 Task: Open the event Webinar: Social Media Advertising on '2024/05/15', change the date to 2024/04/18, change the font style of the description to Courier New, set the availability to Free, insert an emoji Purple herat, logged in from the account softage.10@softage.net and add another guest for the event, softage.8@softage.net. Change the alignment of the event description to Align right.Change the font color of the description to Purple and select an event charm, 
Action: Mouse moved to (355, 169)
Screenshot: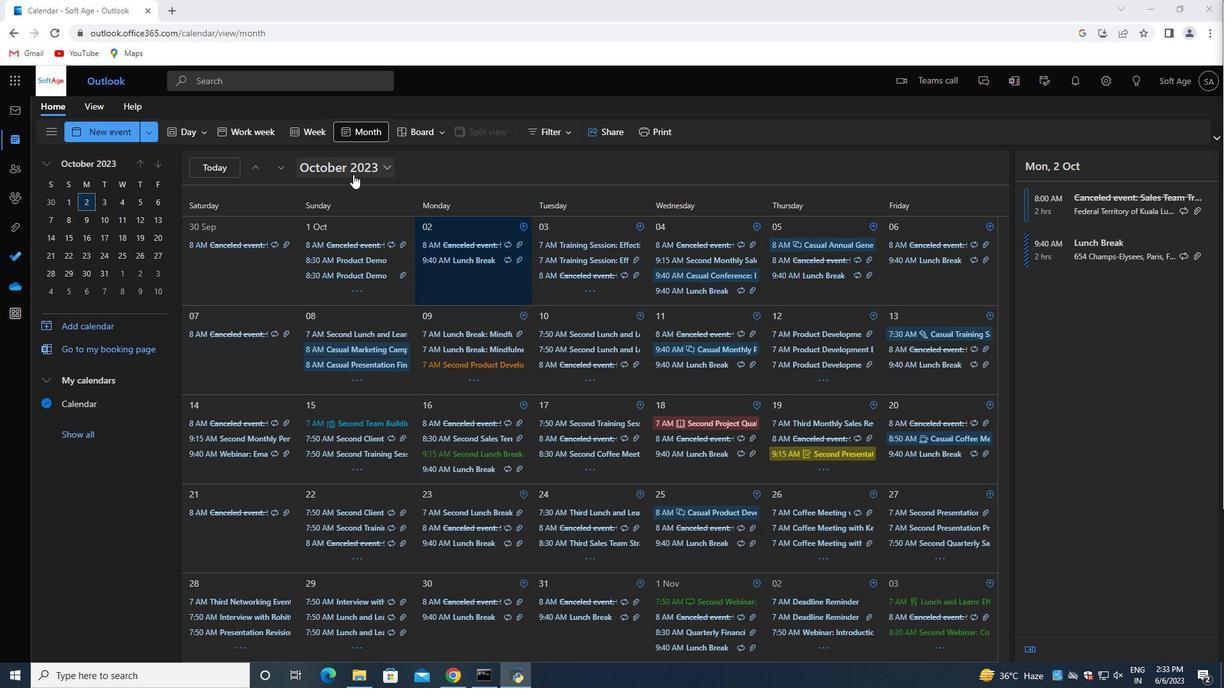 
Action: Mouse pressed left at (355, 169)
Screenshot: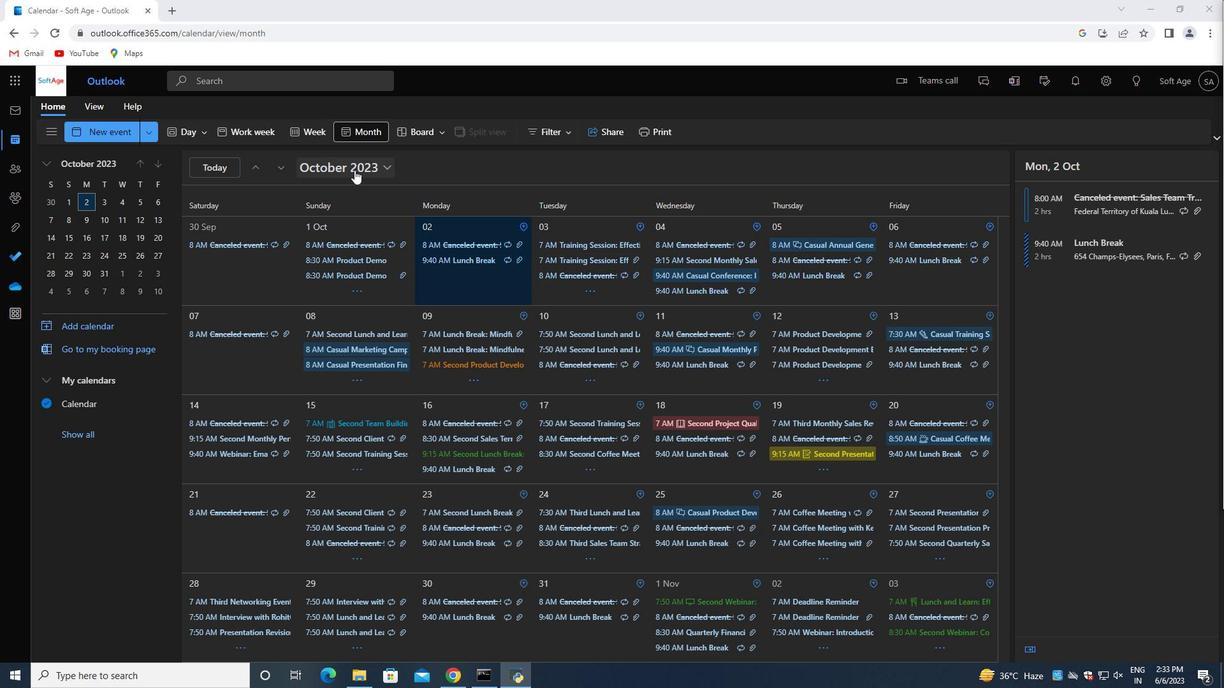 
Action: Mouse moved to (418, 197)
Screenshot: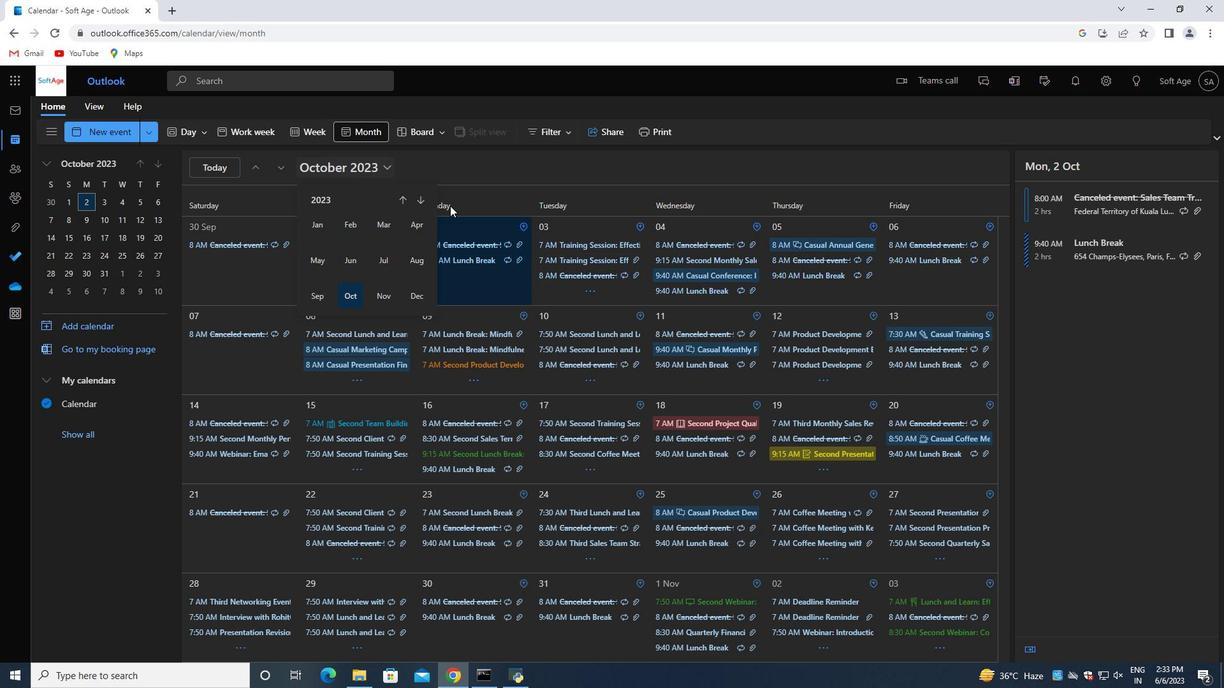 
Action: Mouse pressed left at (418, 197)
Screenshot: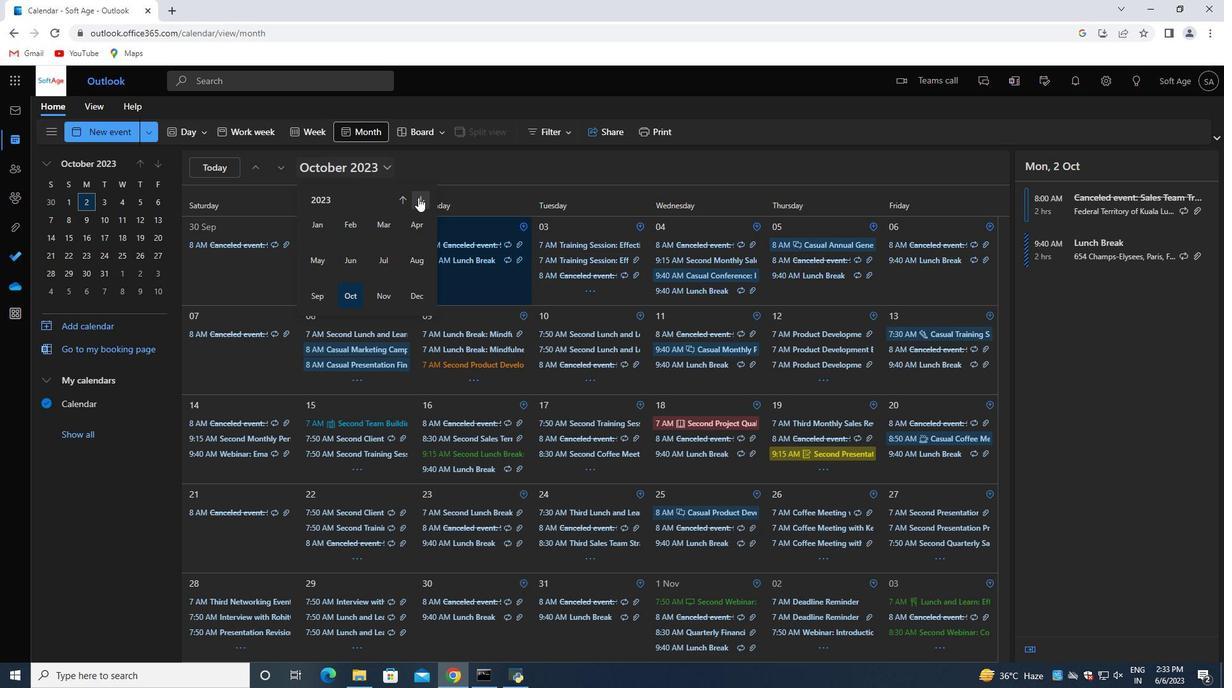 
Action: Mouse moved to (321, 260)
Screenshot: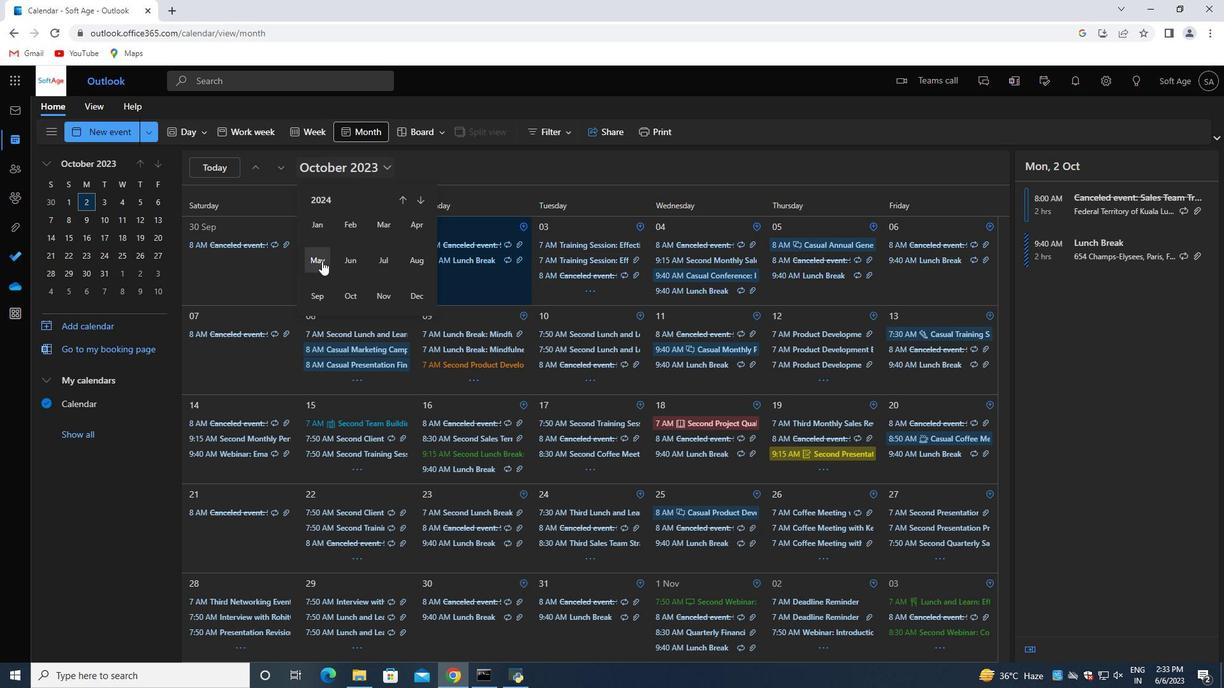 
Action: Mouse pressed left at (321, 260)
Screenshot: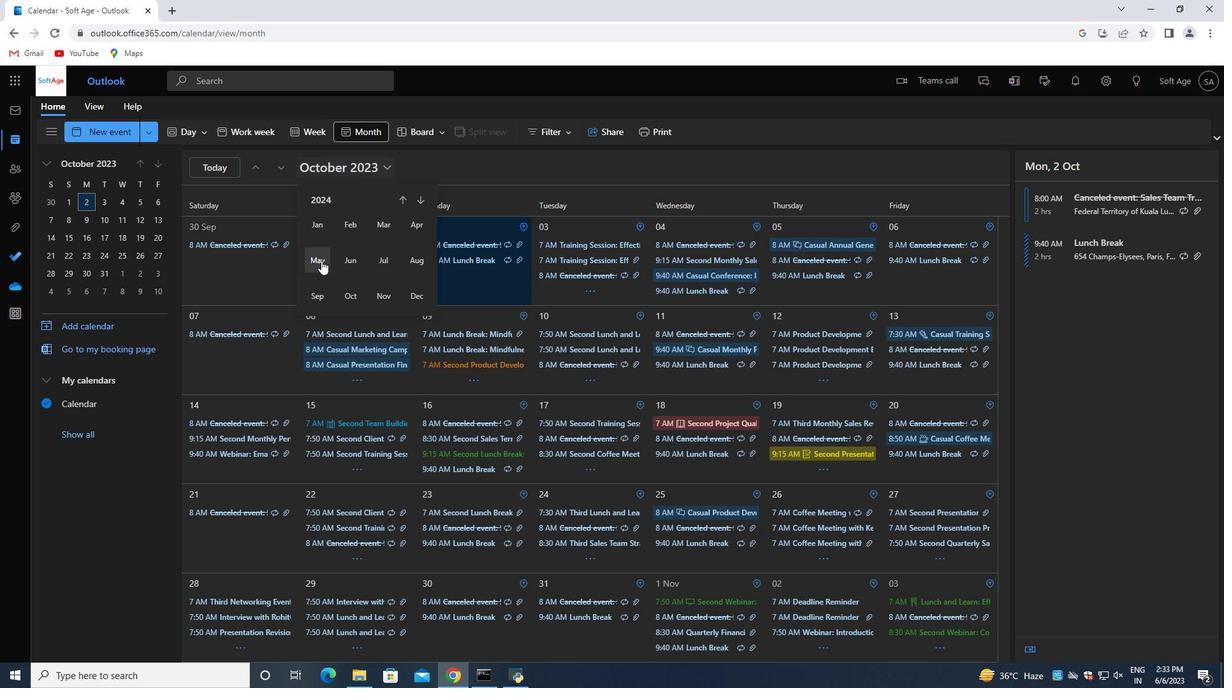 
Action: Mouse moved to (676, 472)
Screenshot: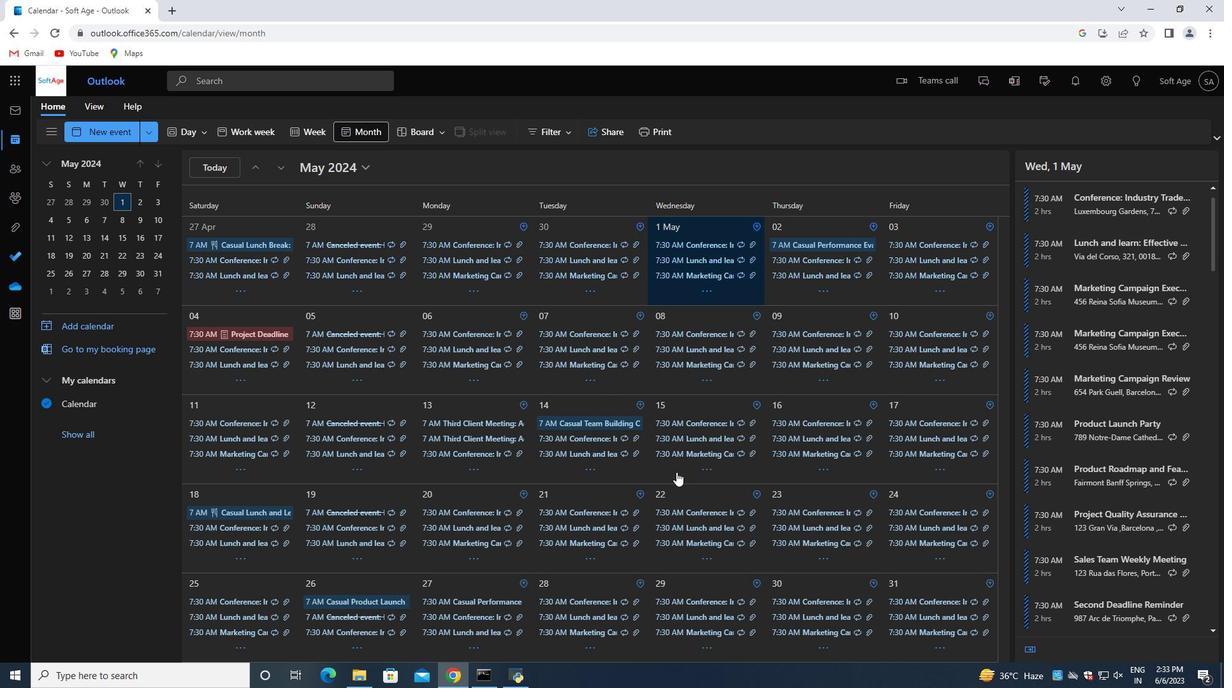 
Action: Mouse pressed left at (676, 472)
Screenshot: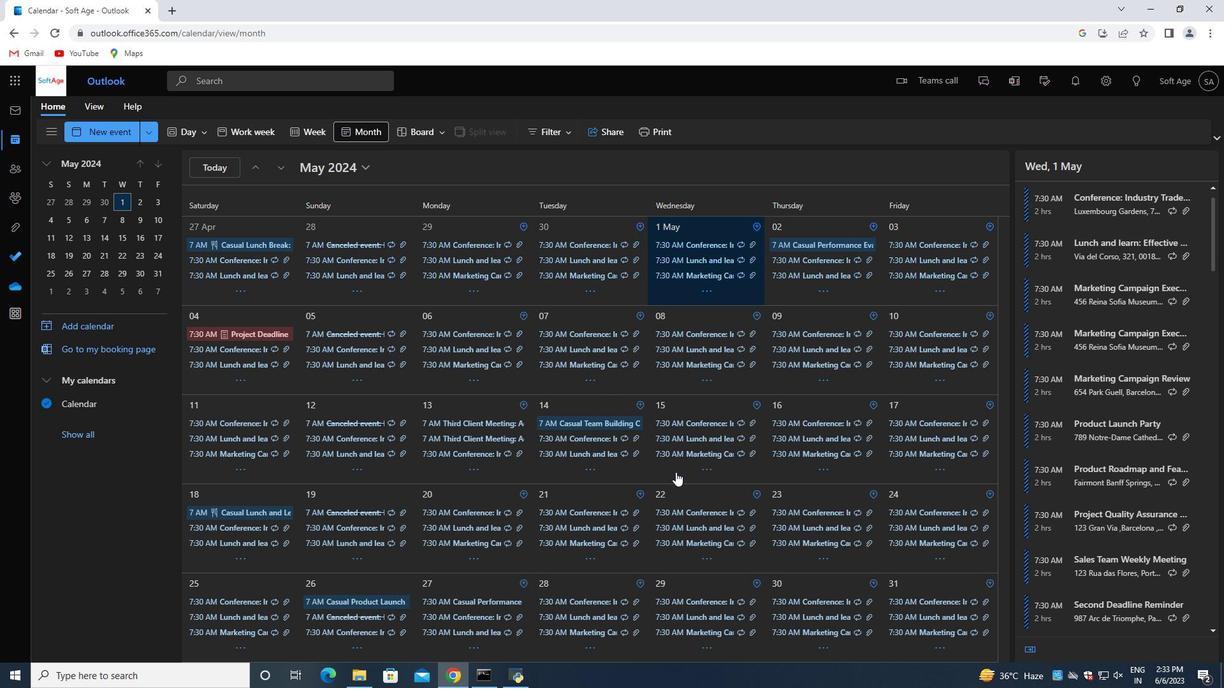 
Action: Mouse moved to (1114, 341)
Screenshot: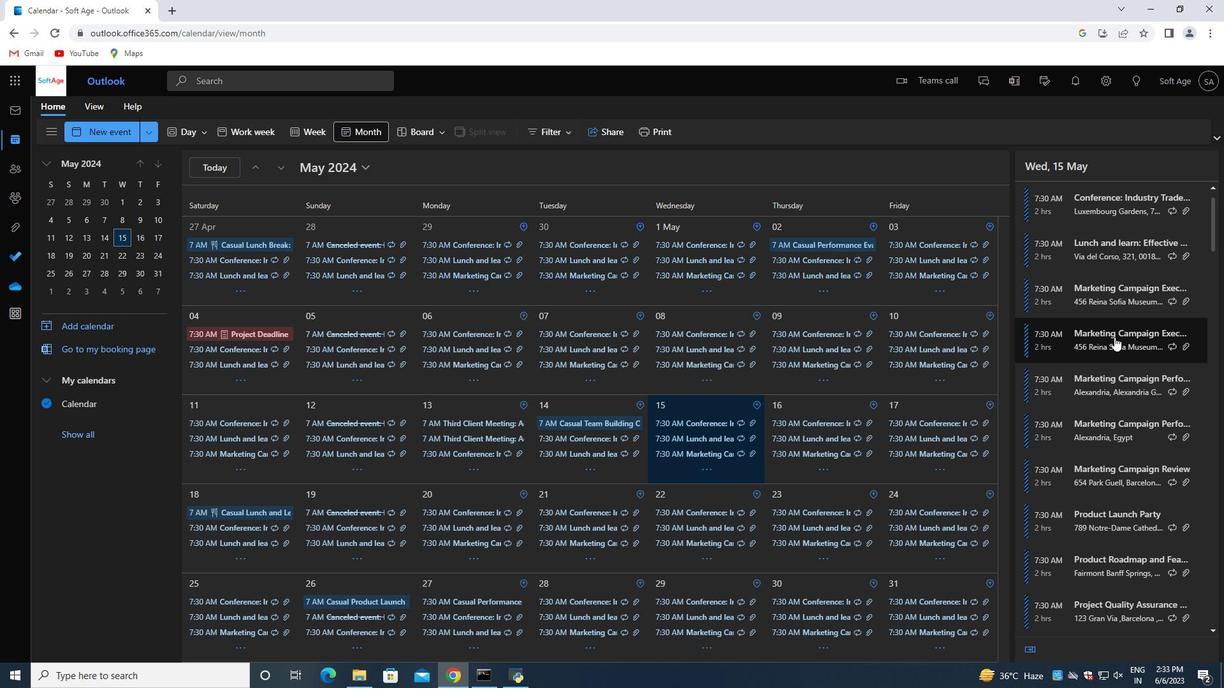 
Action: Mouse scrolled (1114, 340) with delta (0, 0)
Screenshot: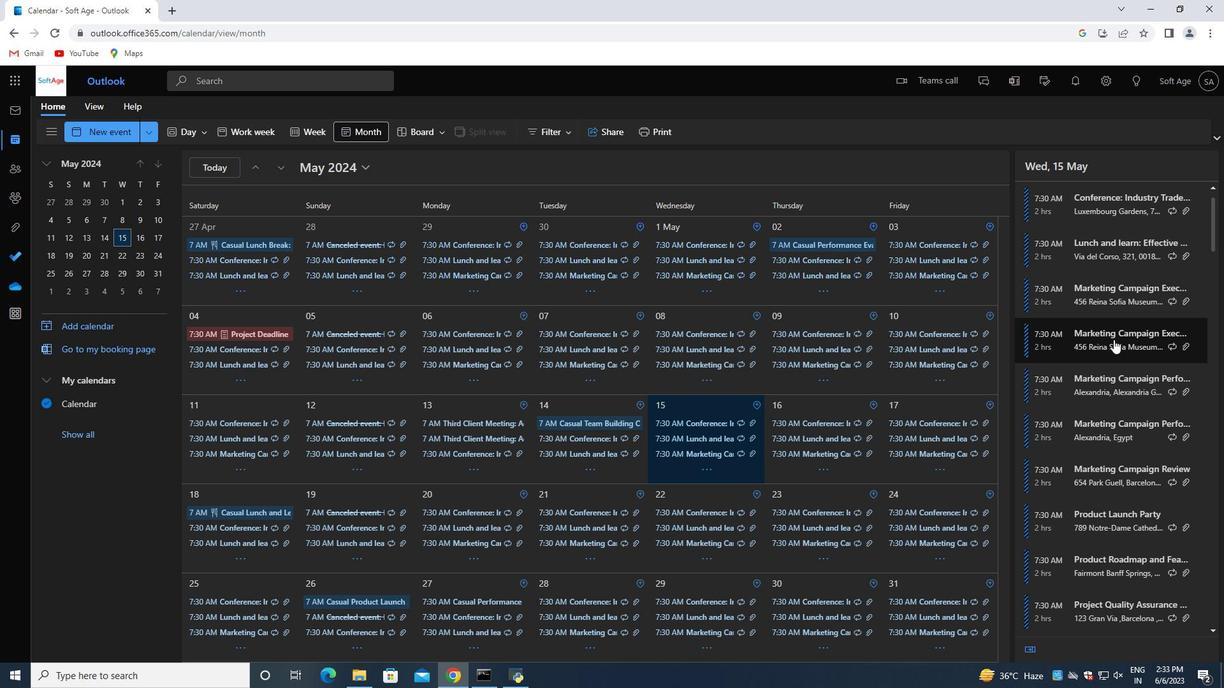 
Action: Mouse scrolled (1114, 340) with delta (0, 0)
Screenshot: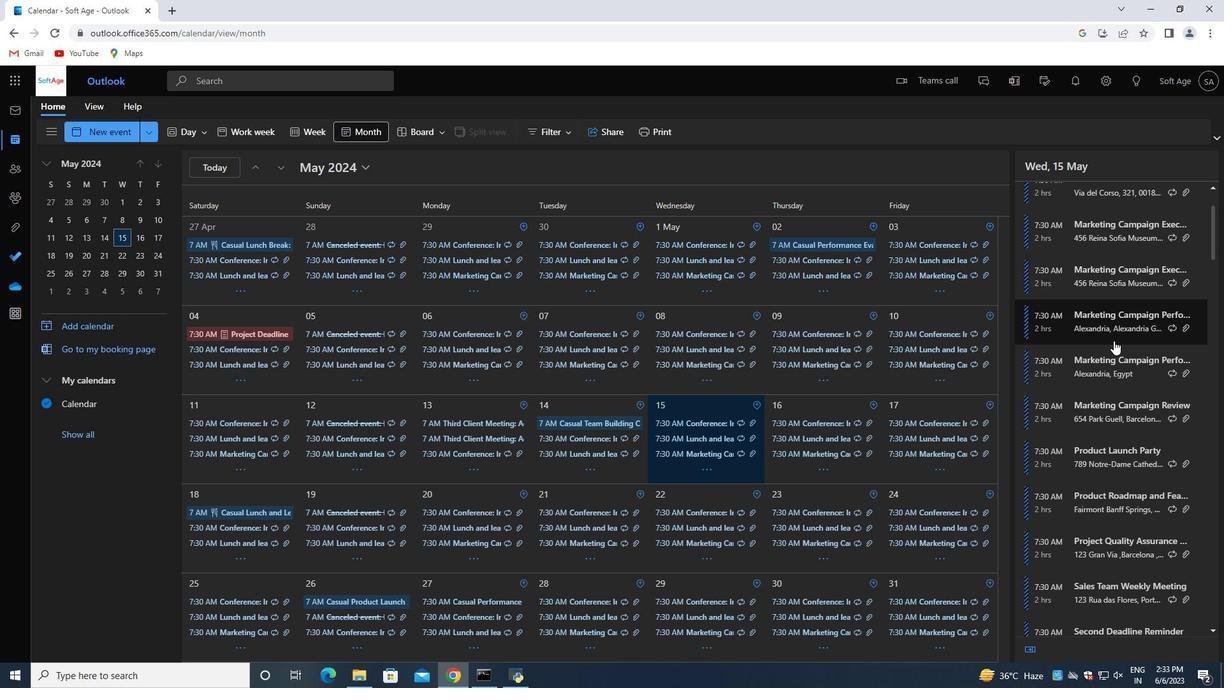
Action: Mouse scrolled (1114, 340) with delta (0, 0)
Screenshot: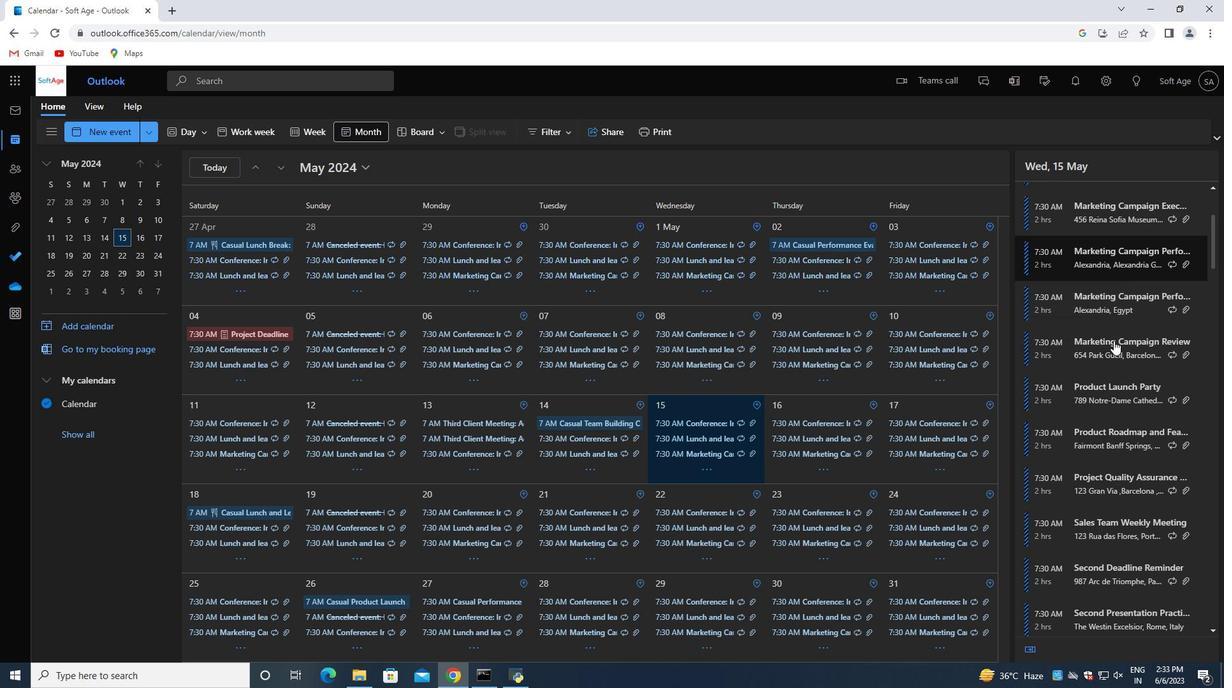 
Action: Mouse moved to (1113, 341)
Screenshot: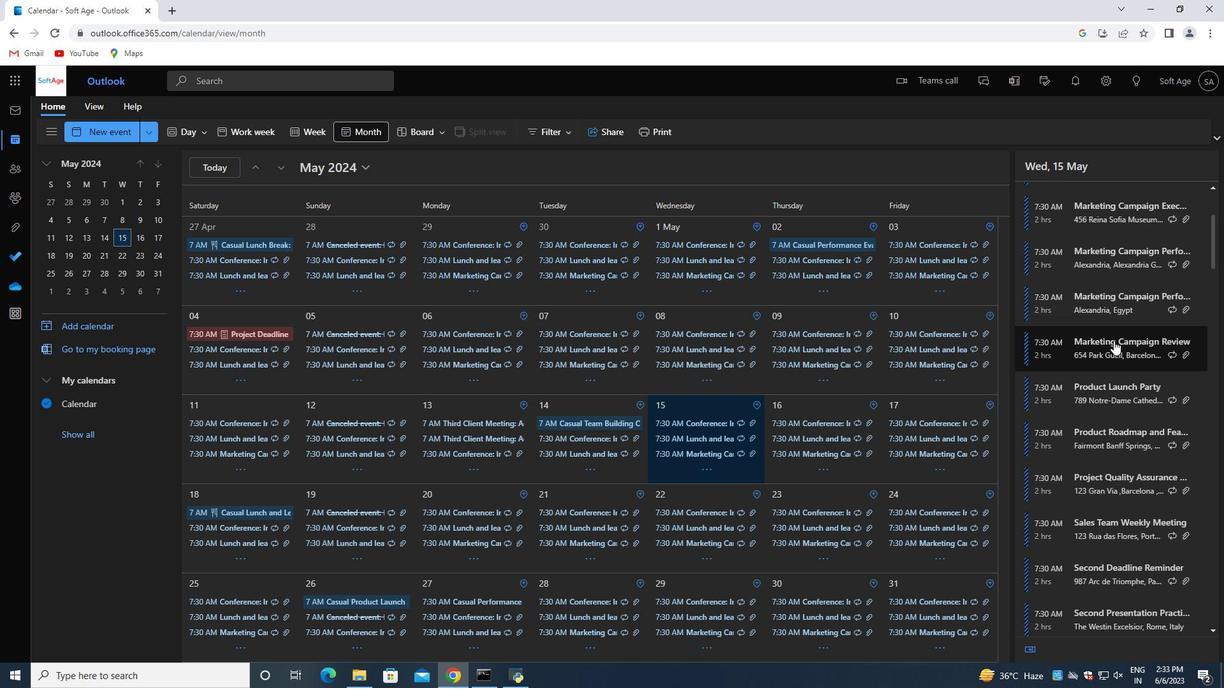 
Action: Mouse scrolled (1113, 341) with delta (0, 0)
Screenshot: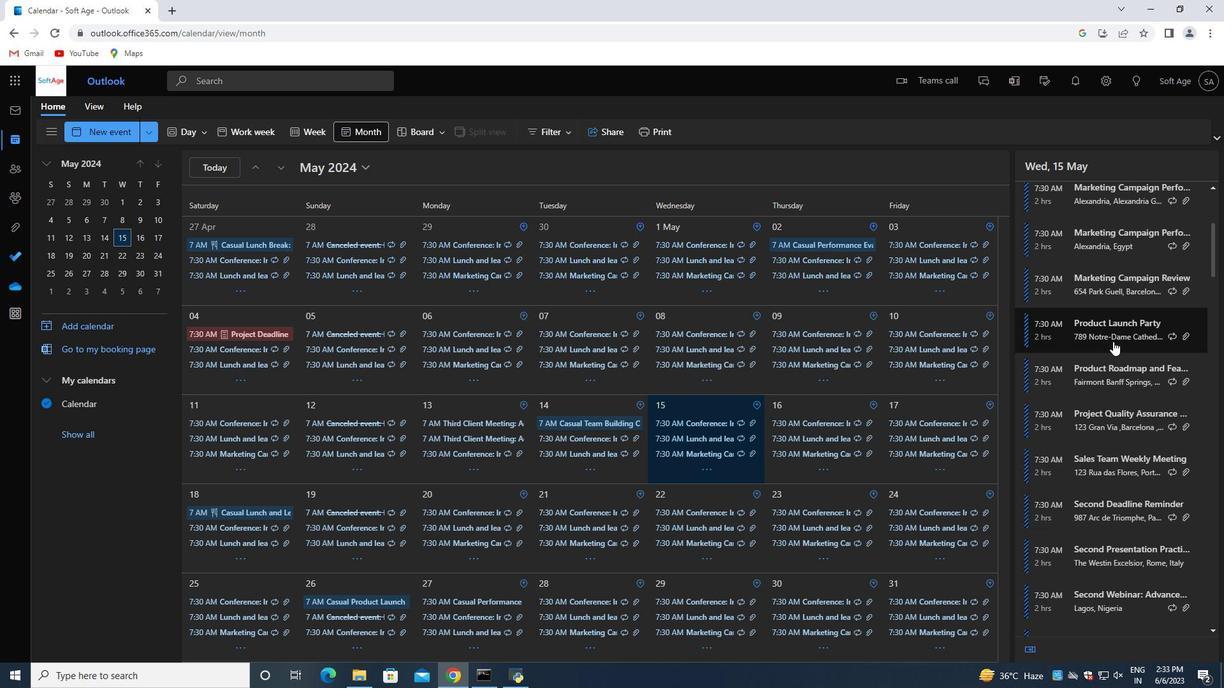 
Action: Mouse moved to (1113, 341)
Screenshot: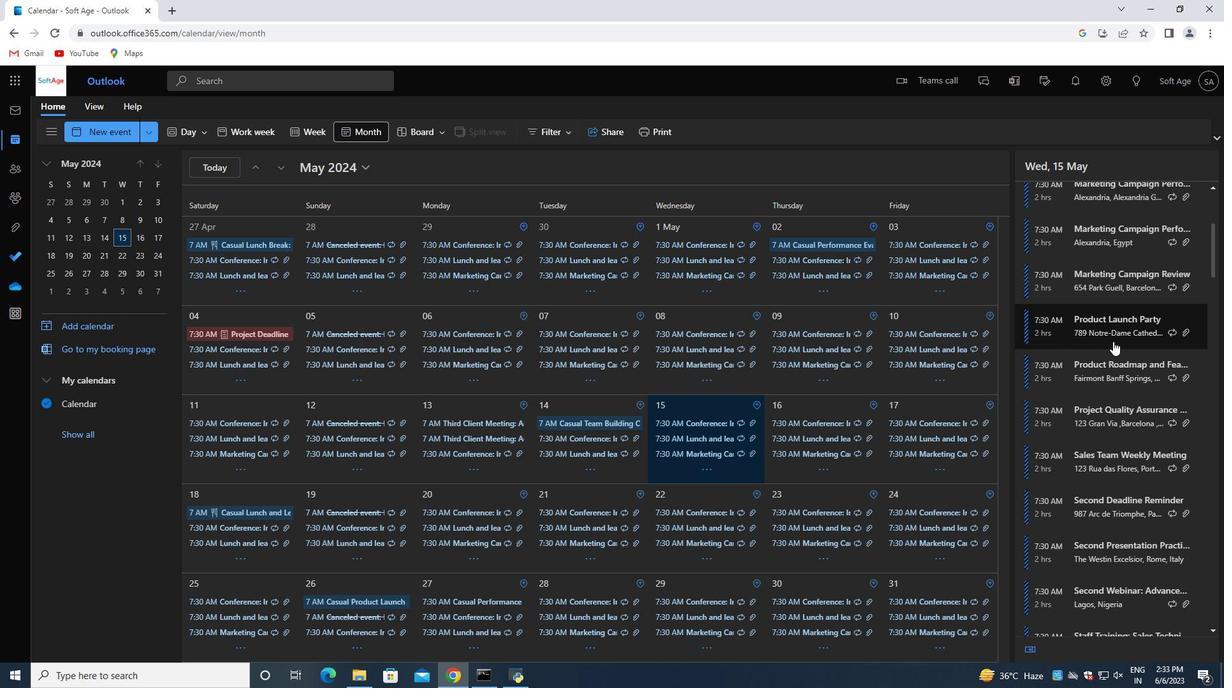 
Action: Mouse scrolled (1113, 341) with delta (0, 0)
Screenshot: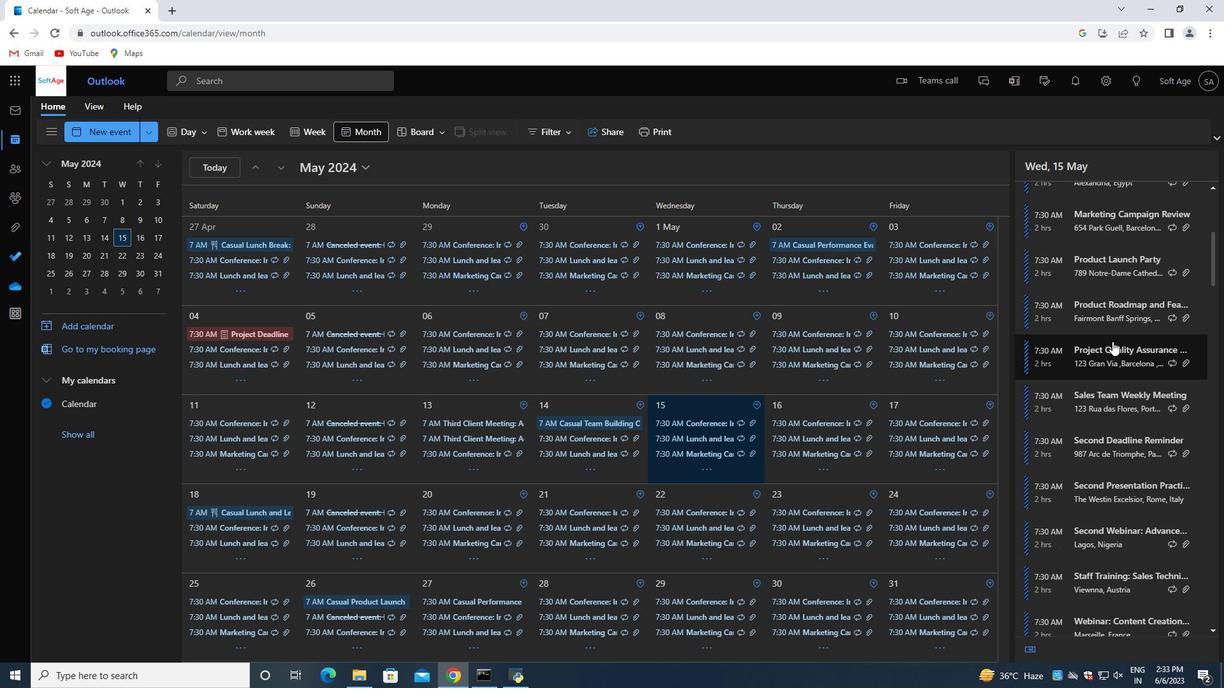 
Action: Mouse scrolled (1113, 341) with delta (0, 0)
Screenshot: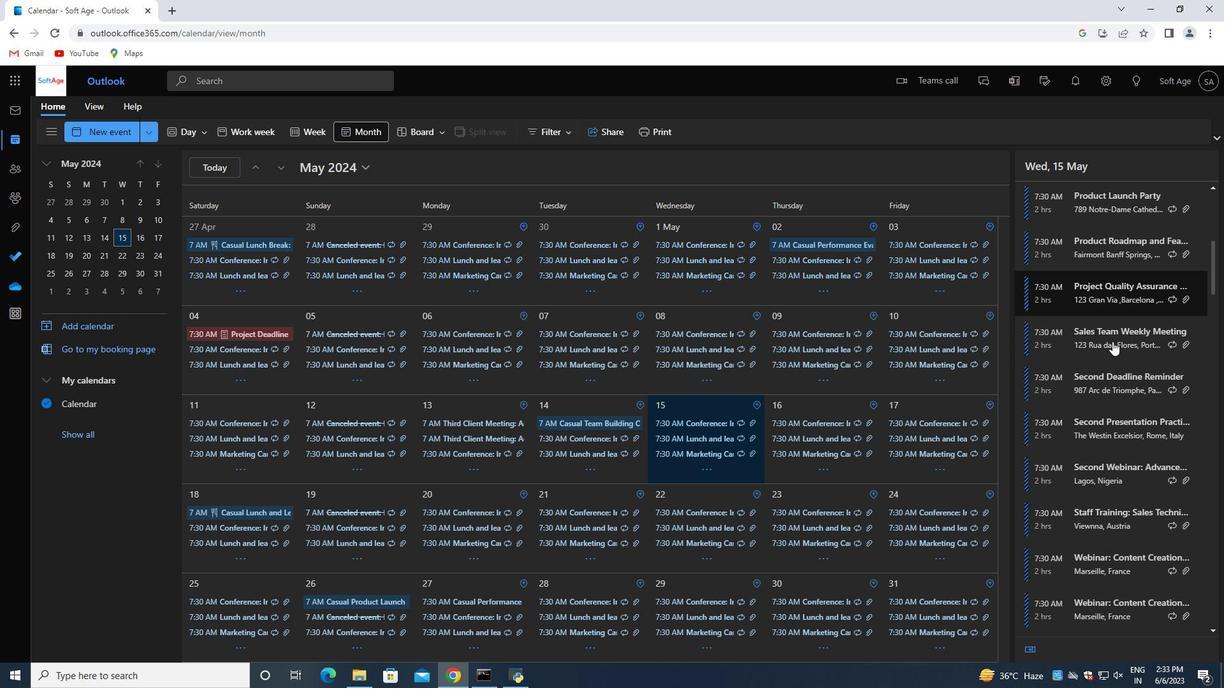 
Action: Mouse scrolled (1113, 341) with delta (0, 0)
Screenshot: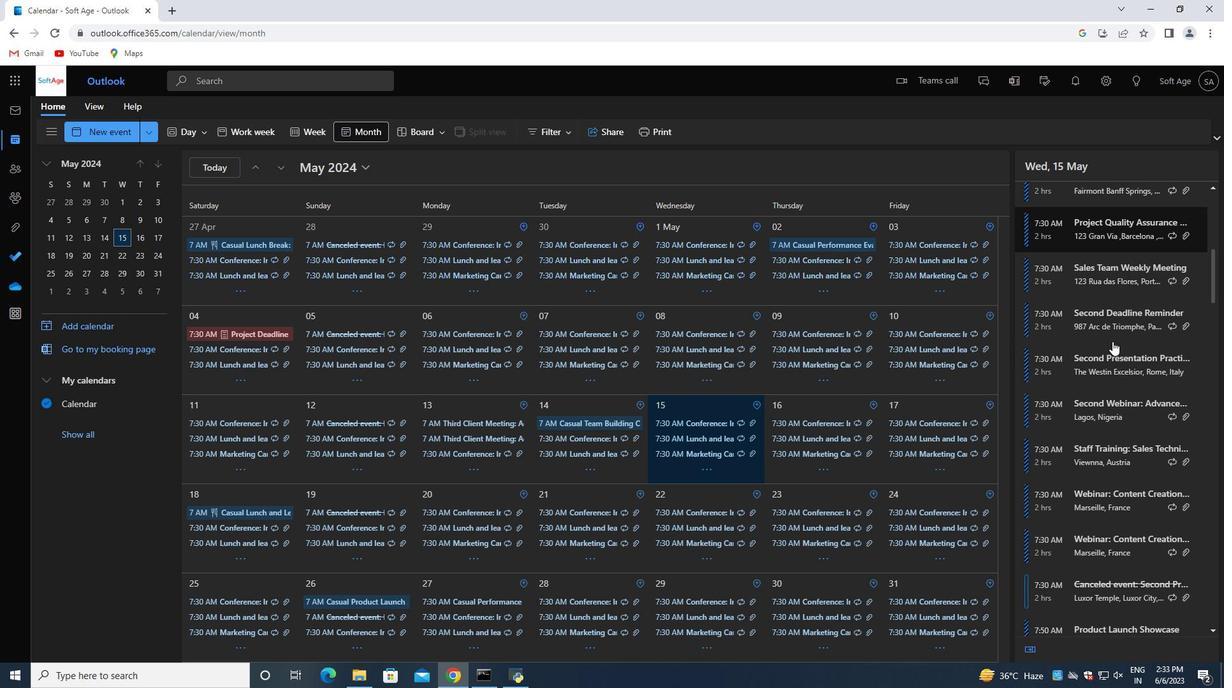 
Action: Mouse moved to (1113, 342)
Screenshot: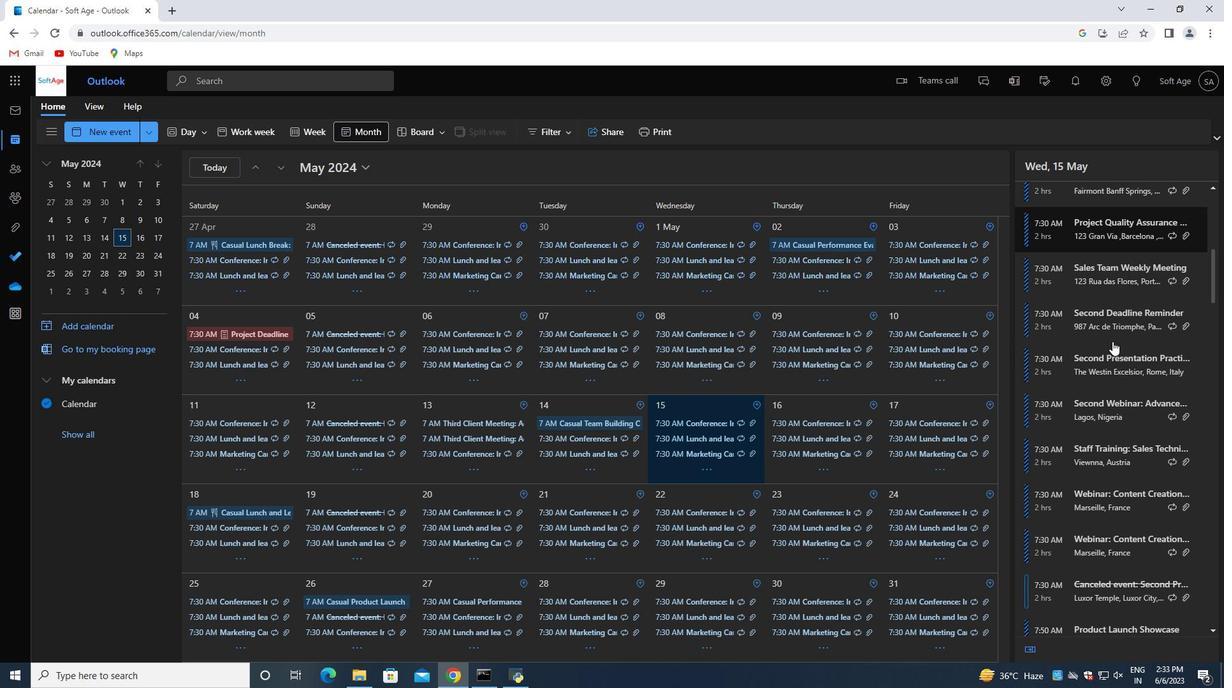 
Action: Mouse scrolled (1113, 341) with delta (0, 0)
Screenshot: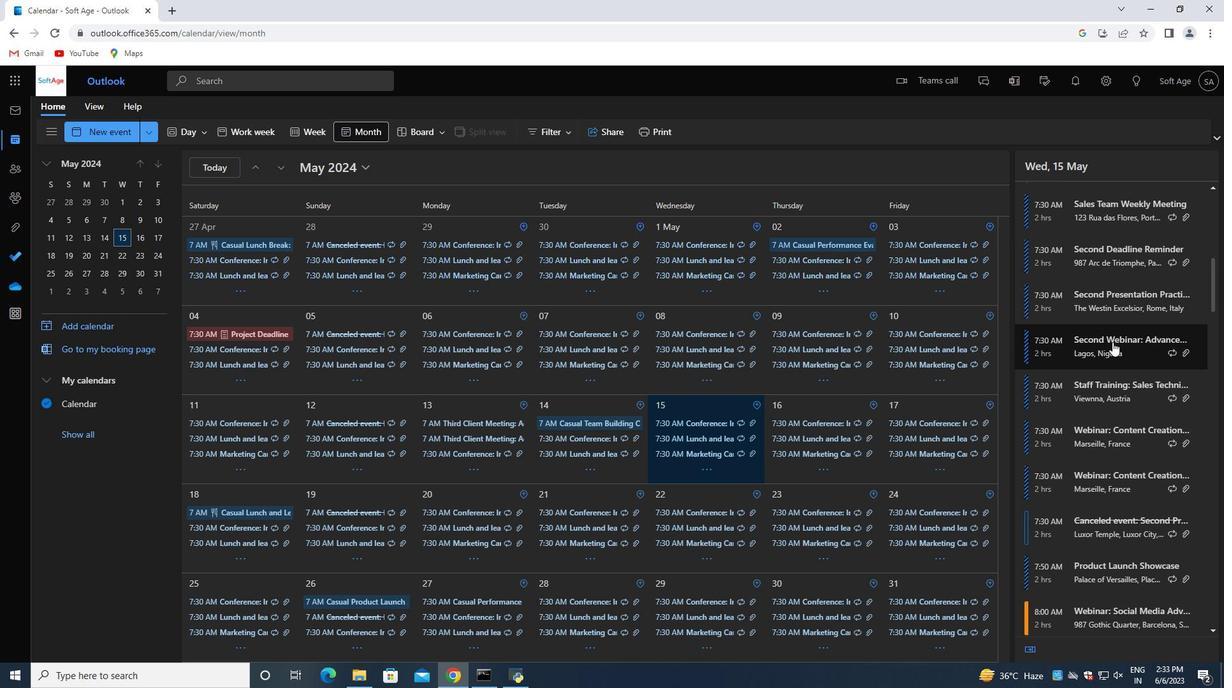 
Action: Mouse moved to (1110, 350)
Screenshot: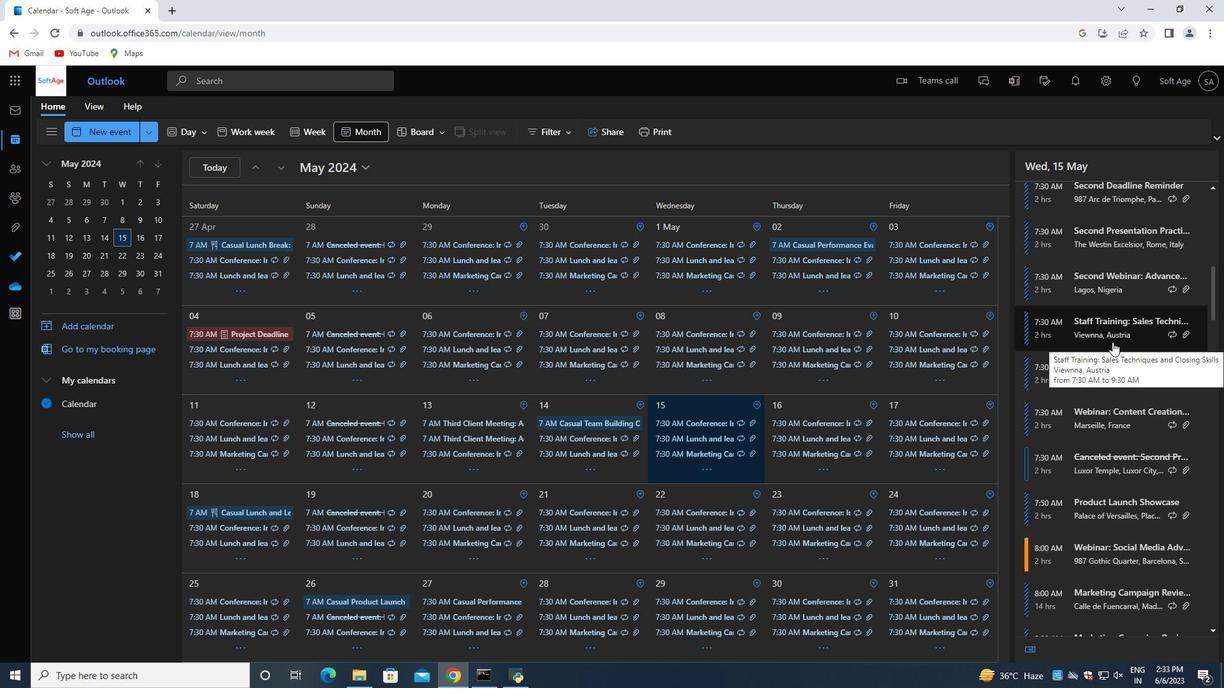
Action: Mouse scrolled (1110, 350) with delta (0, 0)
Screenshot: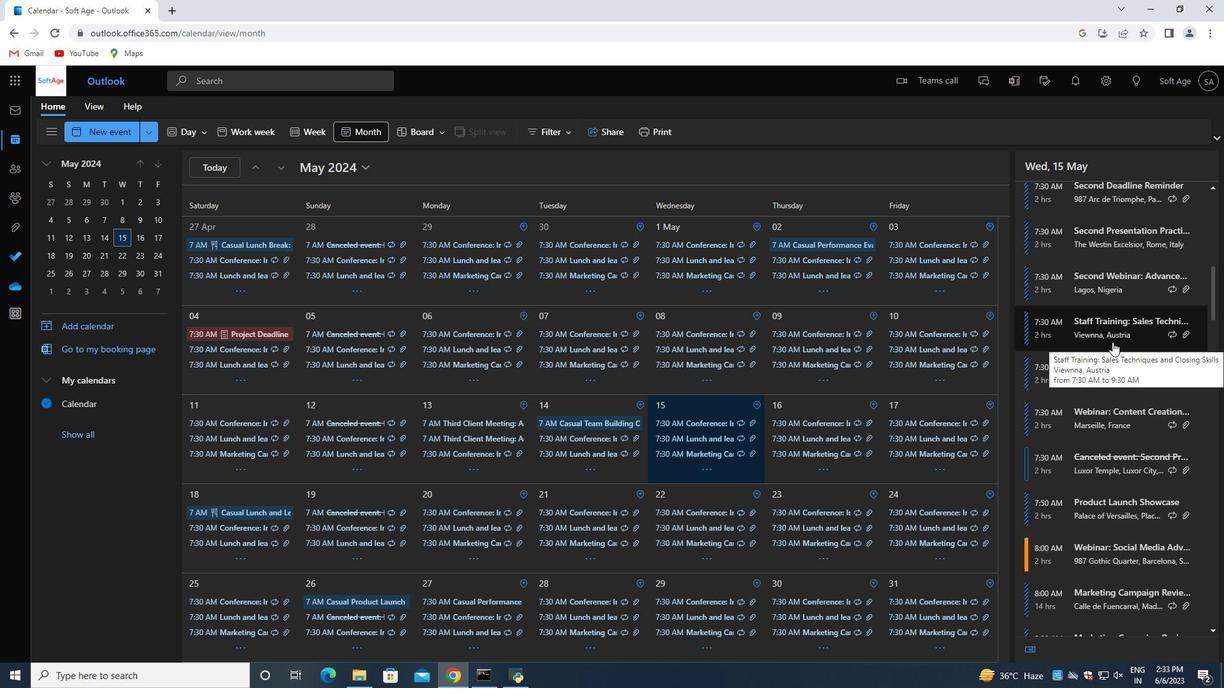 
Action: Mouse moved to (1104, 364)
Screenshot: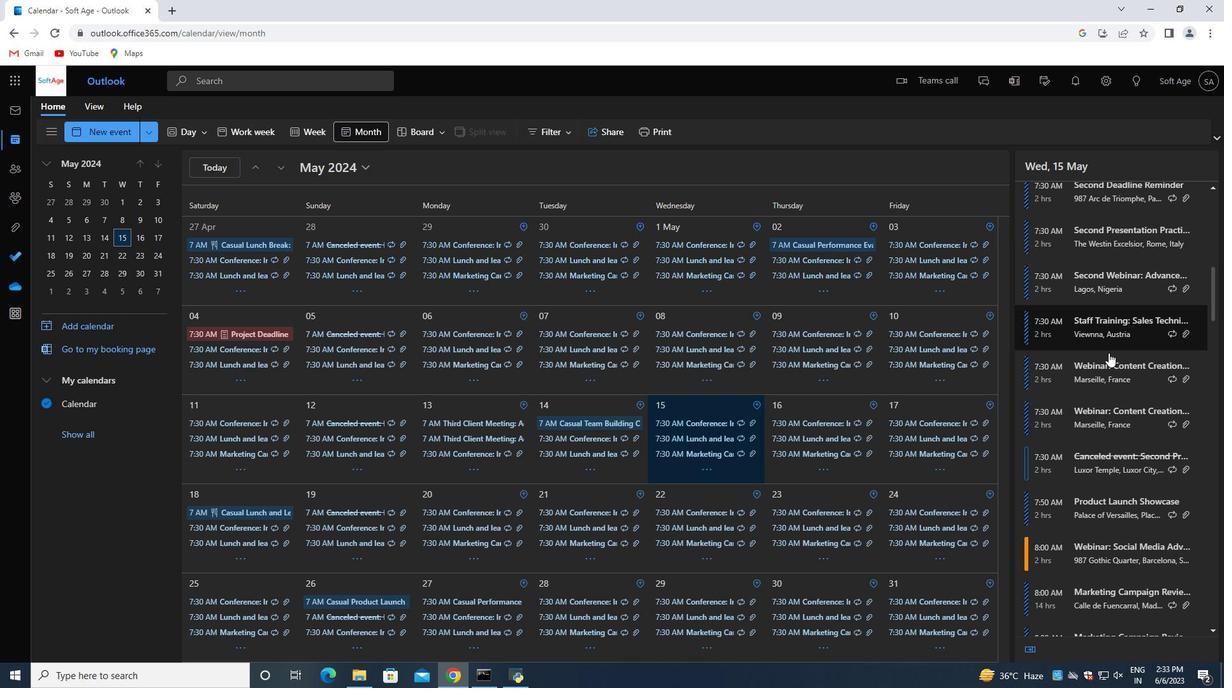 
Action: Mouse scrolled (1104, 363) with delta (0, 0)
Screenshot: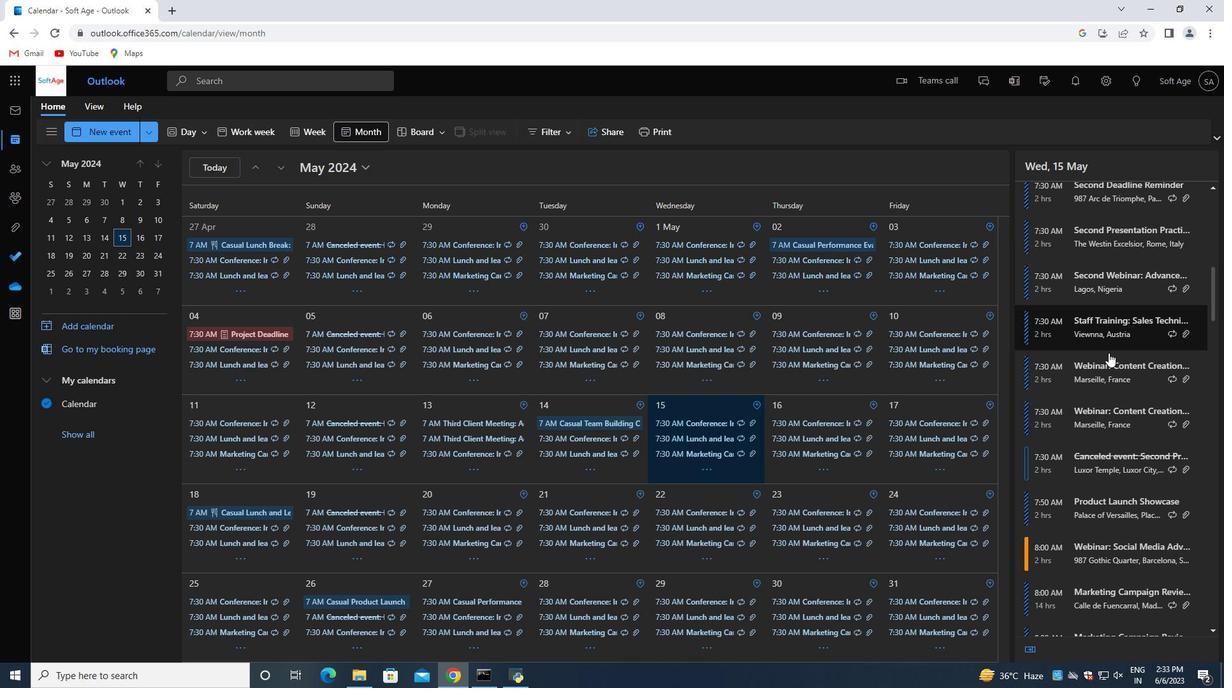 
Action: Mouse moved to (1104, 364)
Screenshot: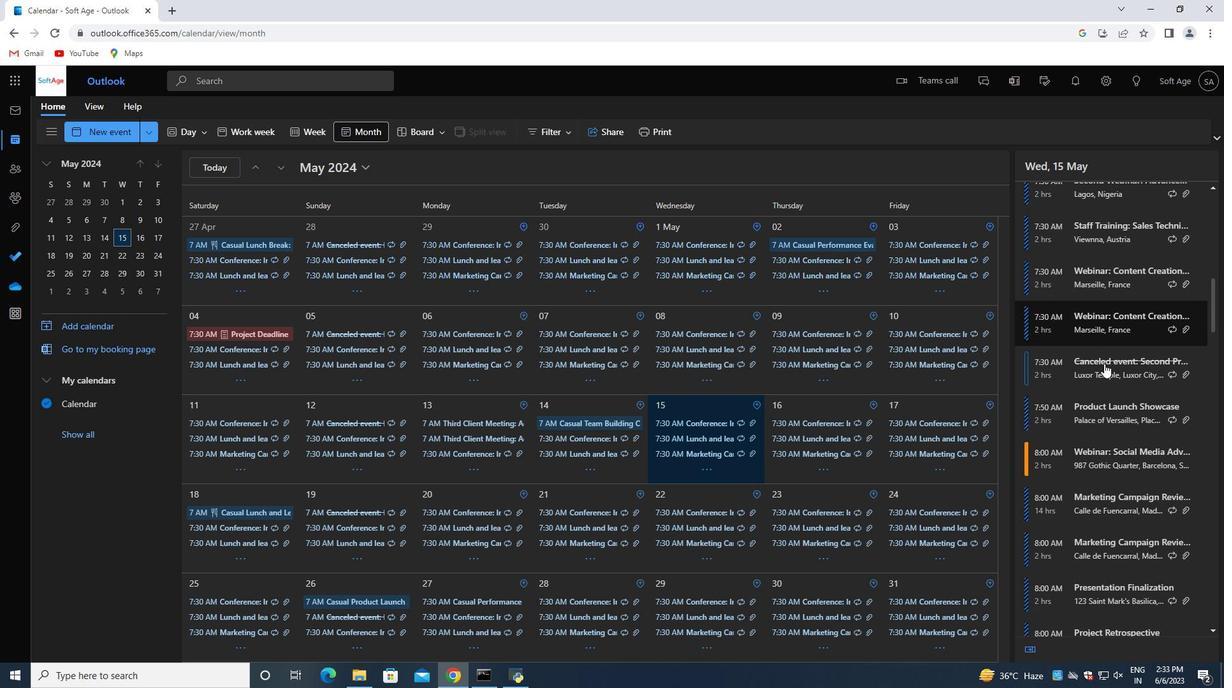 
Action: Mouse scrolled (1104, 364) with delta (0, 0)
Screenshot: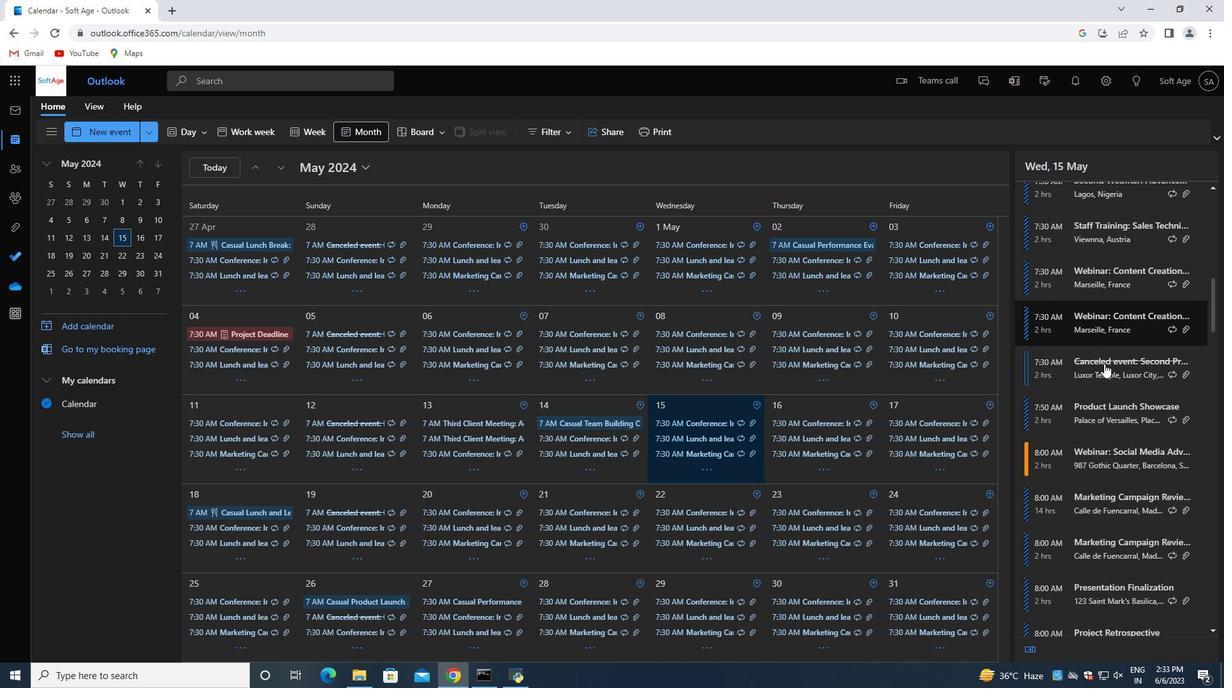 
Action: Mouse moved to (1069, 376)
Screenshot: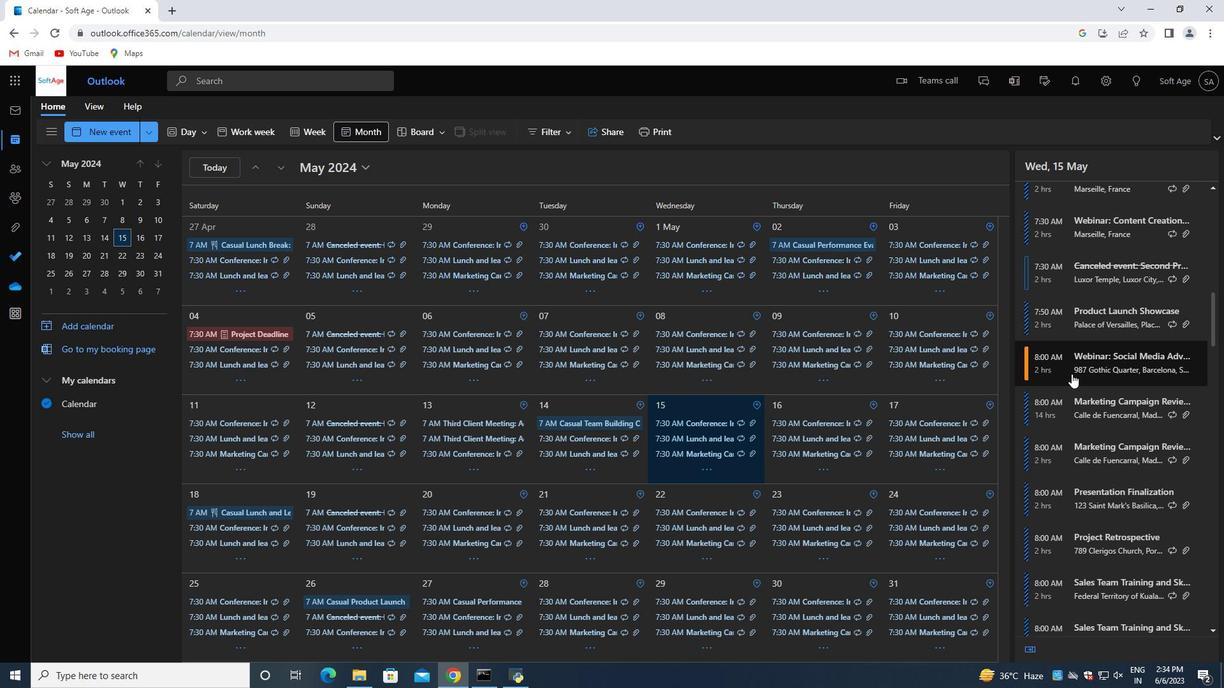 
Action: Mouse pressed left at (1069, 376)
Screenshot: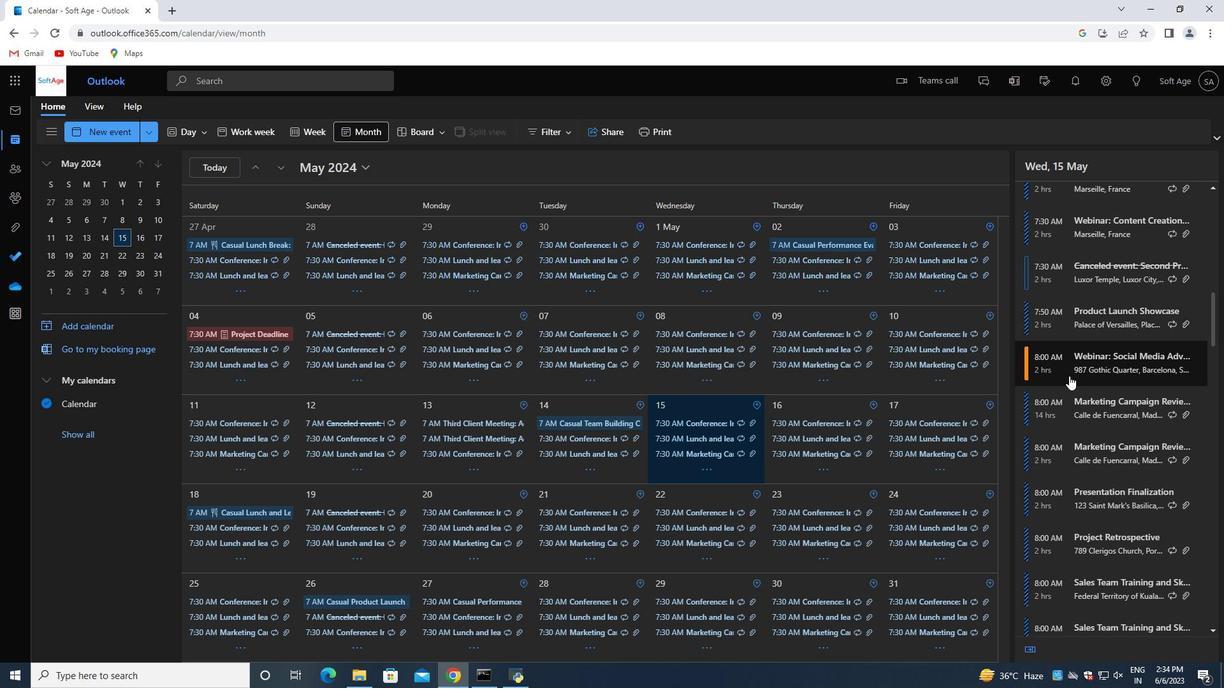 
Action: Mouse moved to (810, 505)
Screenshot: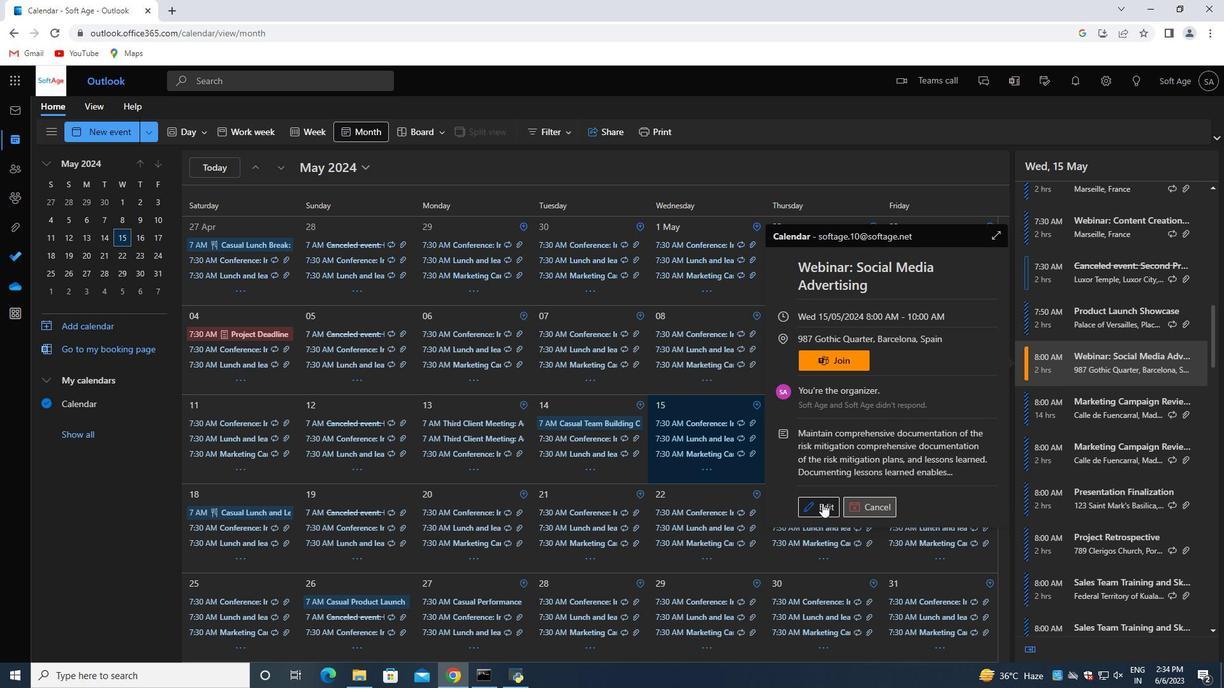 
Action: Mouse pressed left at (810, 505)
Screenshot: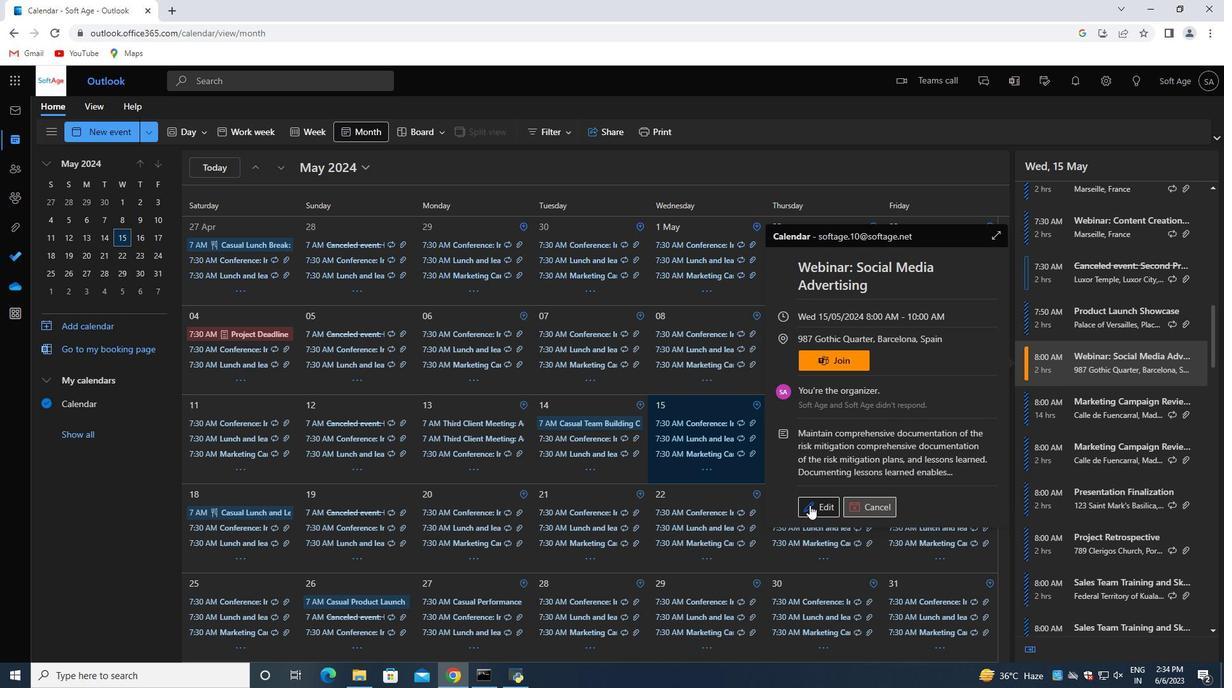 
Action: Mouse moved to (372, 354)
Screenshot: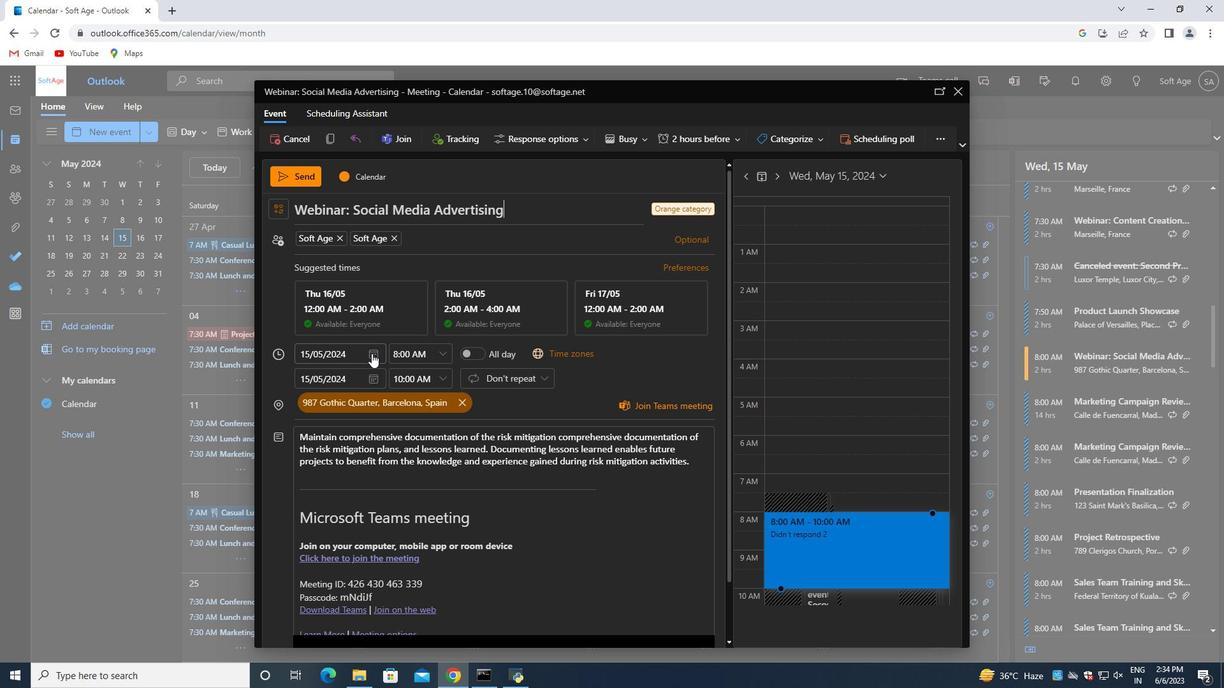 
Action: Mouse pressed left at (372, 354)
Screenshot: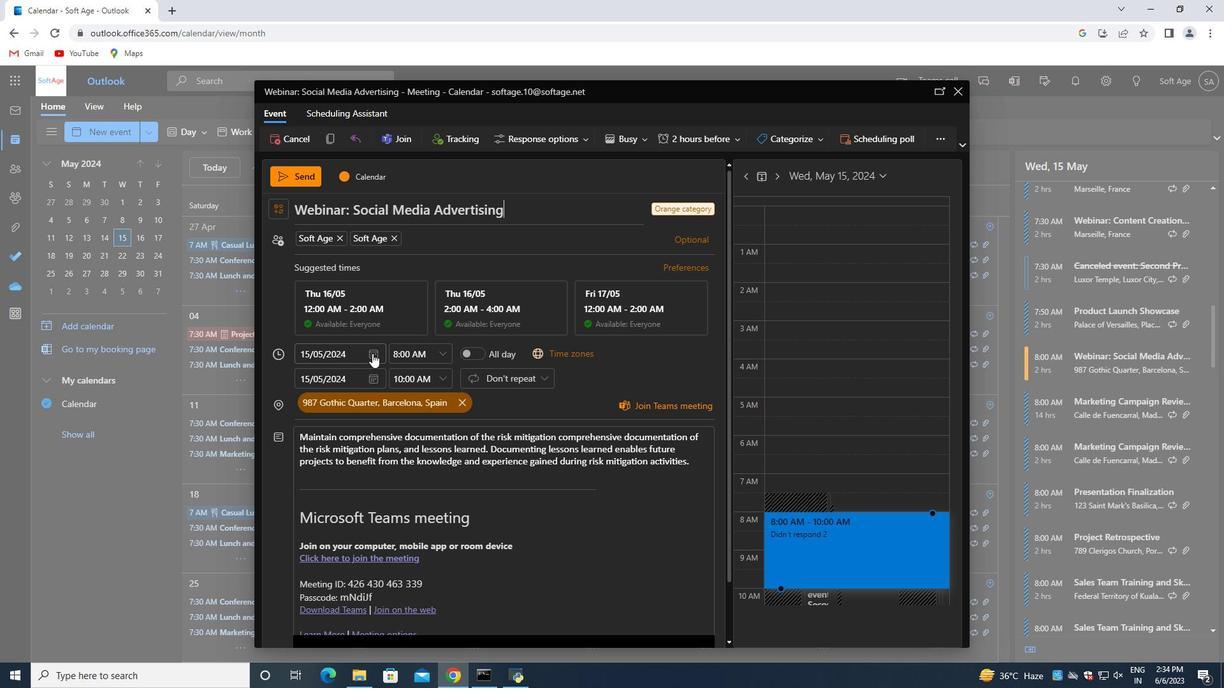 
Action: Mouse moved to (399, 379)
Screenshot: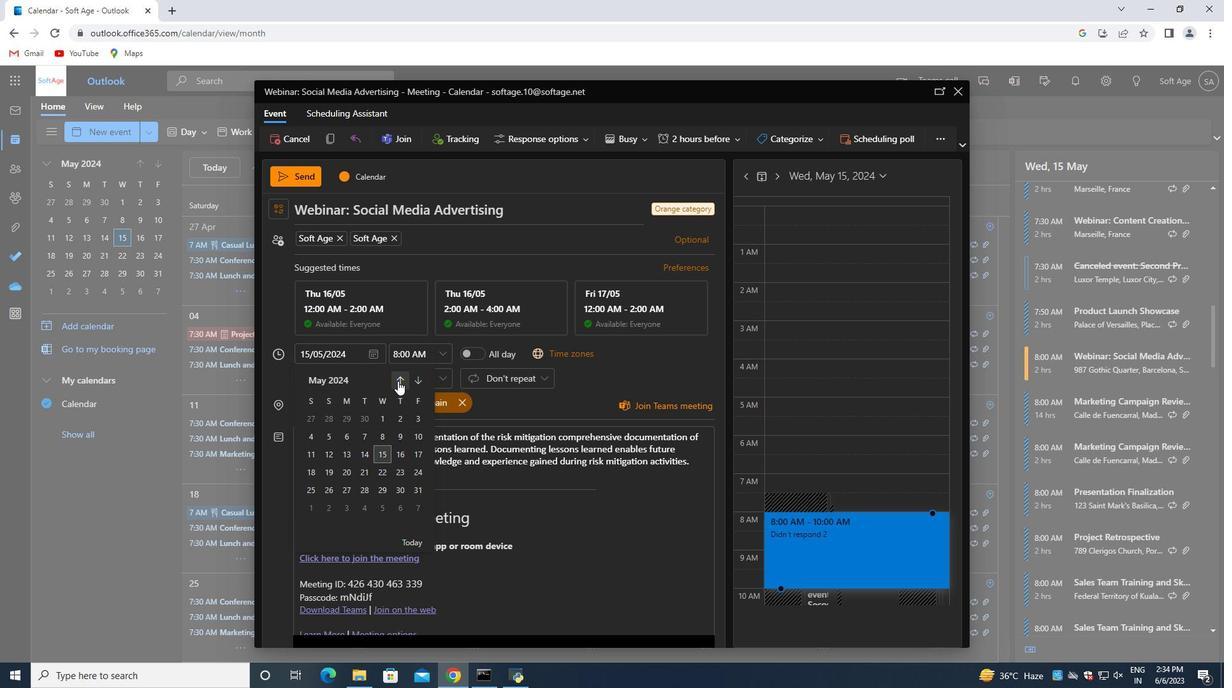 
Action: Mouse pressed left at (399, 379)
Screenshot: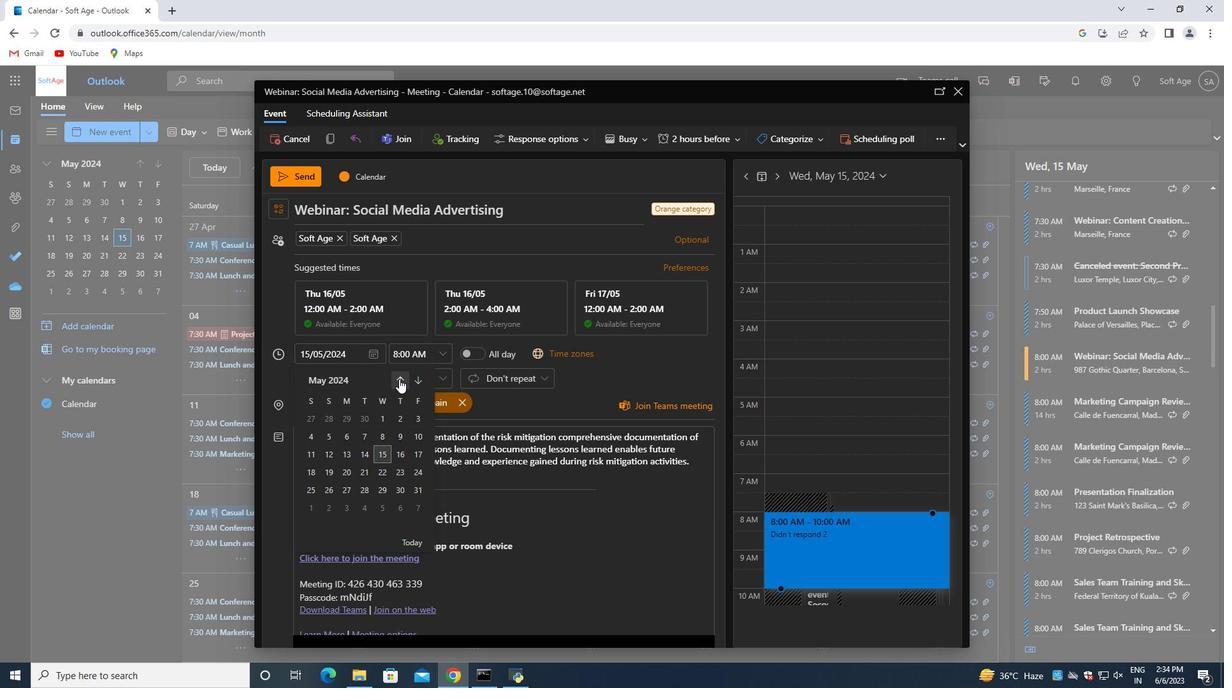 
Action: Mouse moved to (398, 453)
Screenshot: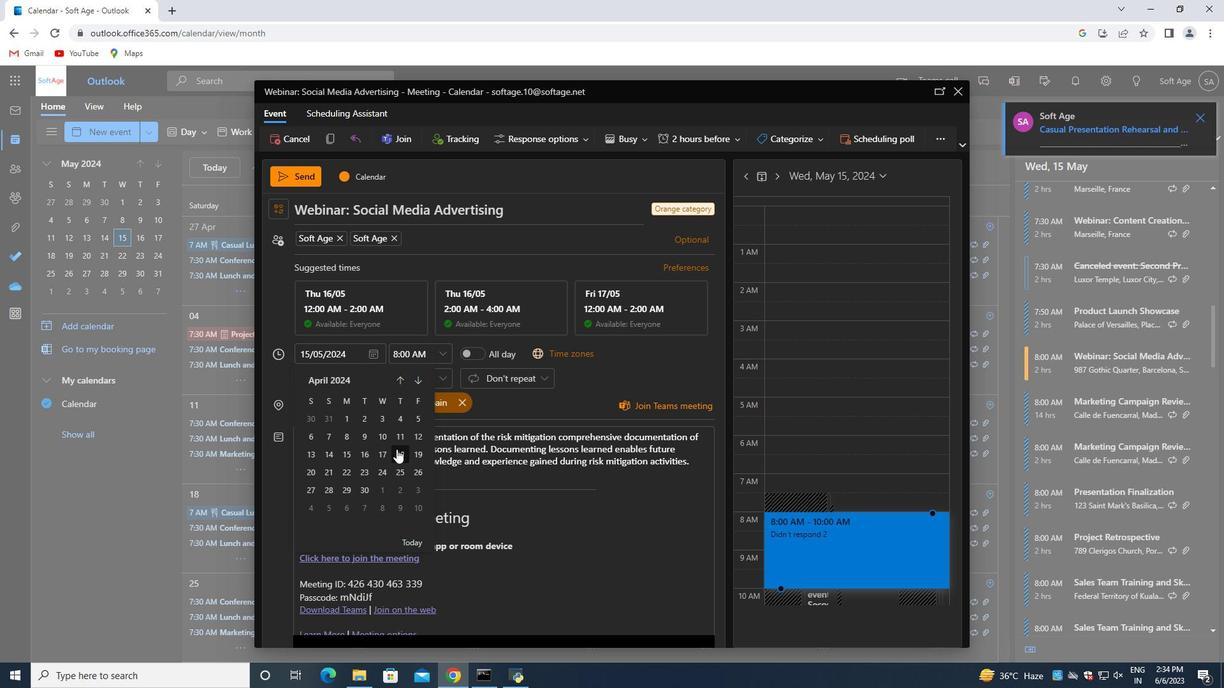 
Action: Mouse pressed left at (398, 453)
Screenshot: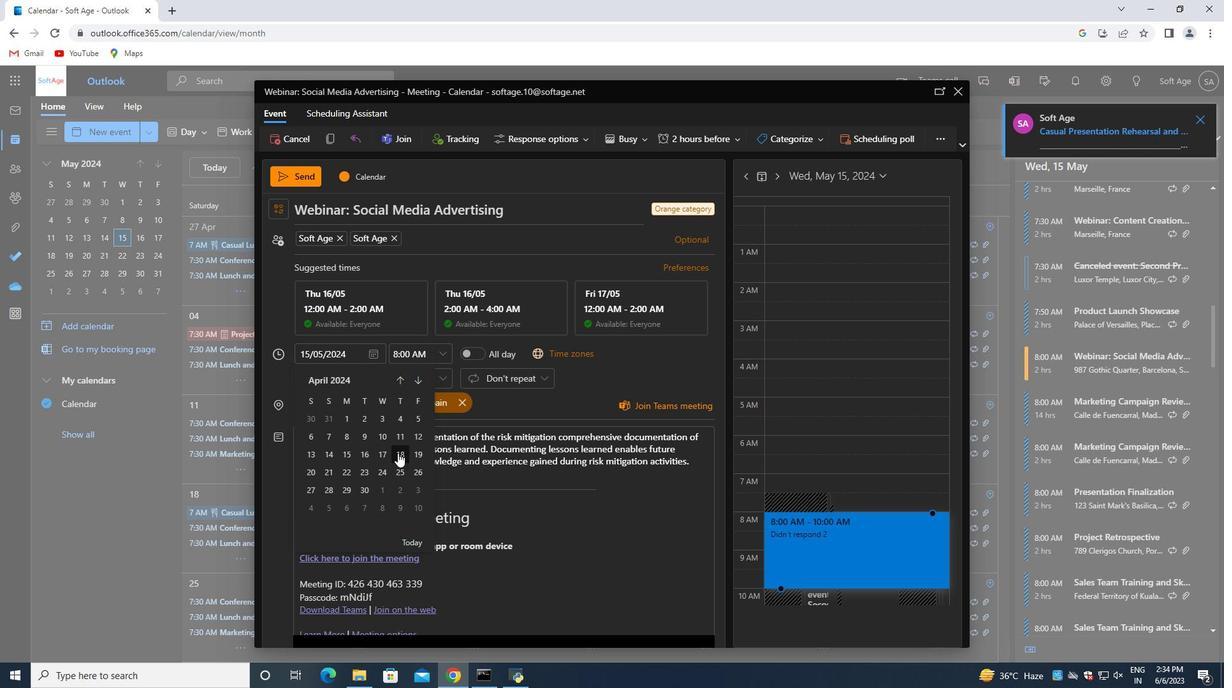 
Action: Mouse moved to (694, 461)
Screenshot: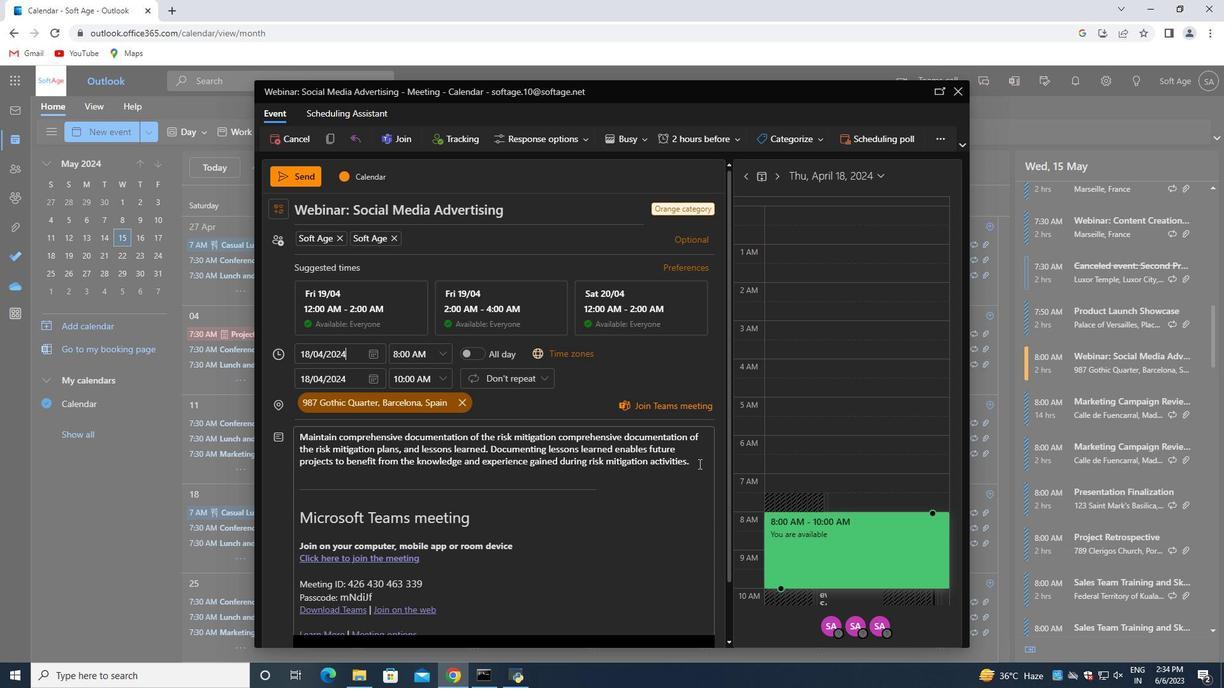 
Action: Mouse pressed left at (694, 461)
Screenshot: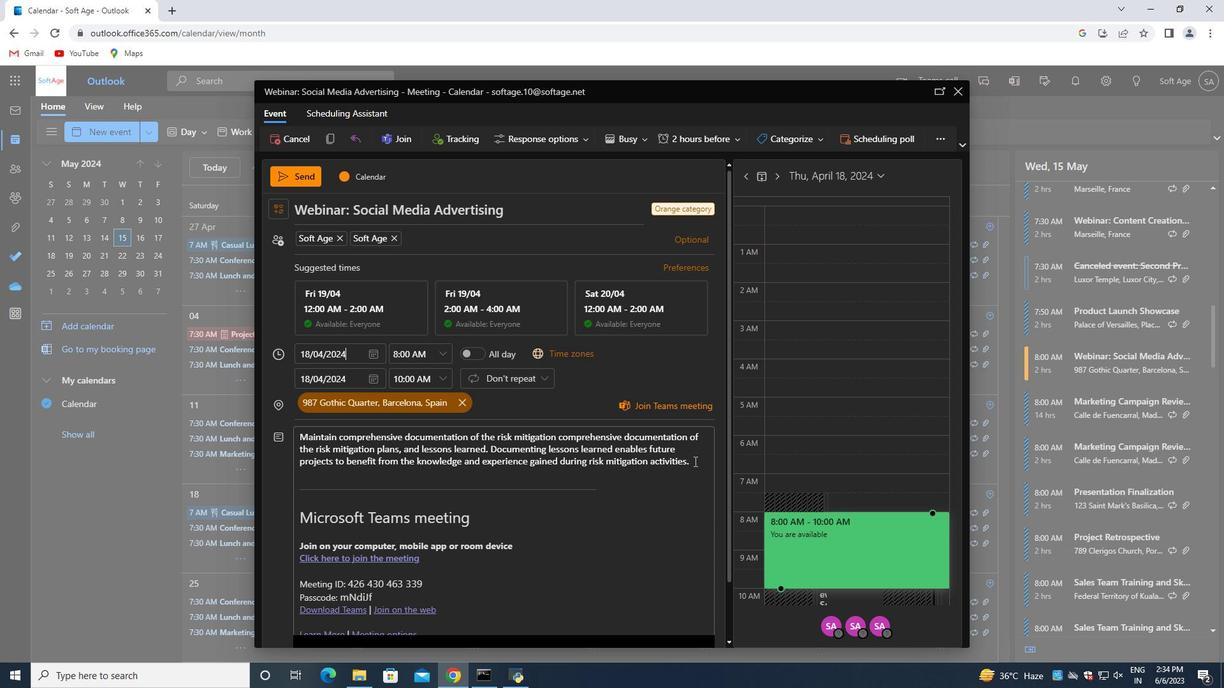 
Action: Mouse moved to (456, 473)
Screenshot: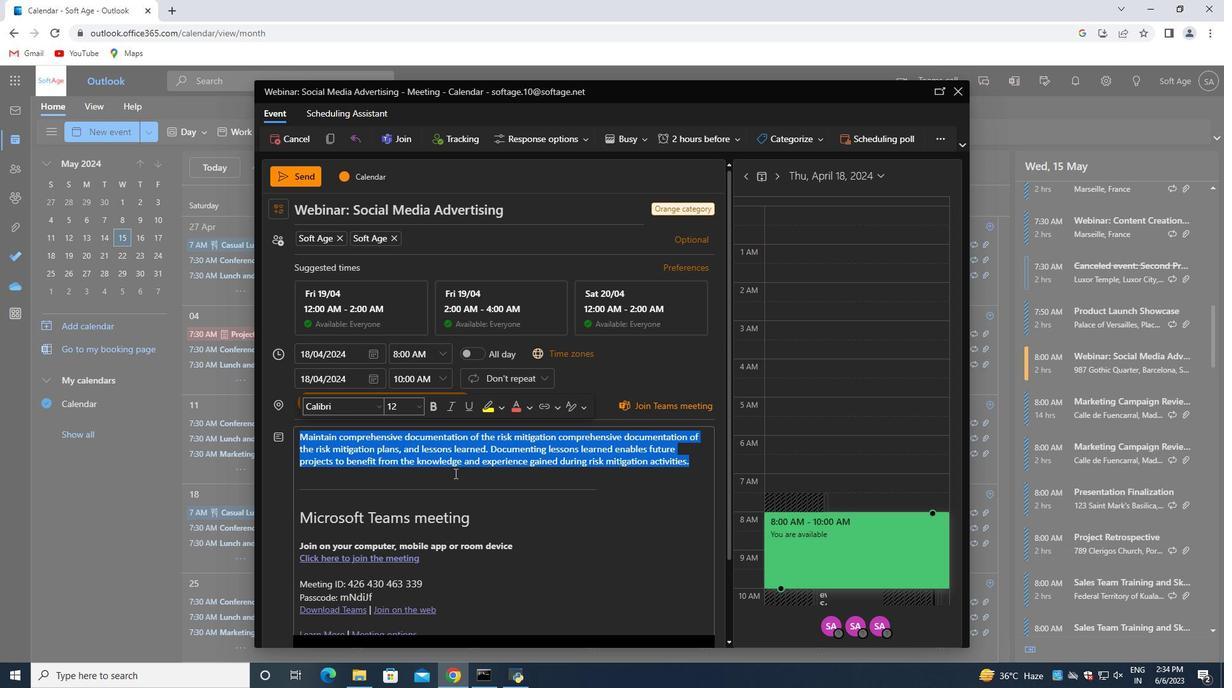 
Action: Mouse scrolled (456, 473) with delta (0, 0)
Screenshot: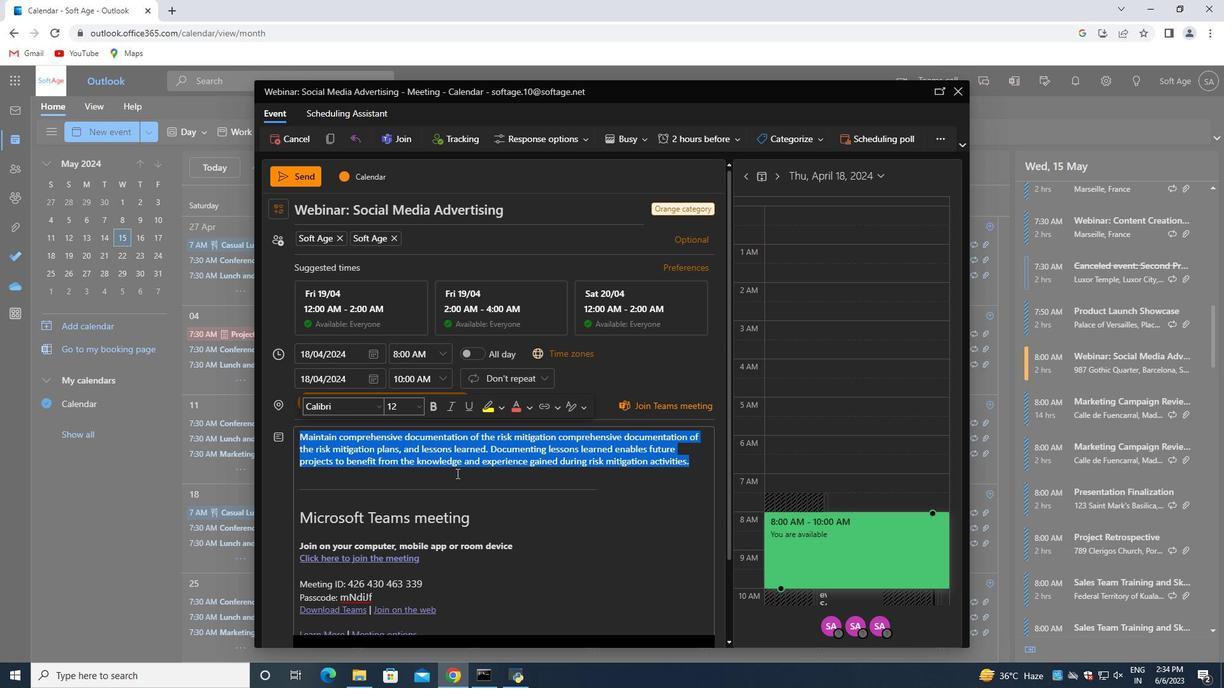 
Action: Mouse moved to (407, 472)
Screenshot: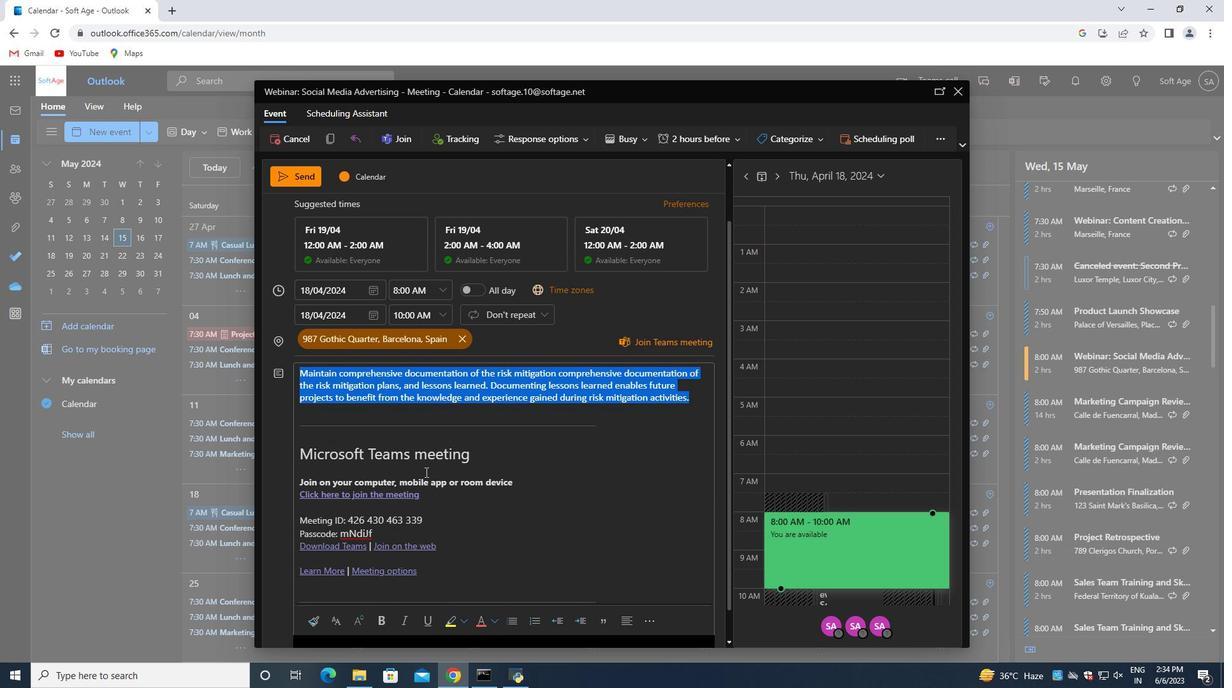 
Action: Mouse scrolled (410, 471) with delta (0, 0)
Screenshot: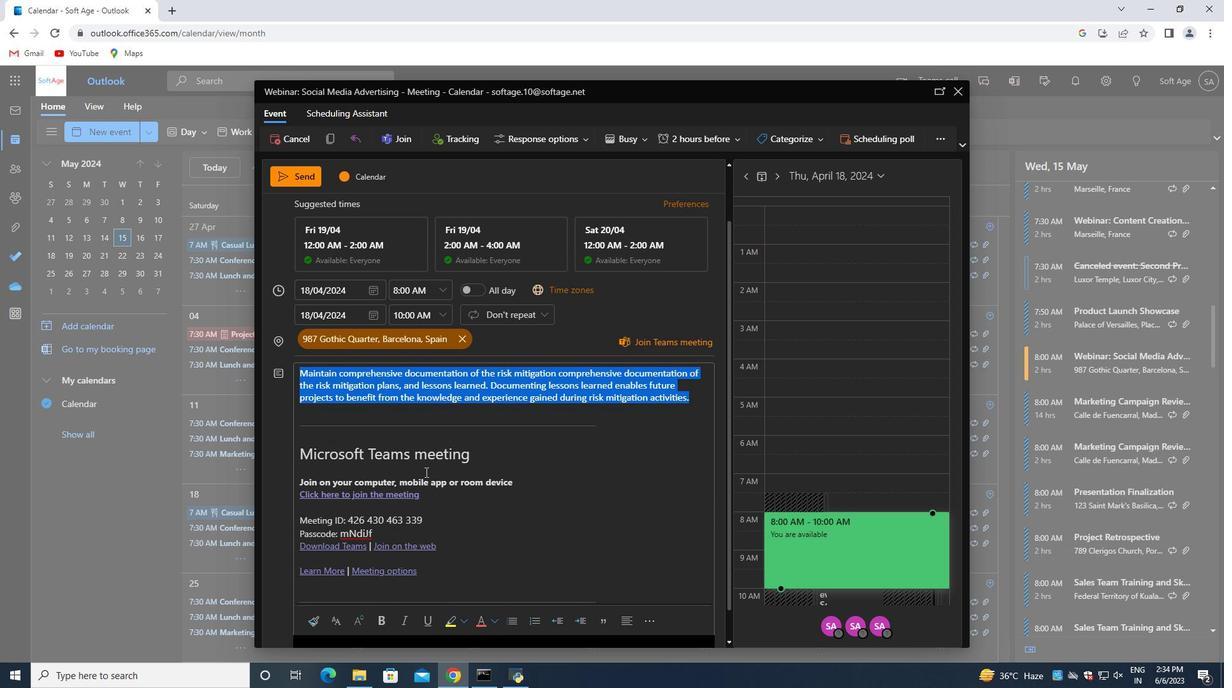 
Action: Mouse moved to (399, 475)
Screenshot: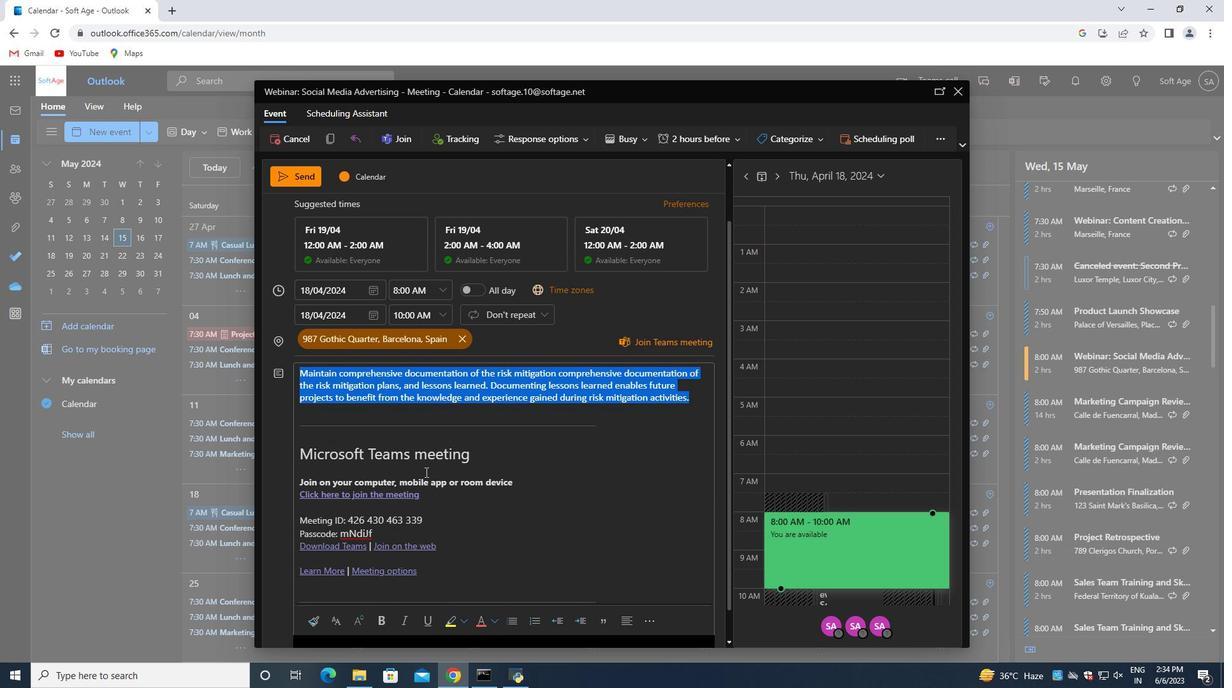 
Action: Mouse scrolled (405, 472) with delta (0, 0)
Screenshot: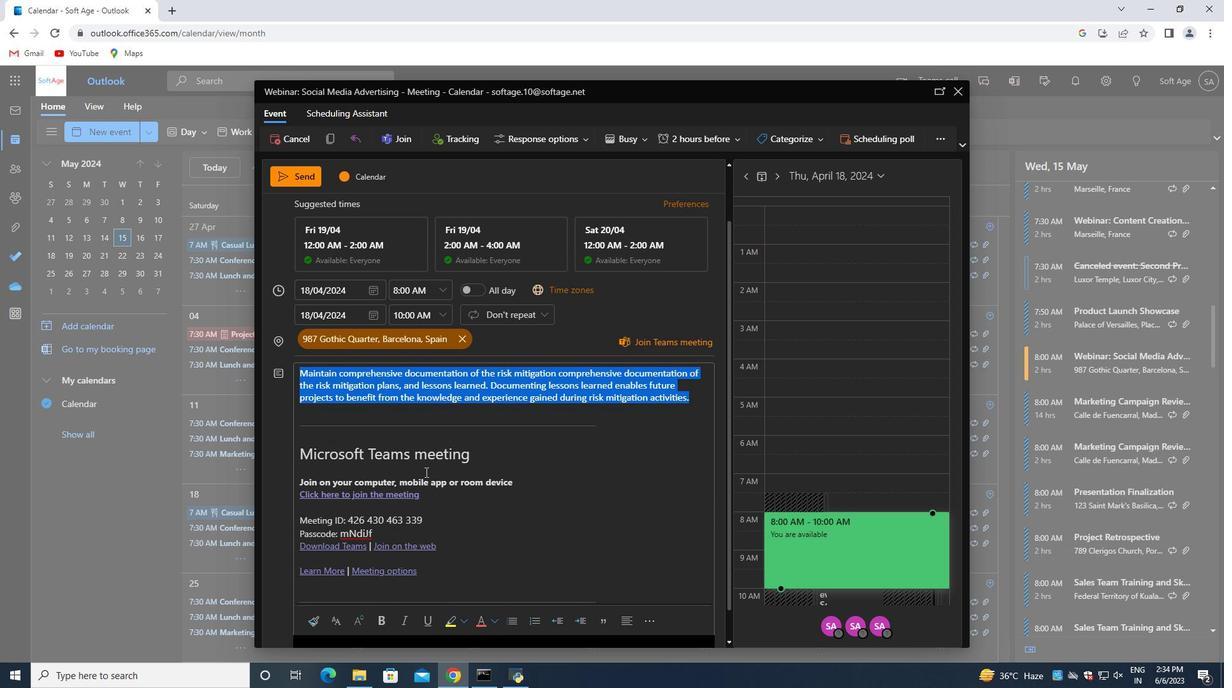 
Action: Mouse moved to (395, 475)
Screenshot: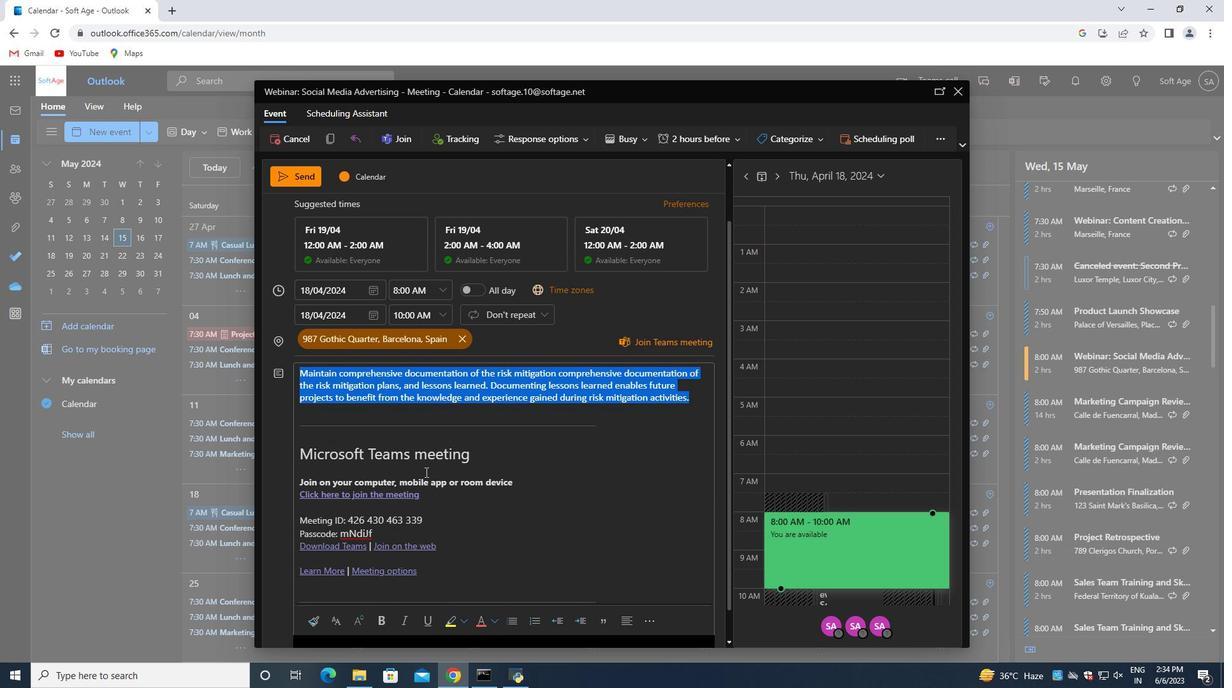
Action: Mouse scrolled (398, 474) with delta (0, 0)
Screenshot: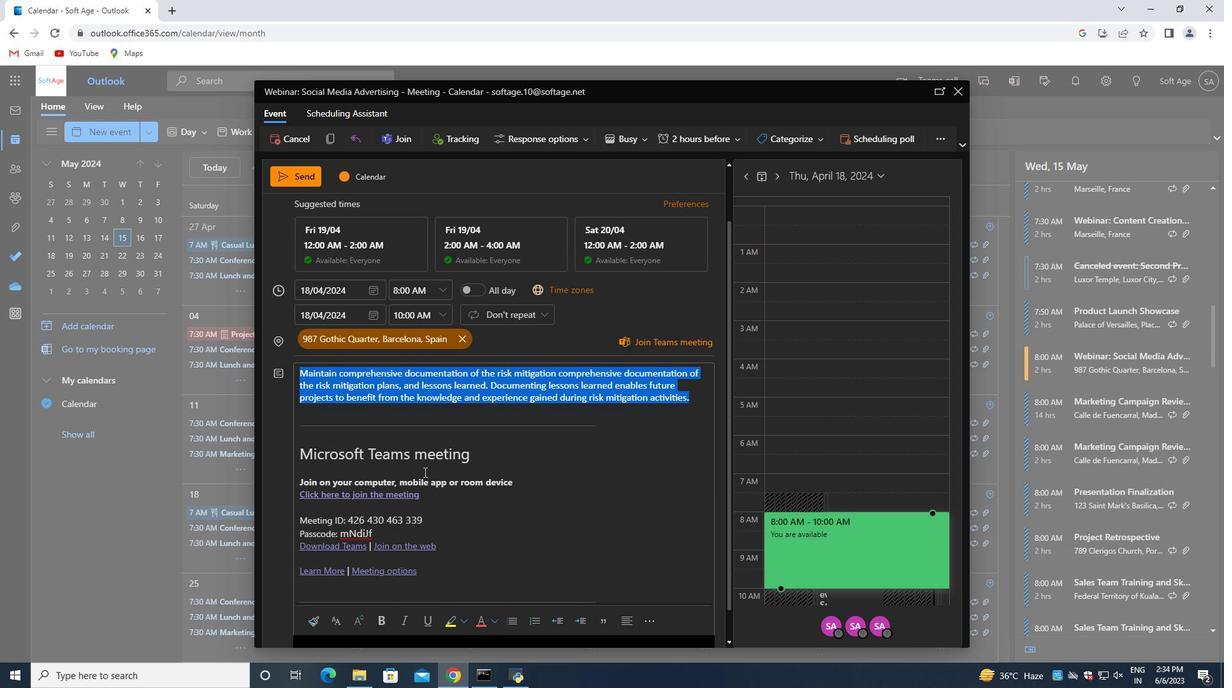 
Action: Mouse moved to (382, 477)
Screenshot: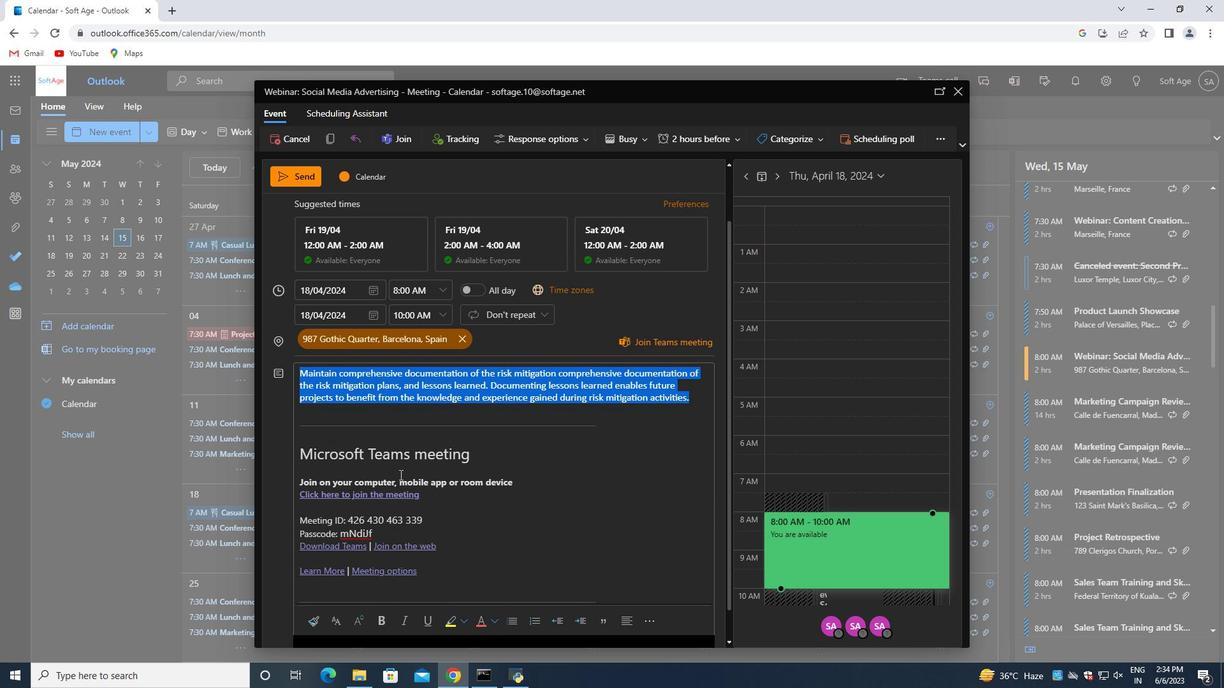
Action: Mouse scrolled (392, 475) with delta (0, 0)
Screenshot: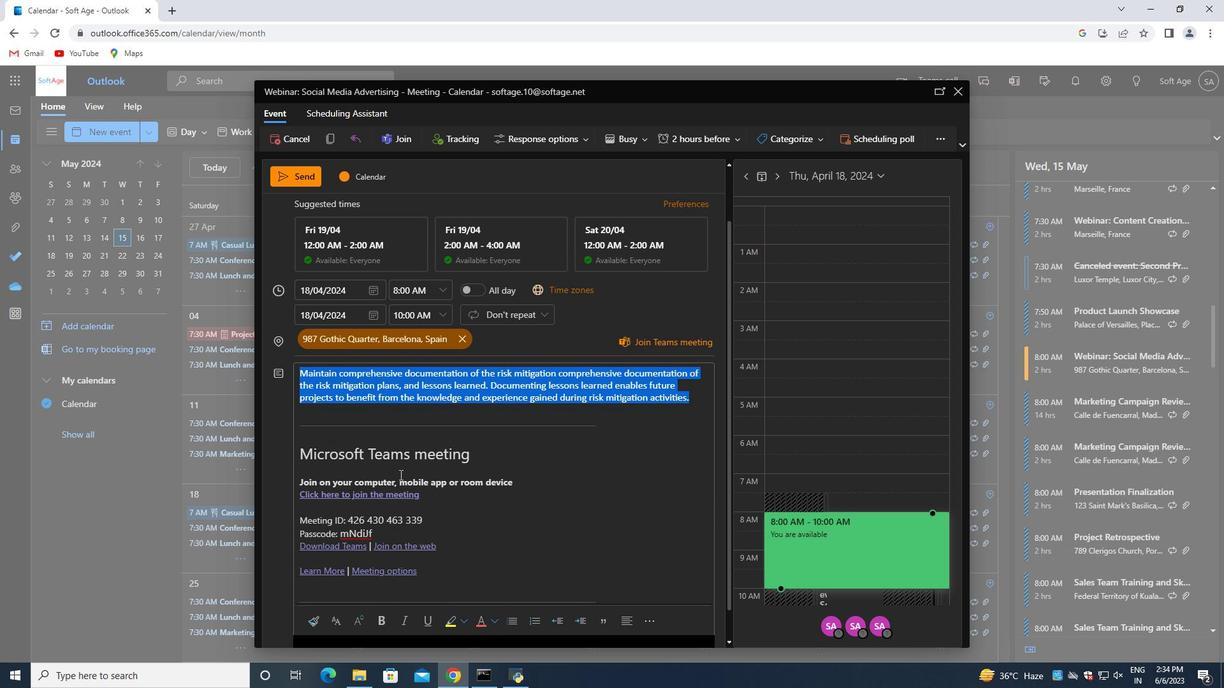 
Action: Mouse moved to (335, 588)
Screenshot: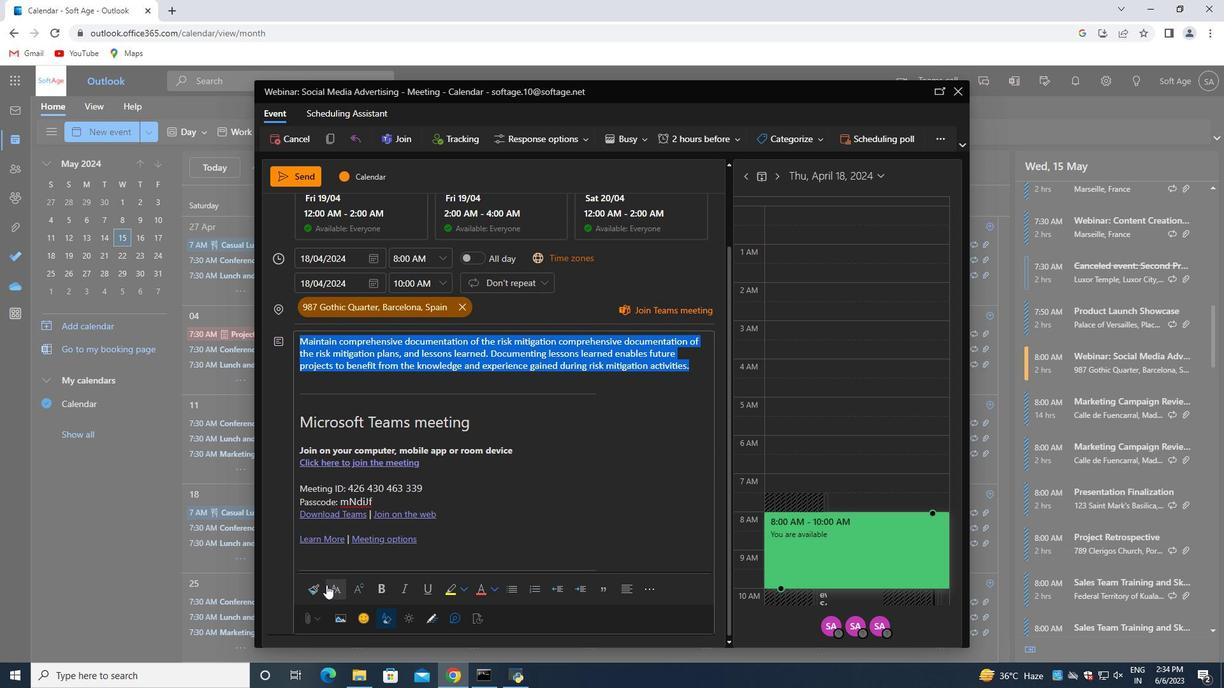 
Action: Mouse pressed left at (335, 588)
Screenshot: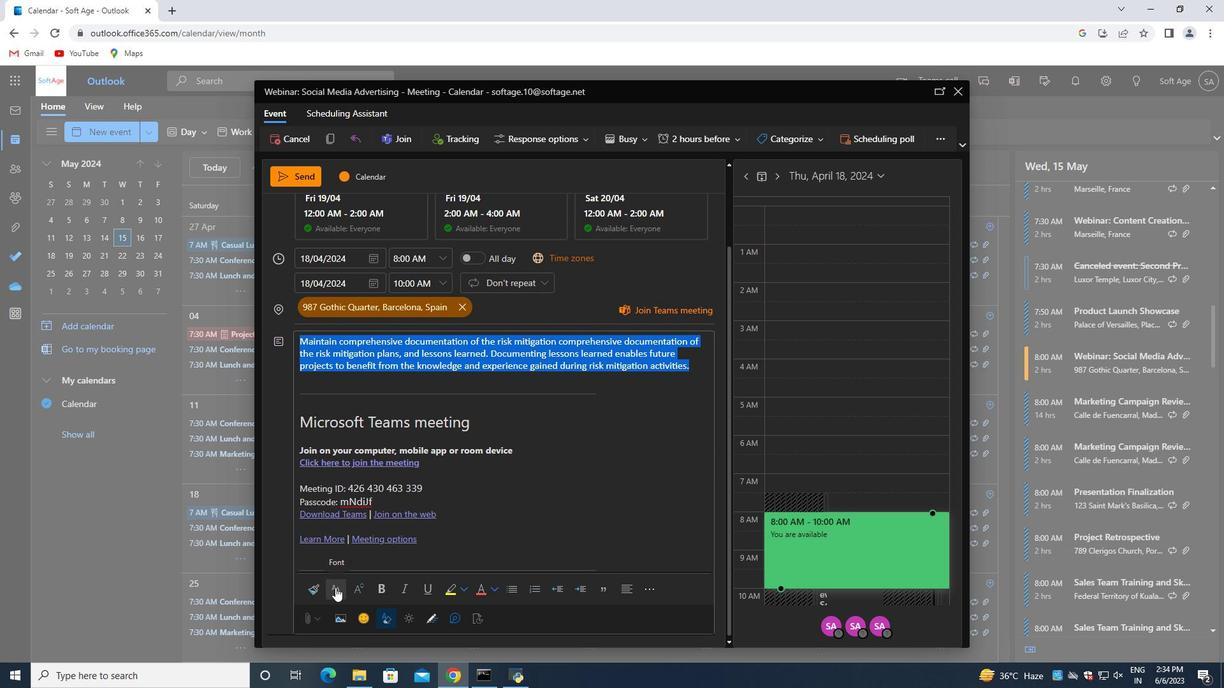 
Action: Mouse moved to (400, 561)
Screenshot: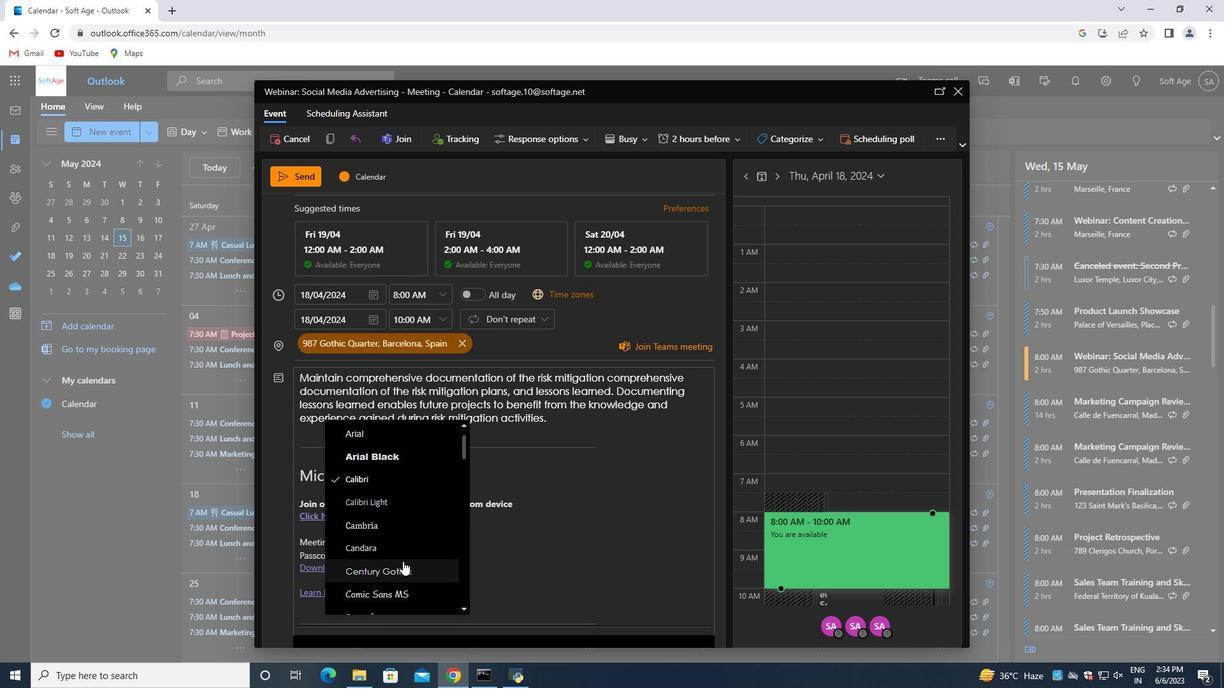 
Action: Mouse scrolled (400, 561) with delta (0, 0)
Screenshot: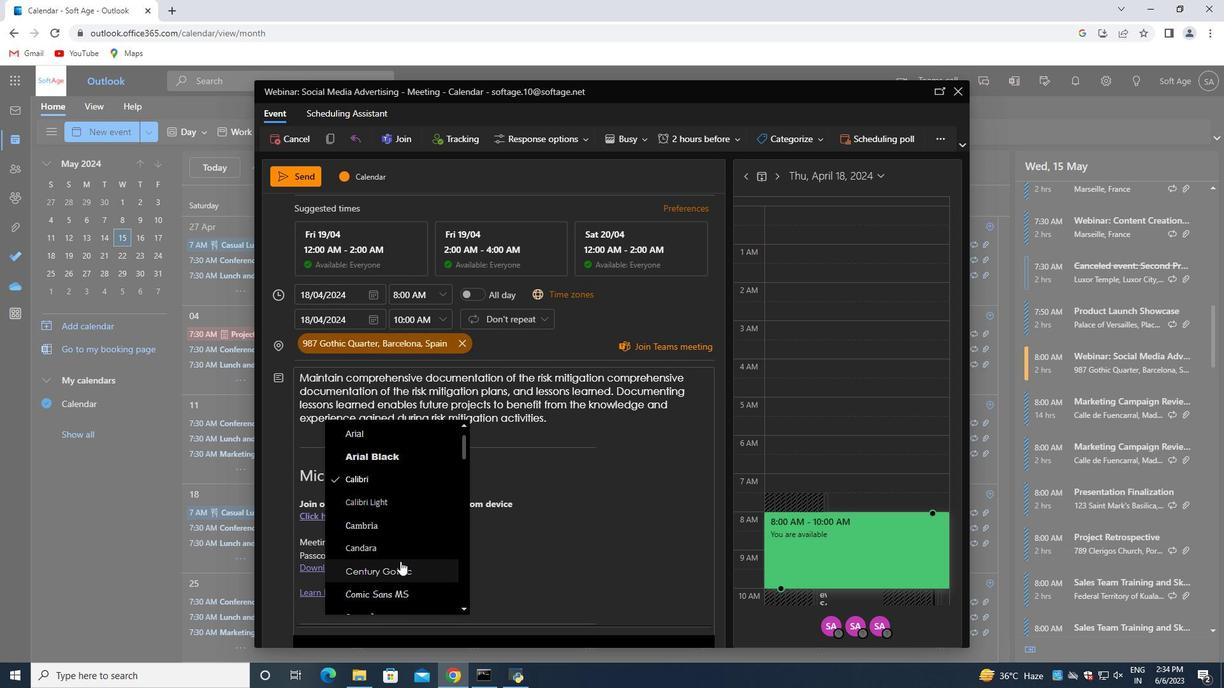 
Action: Mouse moved to (400, 561)
Screenshot: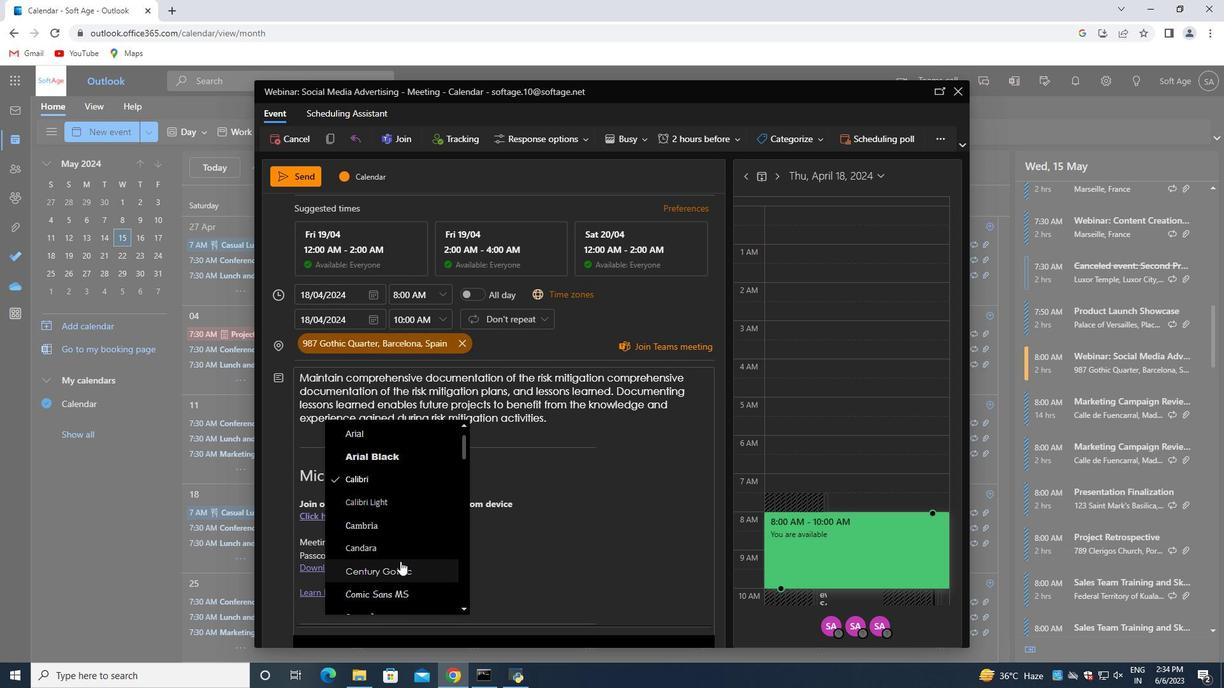 
Action: Mouse scrolled (400, 561) with delta (0, 0)
Screenshot: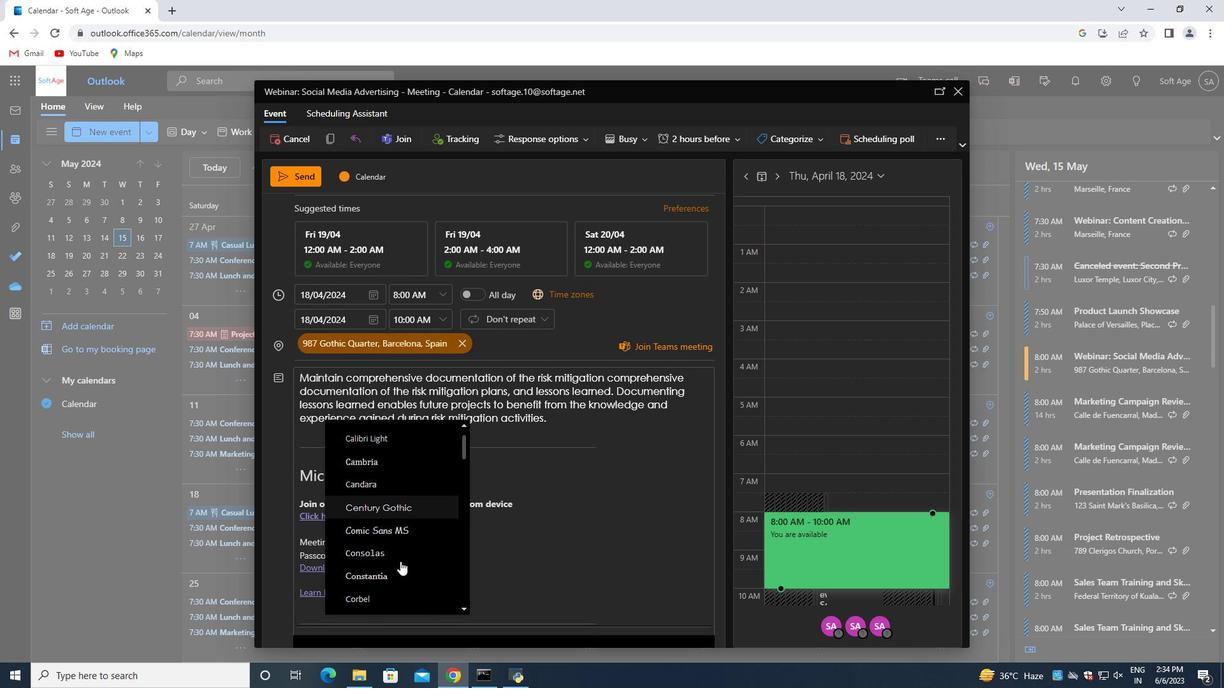 
Action: Mouse moved to (415, 558)
Screenshot: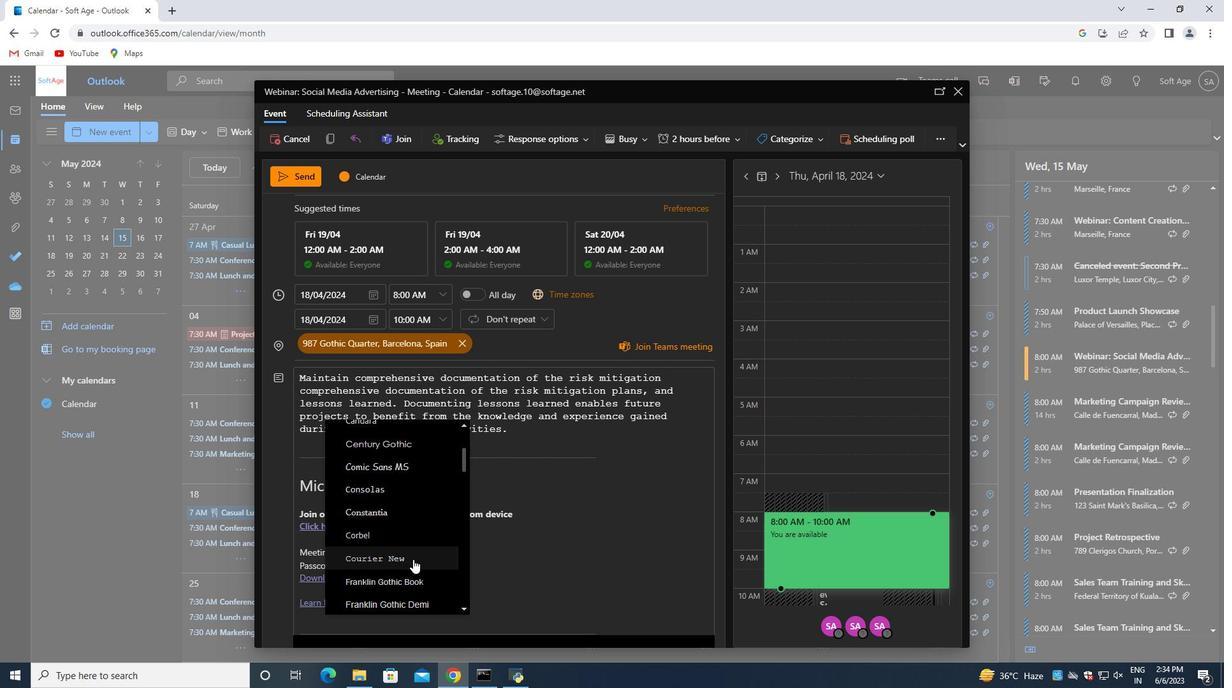 
Action: Mouse pressed left at (415, 558)
Screenshot: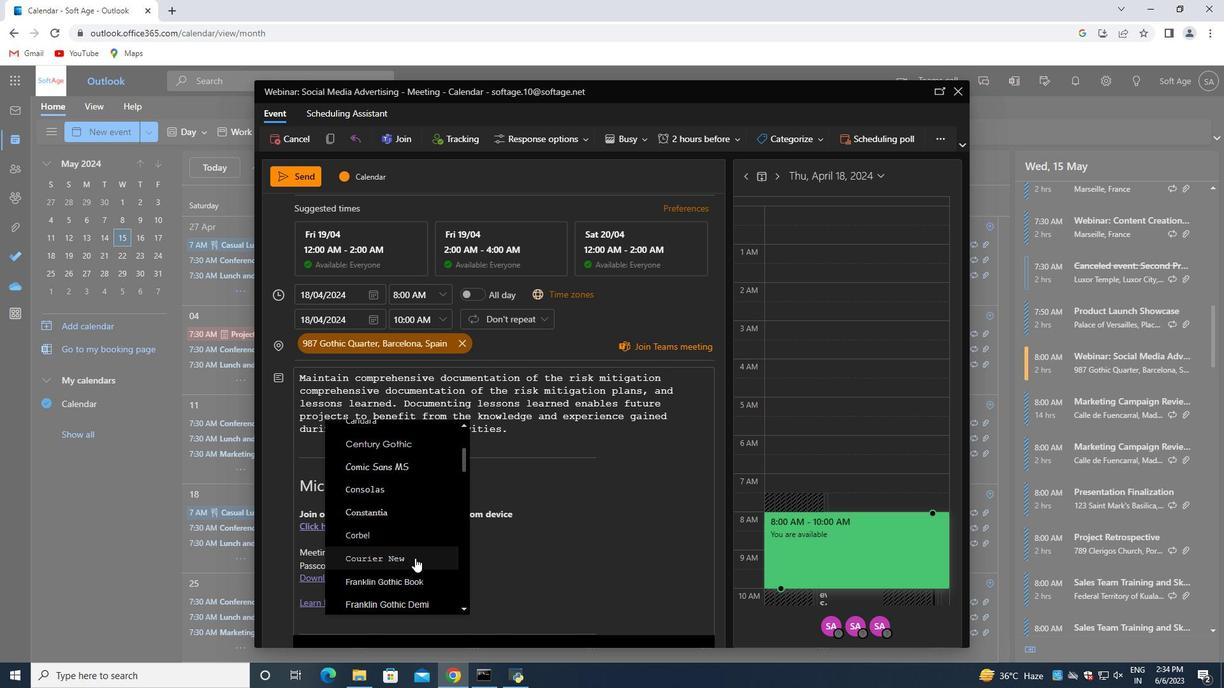 
Action: Mouse moved to (532, 433)
Screenshot: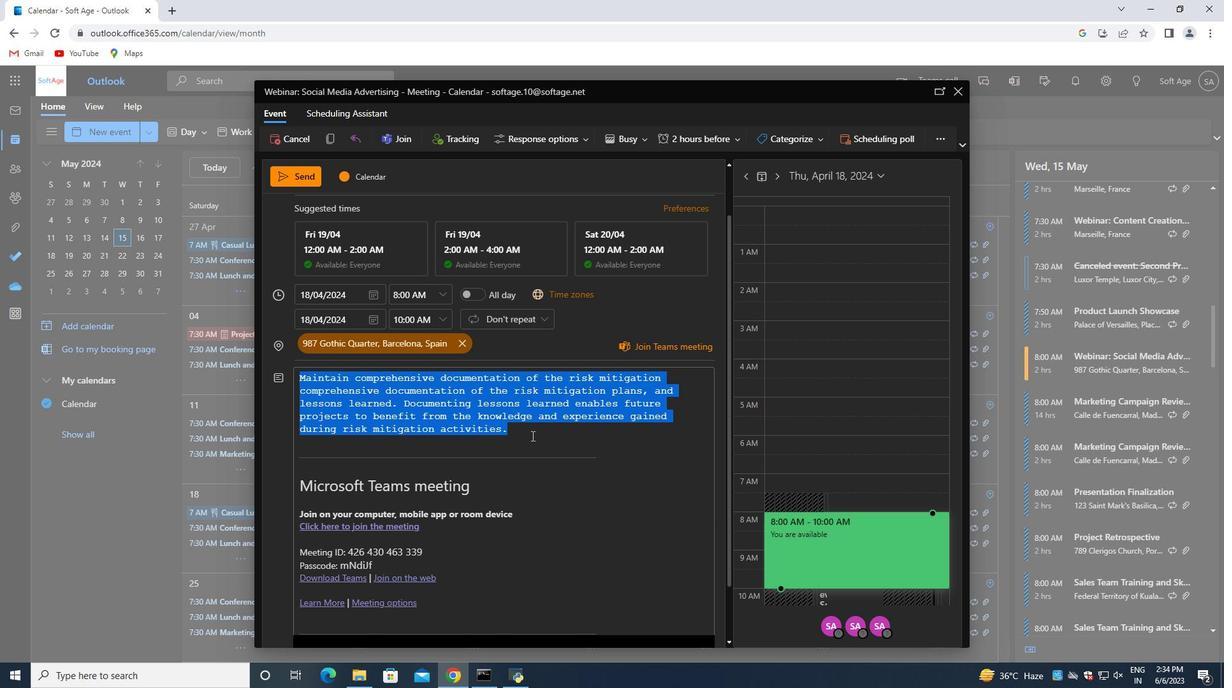 
Action: Mouse pressed left at (532, 433)
Screenshot: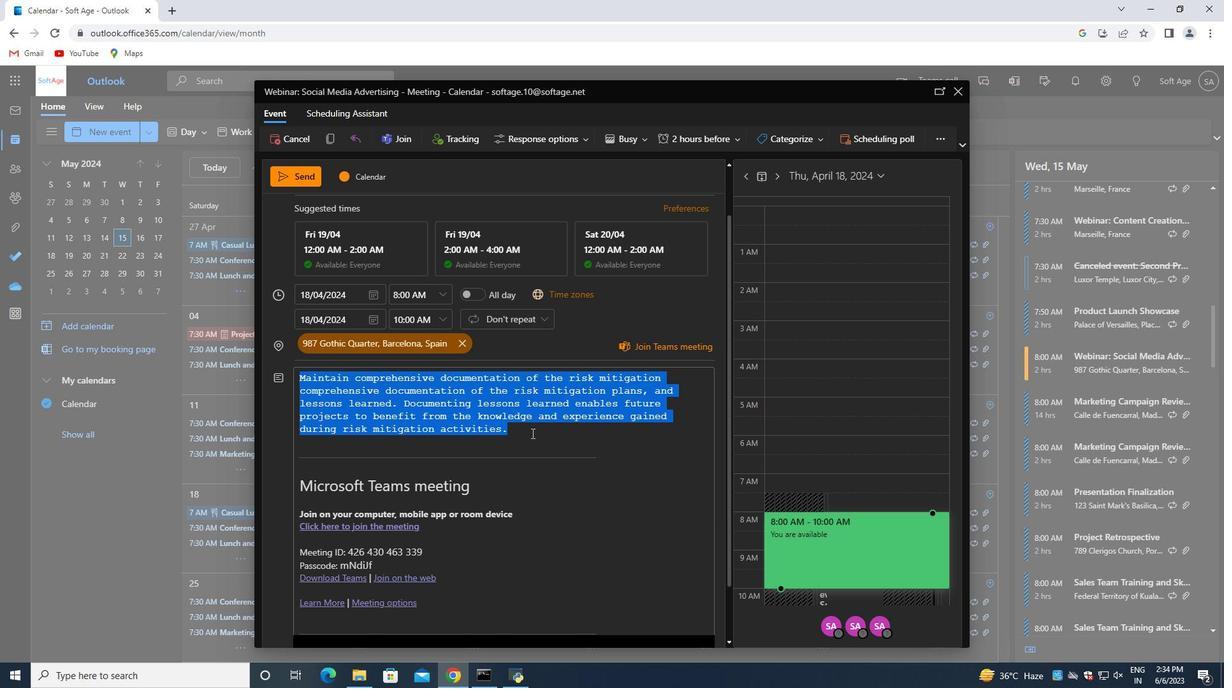
Action: Mouse scrolled (532, 434) with delta (0, 0)
Screenshot: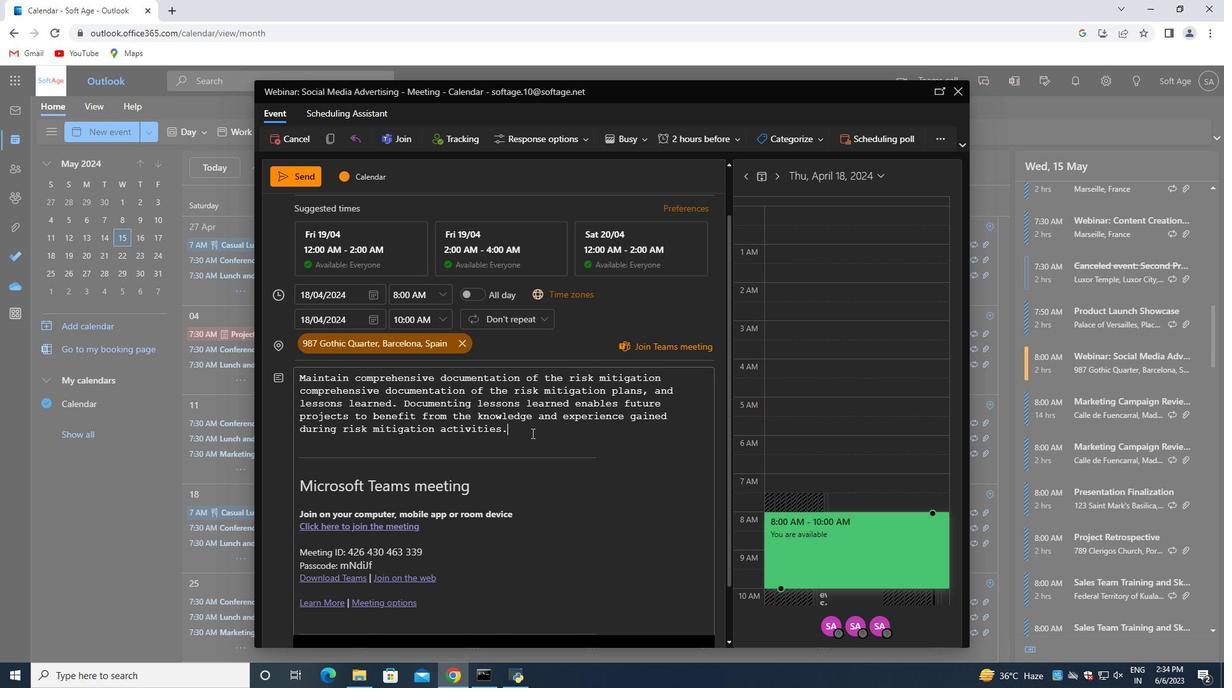 
Action: Mouse moved to (632, 132)
Screenshot: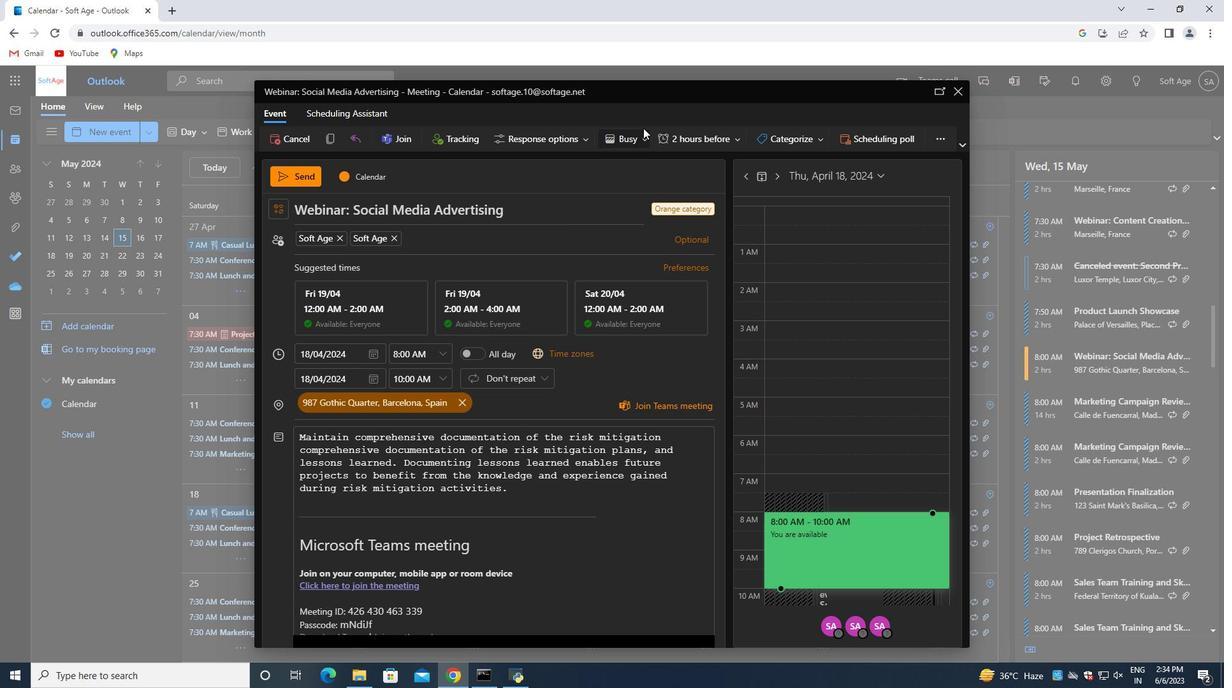 
Action: Mouse pressed left at (632, 132)
Screenshot: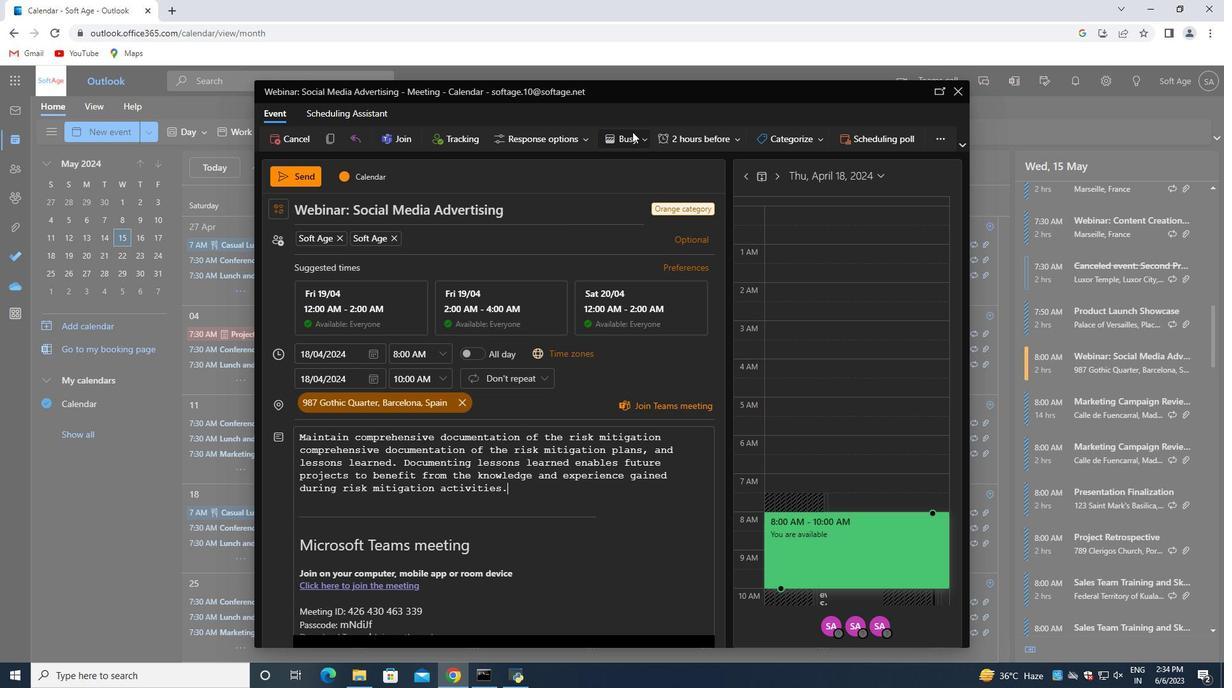 
Action: Mouse moved to (610, 168)
Screenshot: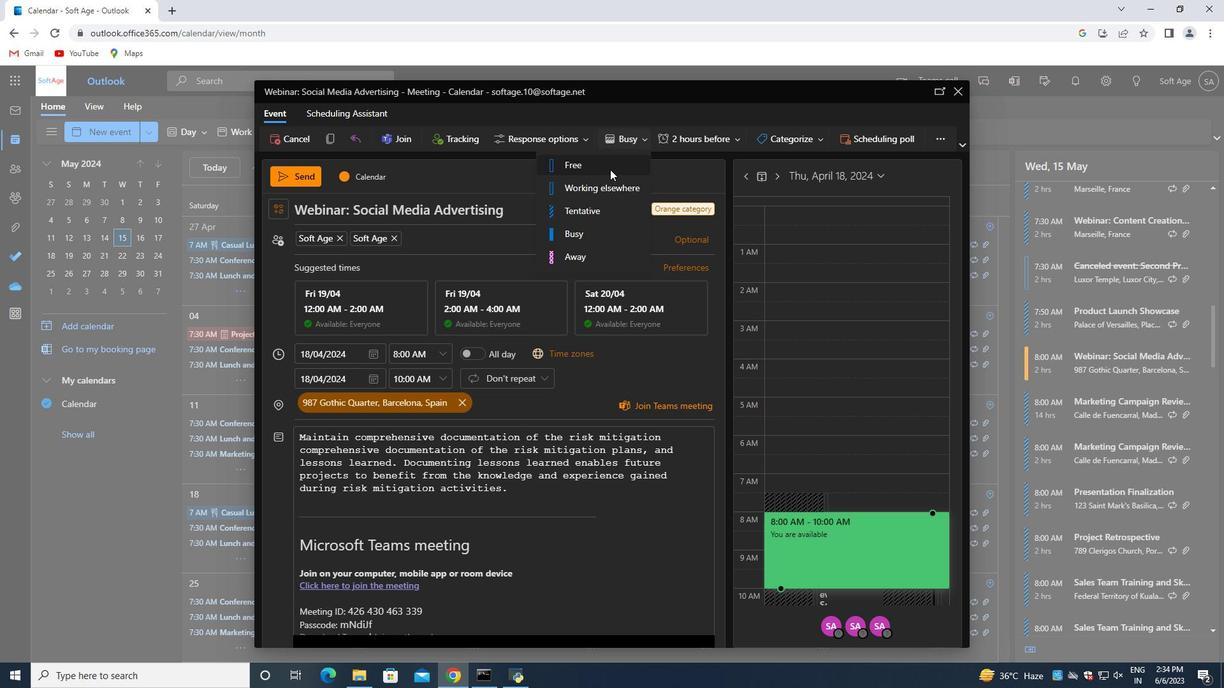 
Action: Mouse pressed left at (610, 168)
Screenshot: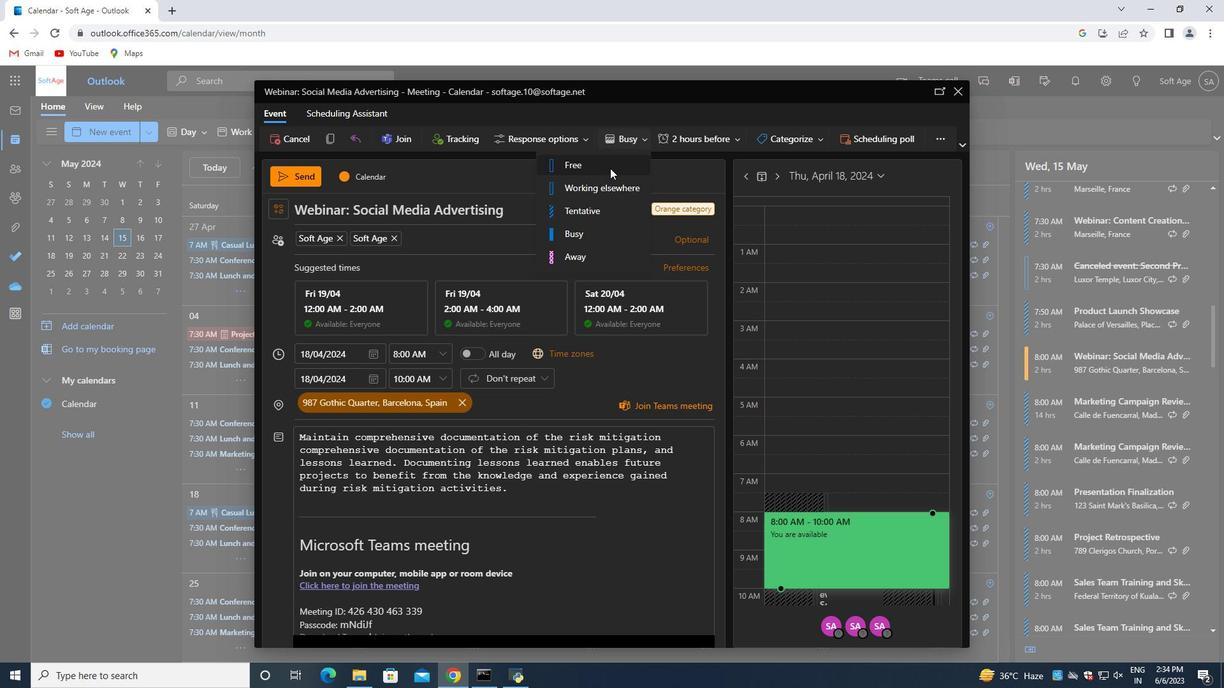 
Action: Mouse moved to (520, 380)
Screenshot: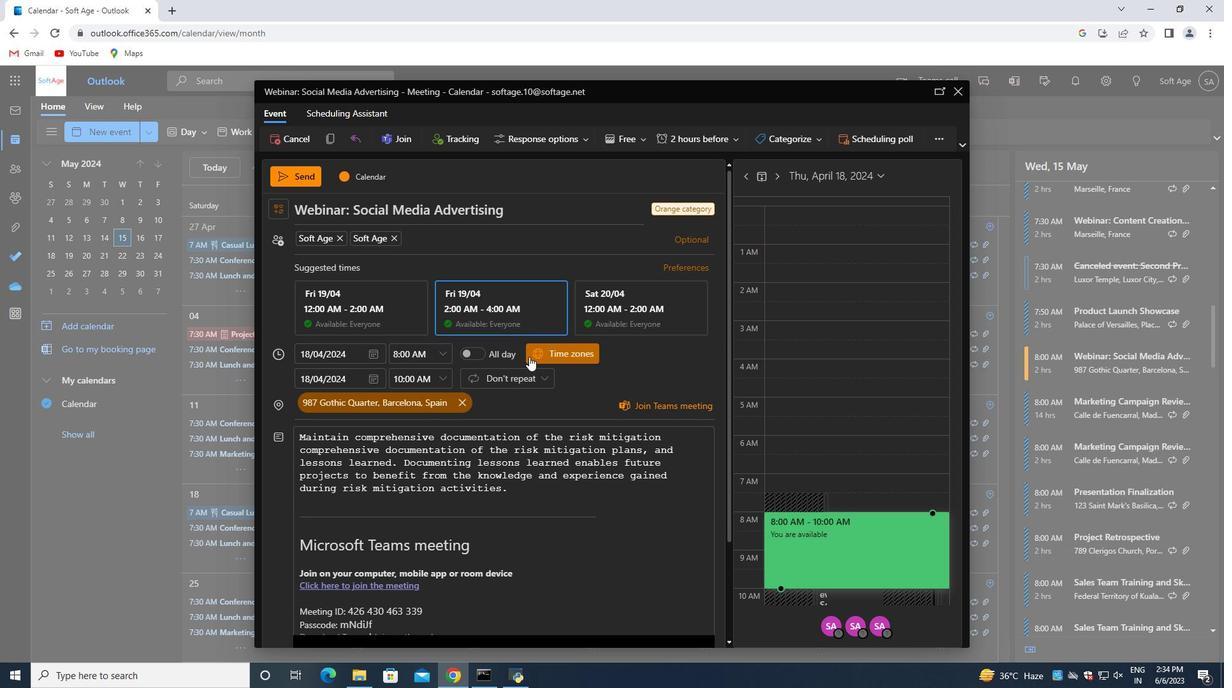 
Action: Mouse scrolled (524, 367) with delta (0, 0)
Screenshot: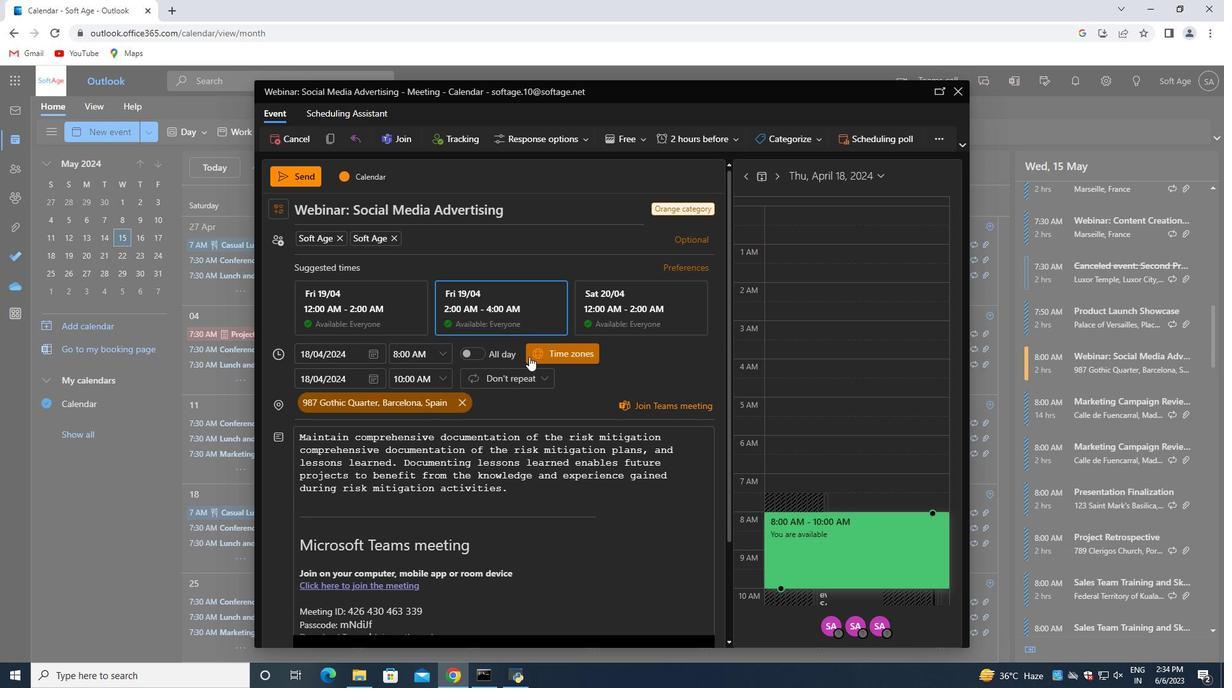 
Action: Mouse scrolled (521, 376) with delta (0, 0)
Screenshot: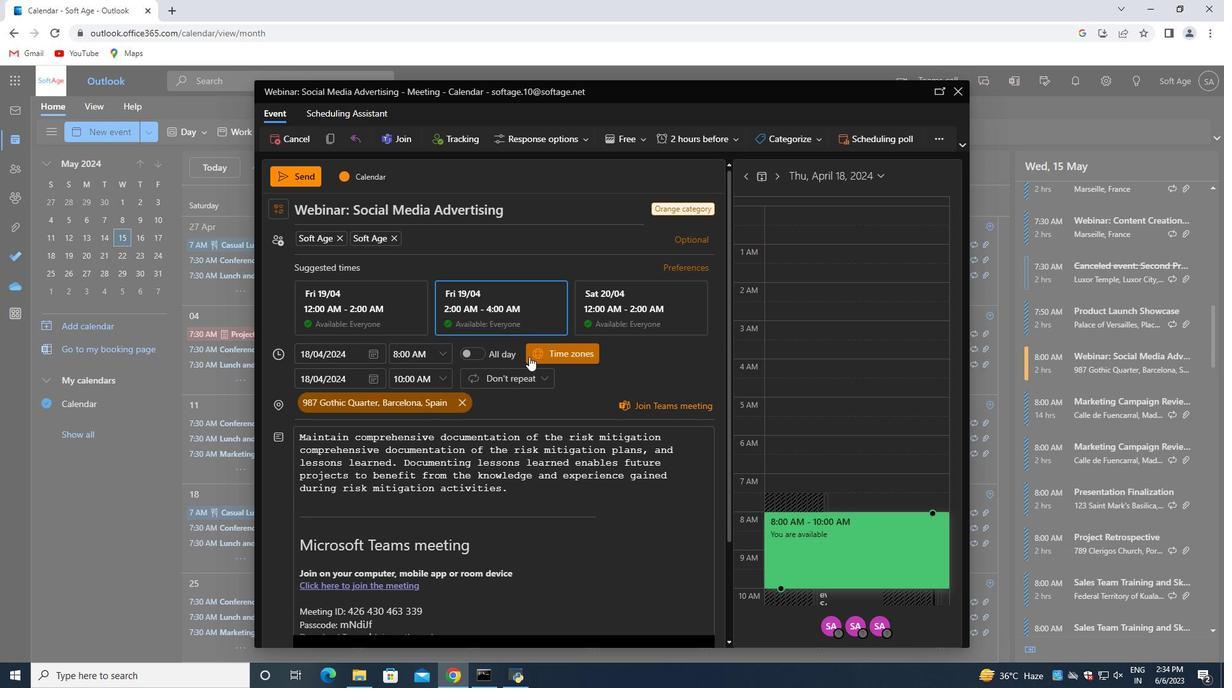 
Action: Mouse moved to (517, 370)
Screenshot: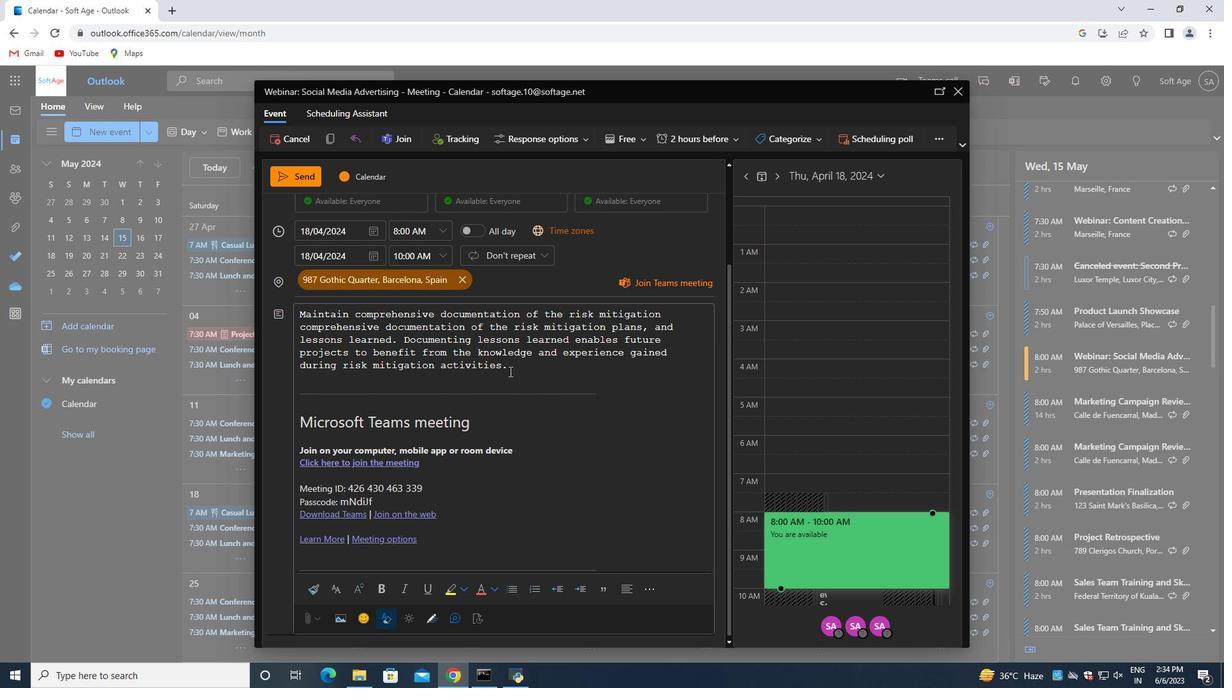 
Action: Mouse pressed left at (517, 370)
Screenshot: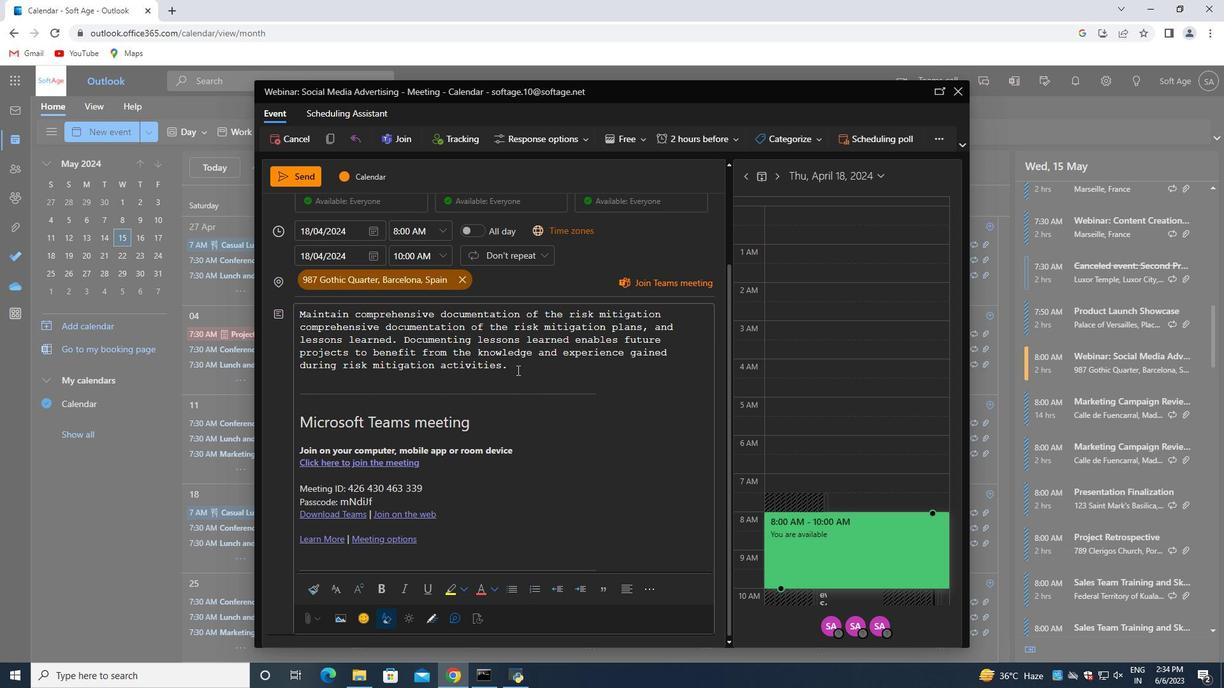 
Action: Mouse moved to (442, 520)
Screenshot: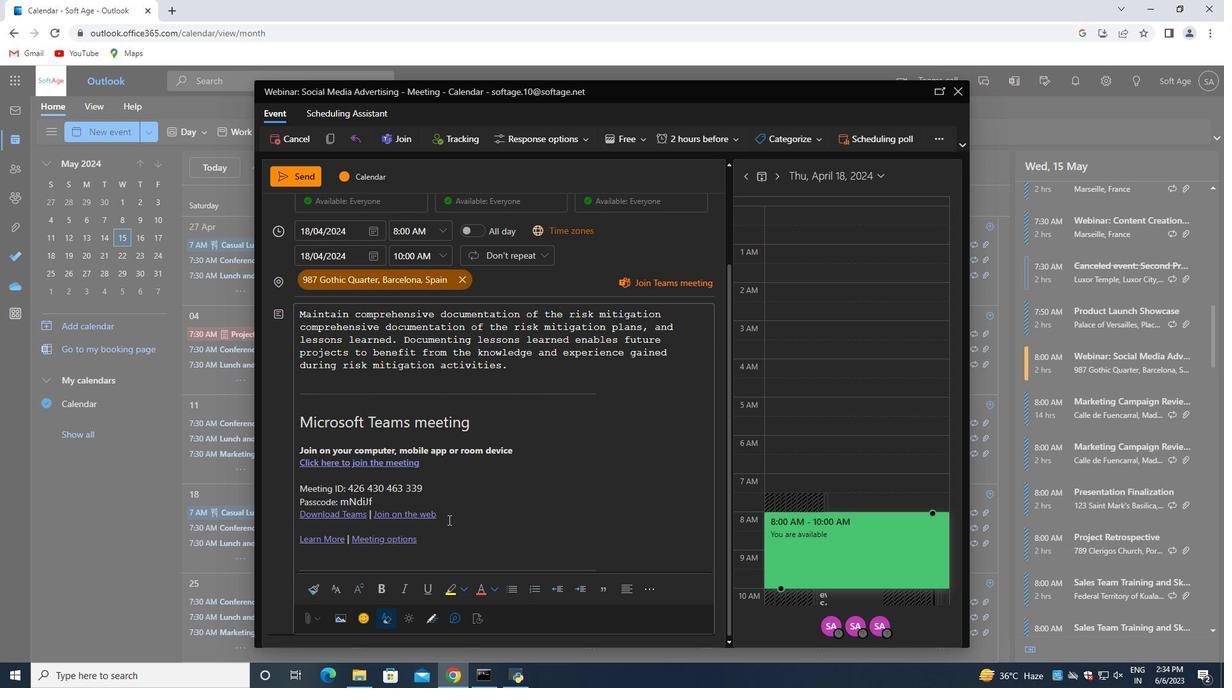 
Action: Mouse scrolled (442, 519) with delta (0, 0)
Screenshot: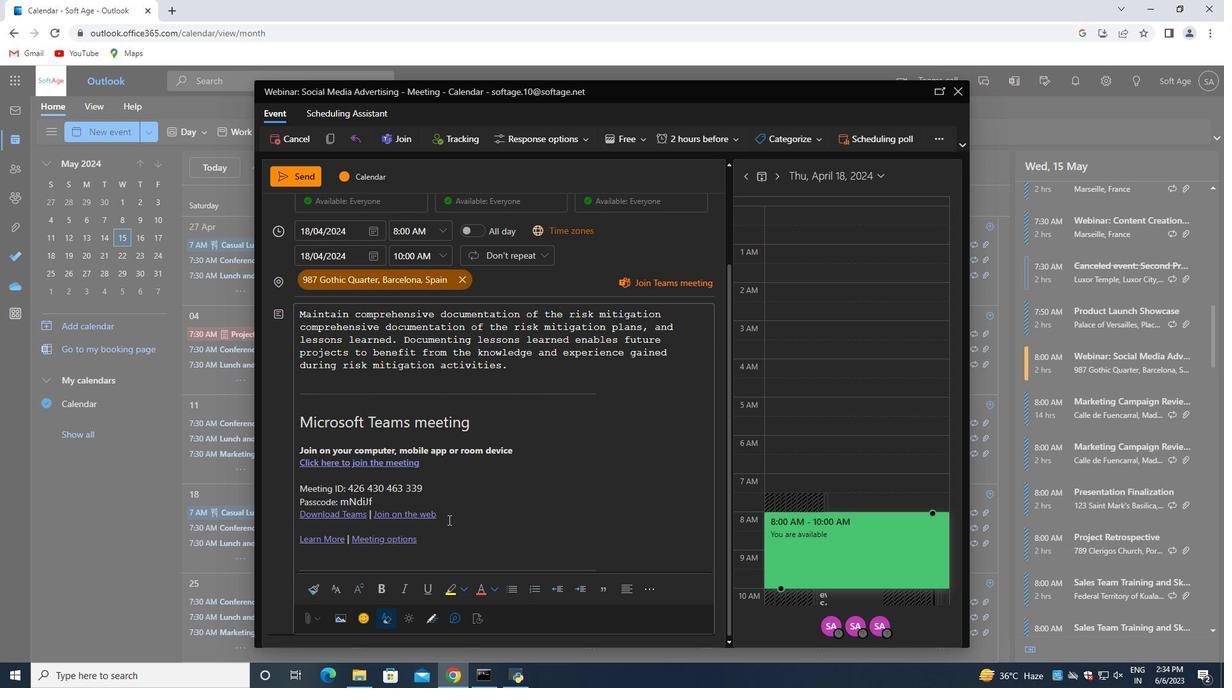 
Action: Mouse moved to (435, 524)
Screenshot: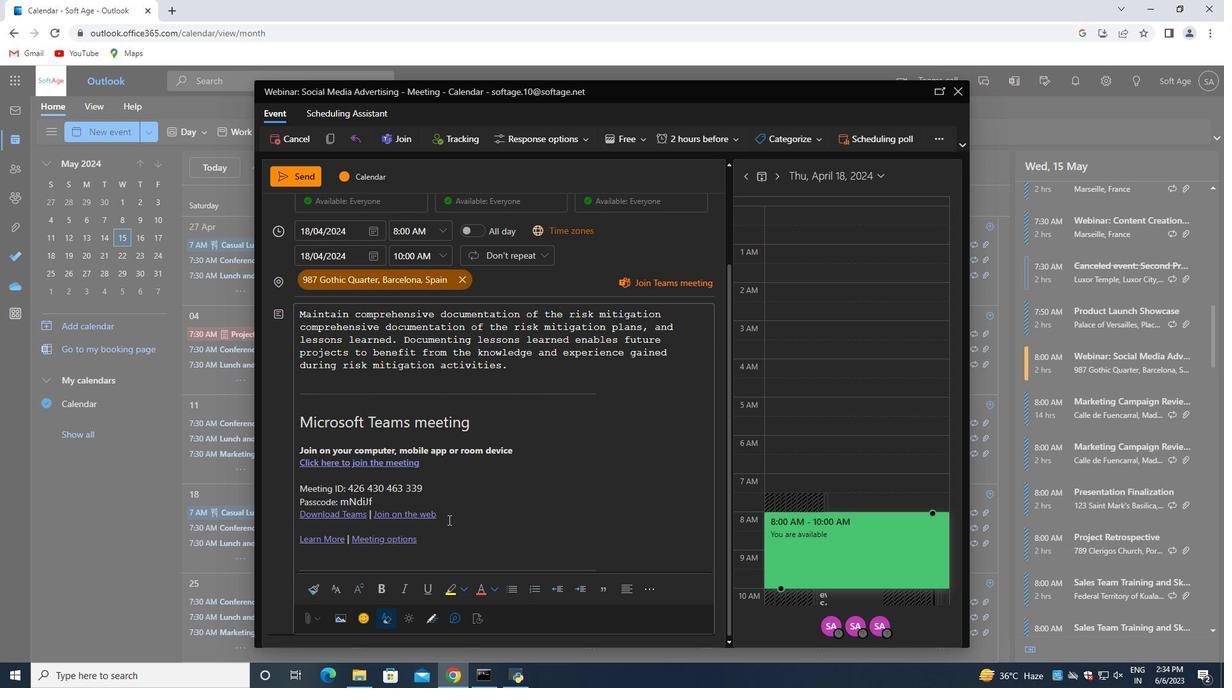 
Action: Mouse scrolled (435, 523) with delta (0, 0)
Screenshot: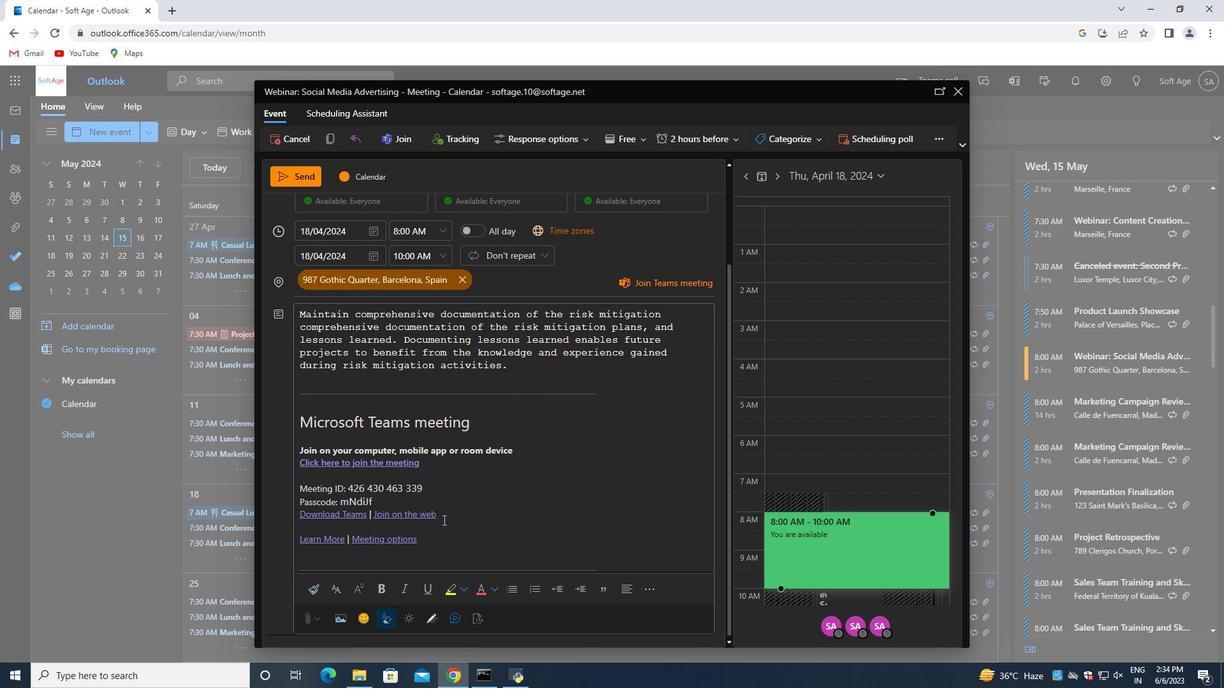 
Action: Mouse moved to (423, 529)
Screenshot: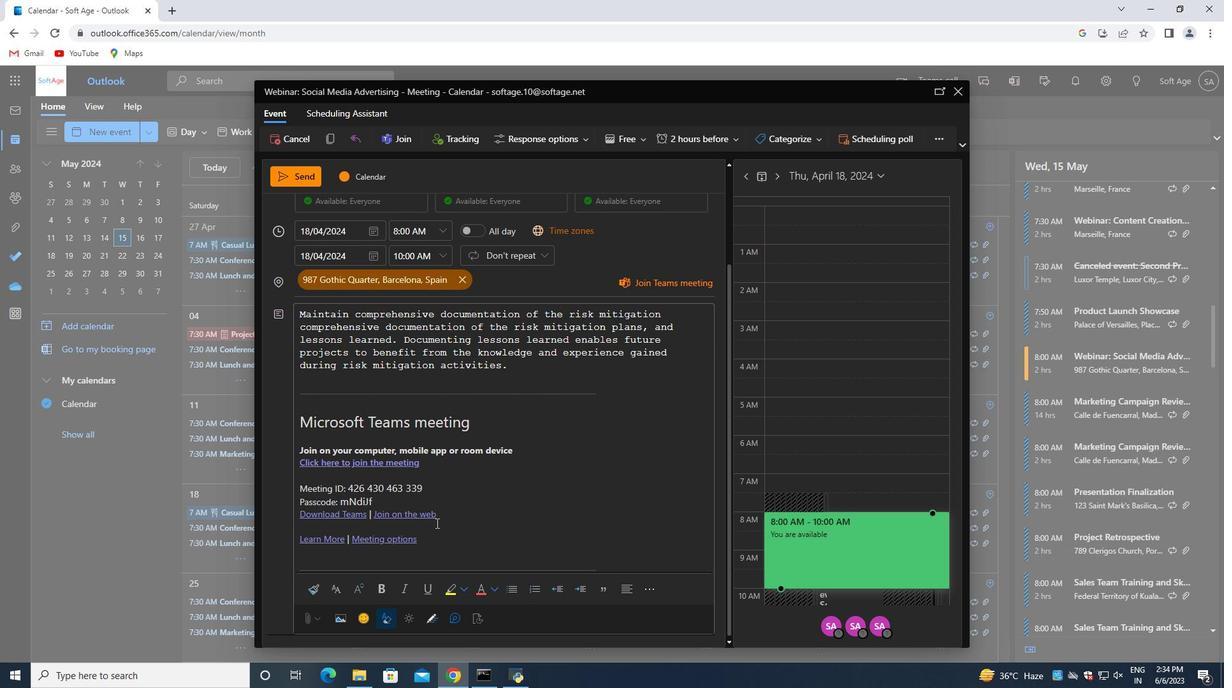 
Action: Mouse scrolled (425, 528) with delta (0, 0)
Screenshot: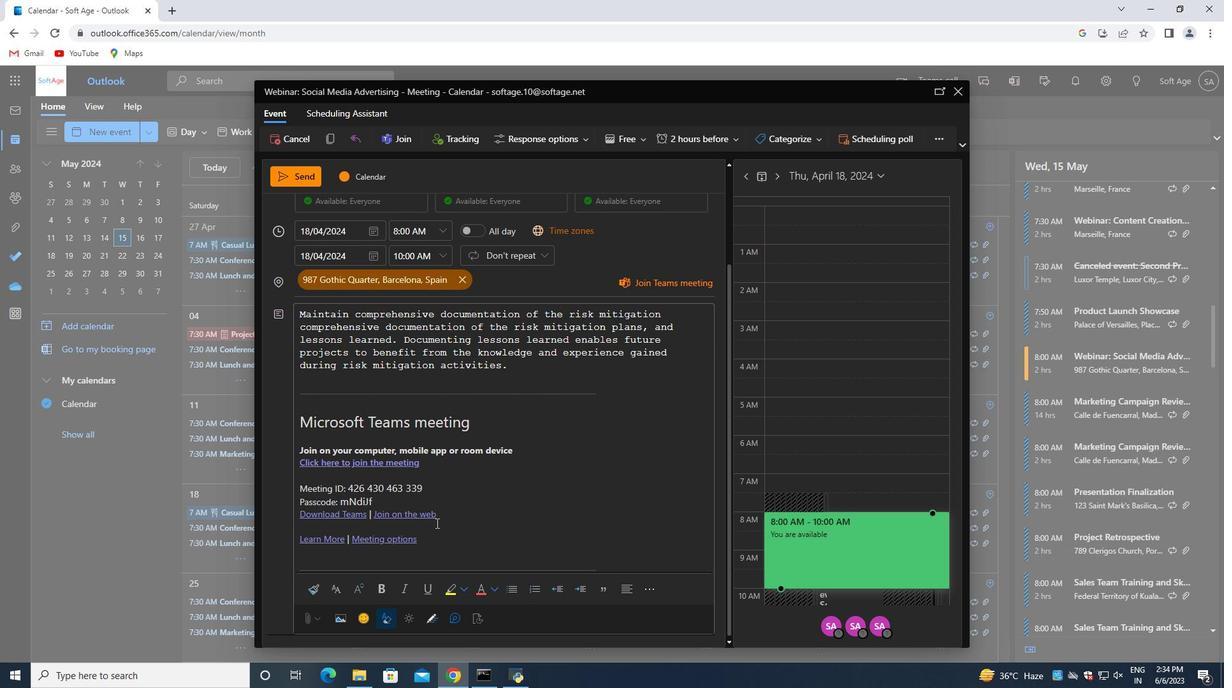 
Action: Mouse moved to (364, 616)
Screenshot: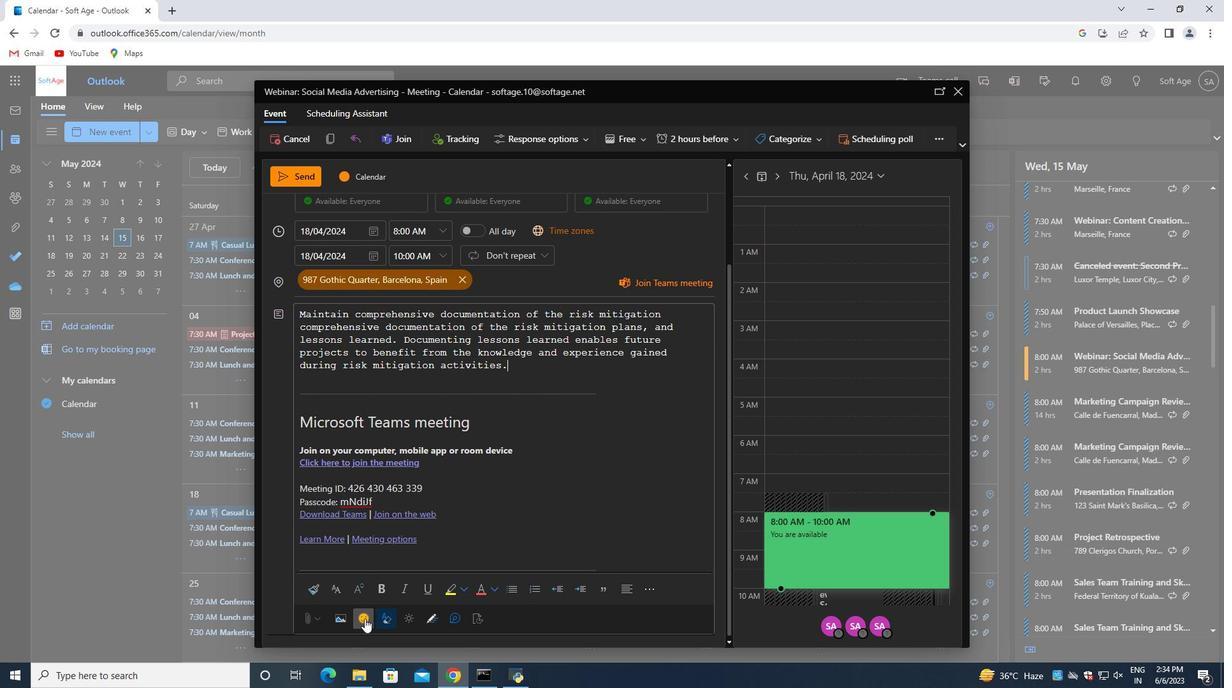
Action: Mouse pressed left at (364, 616)
Screenshot: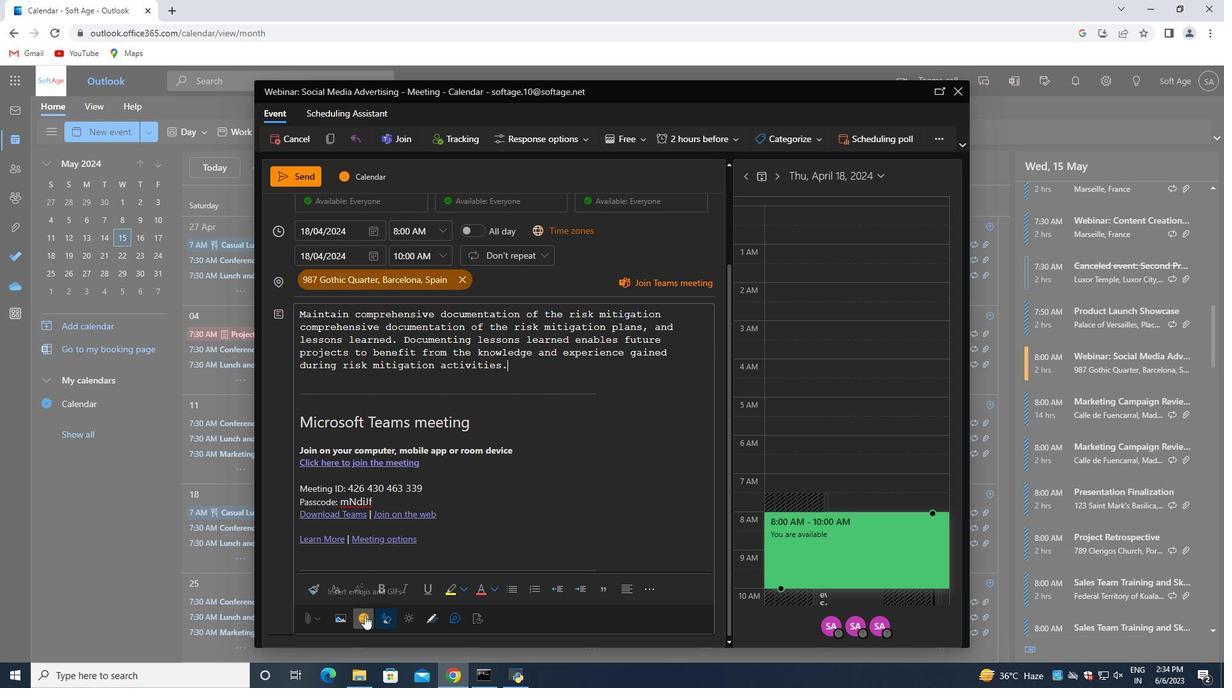 
Action: Mouse moved to (931, 273)
Screenshot: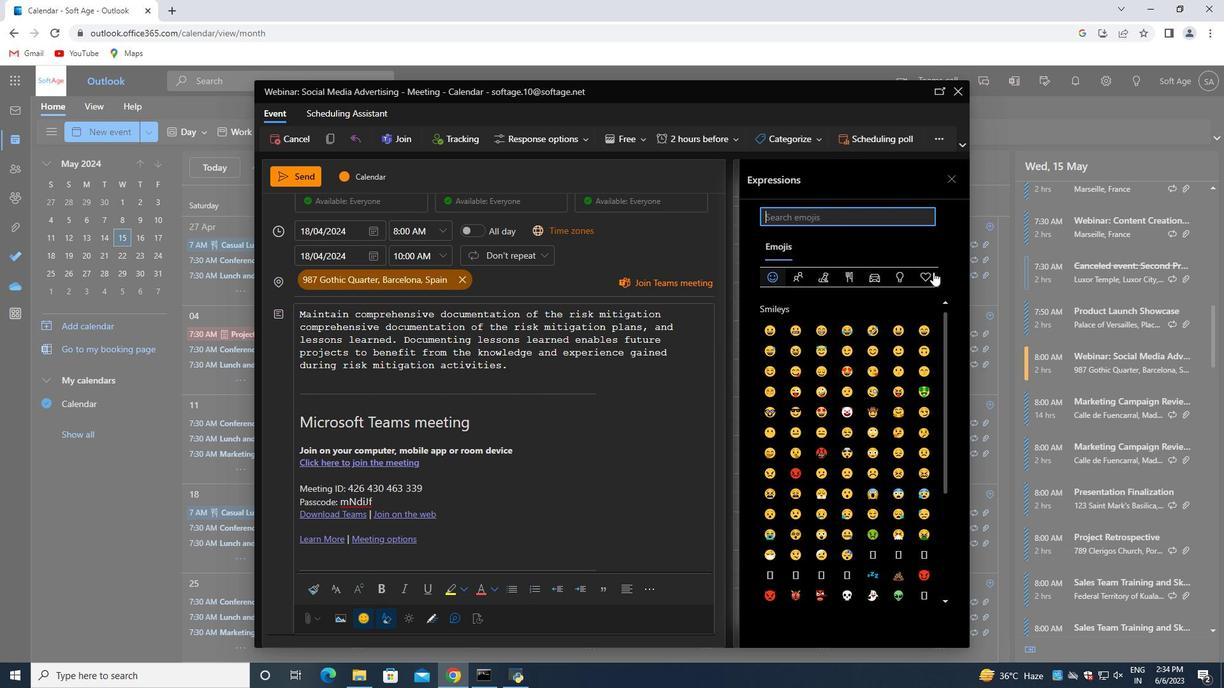 
Action: Mouse pressed left at (931, 273)
Screenshot: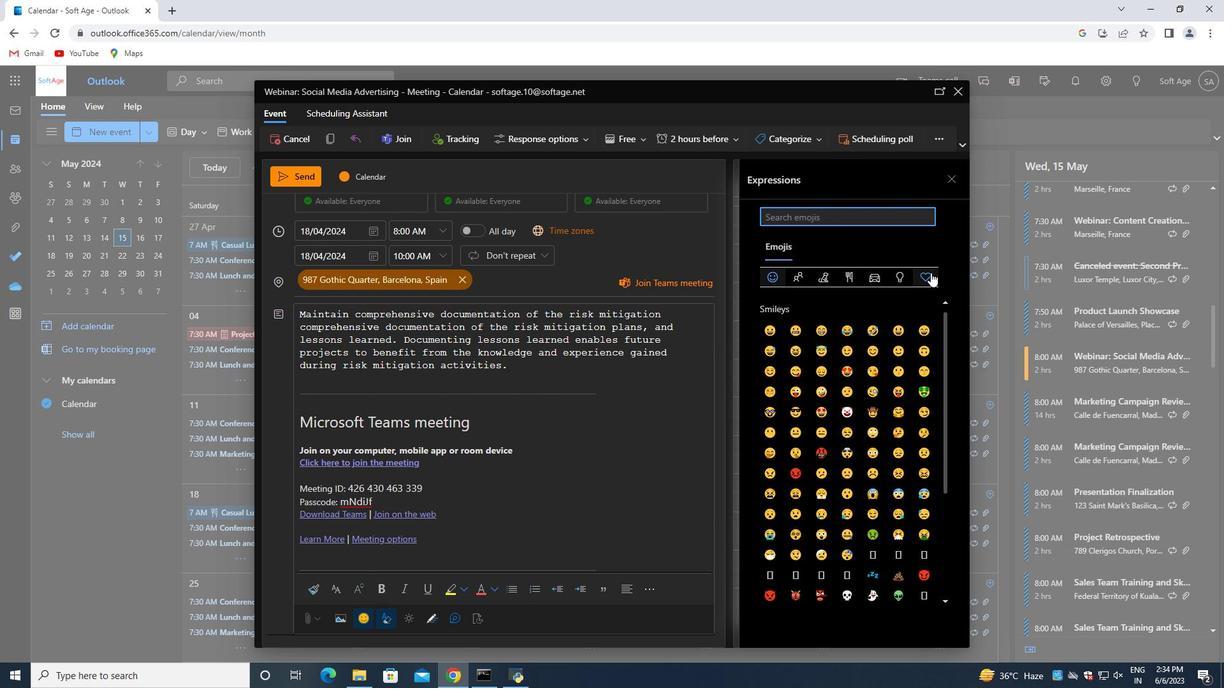 
Action: Mouse moved to (922, 324)
Screenshot: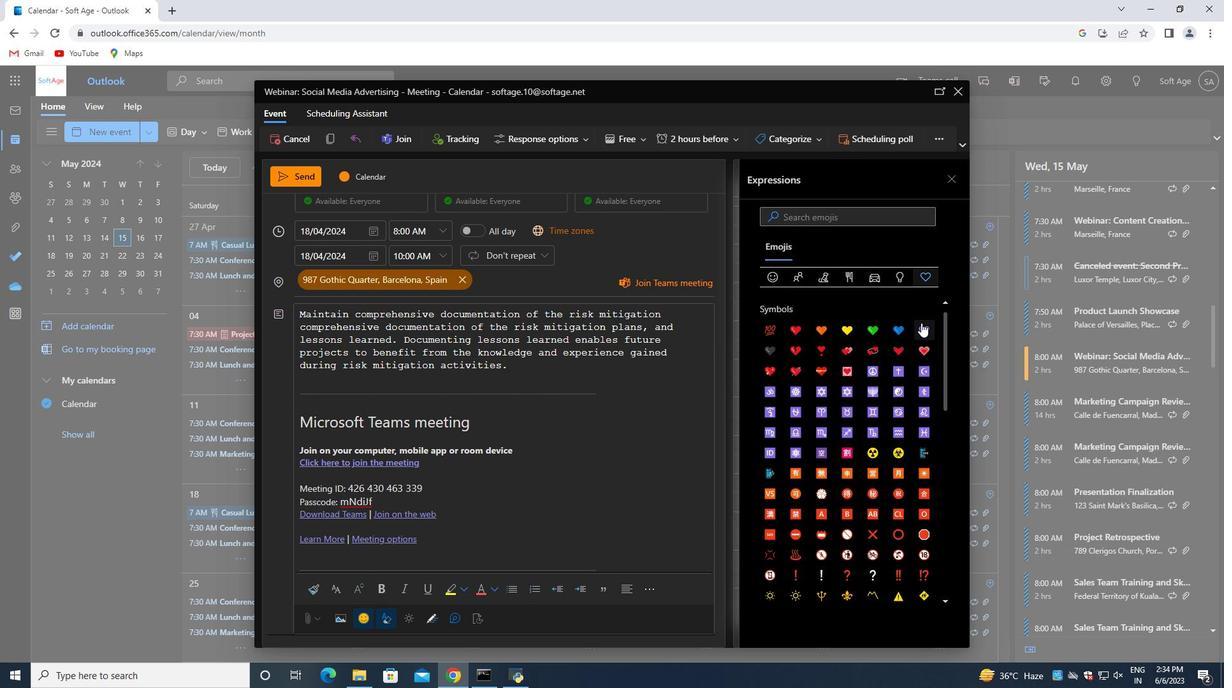 
Action: Mouse pressed left at (922, 324)
Screenshot: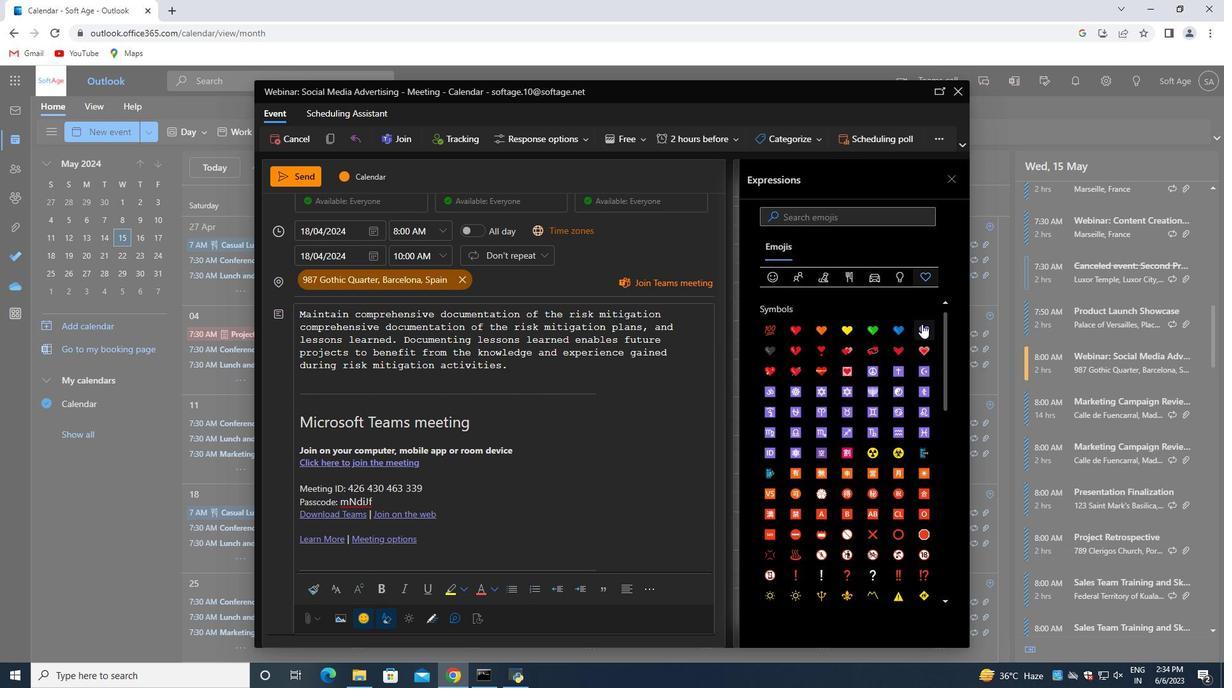 
Action: Mouse moved to (956, 170)
Screenshot: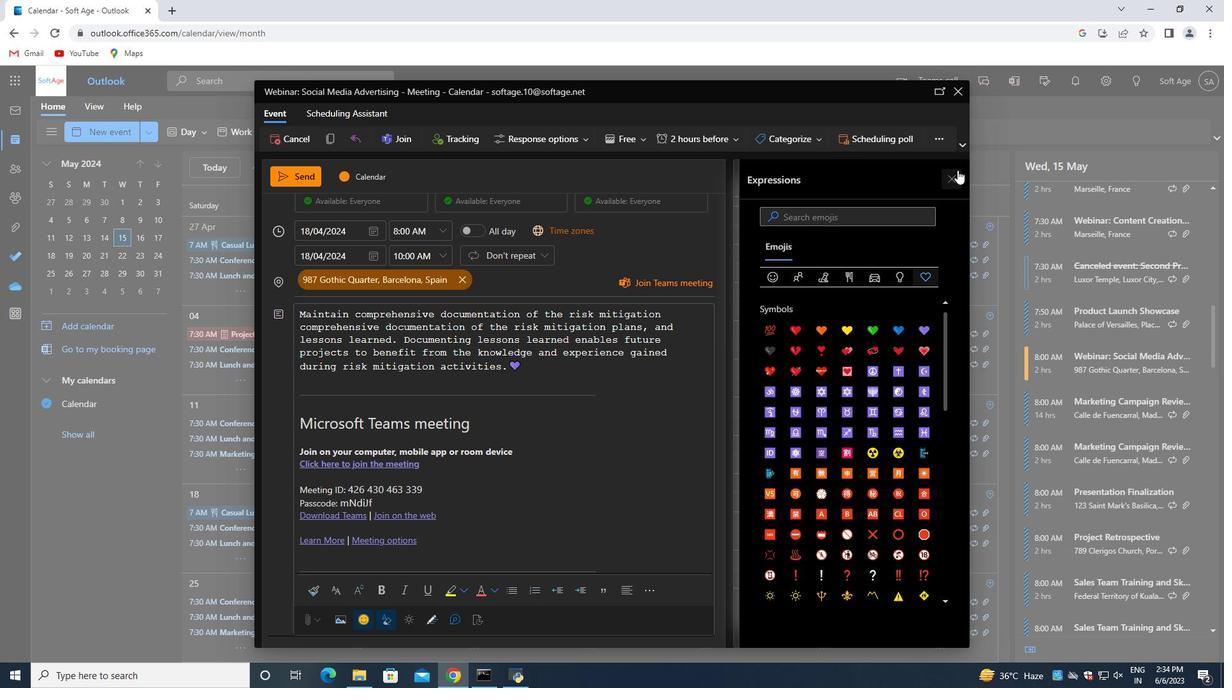 
Action: Mouse pressed left at (956, 170)
Screenshot: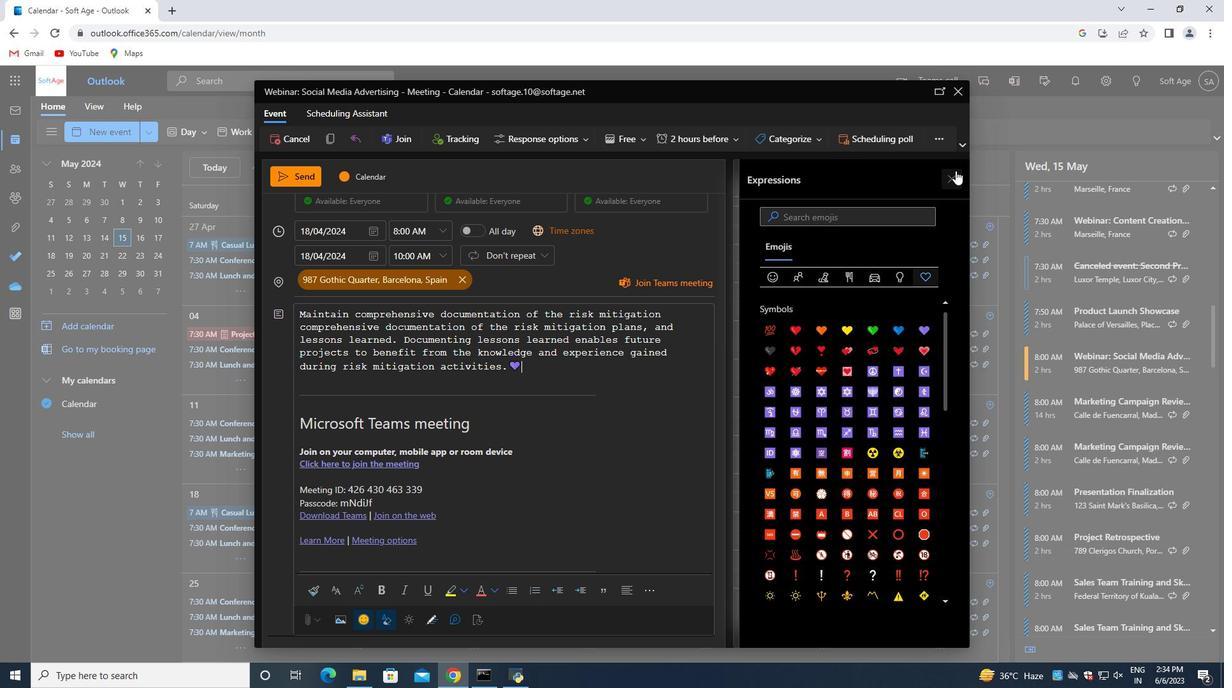 
Action: Mouse moved to (711, 262)
Screenshot: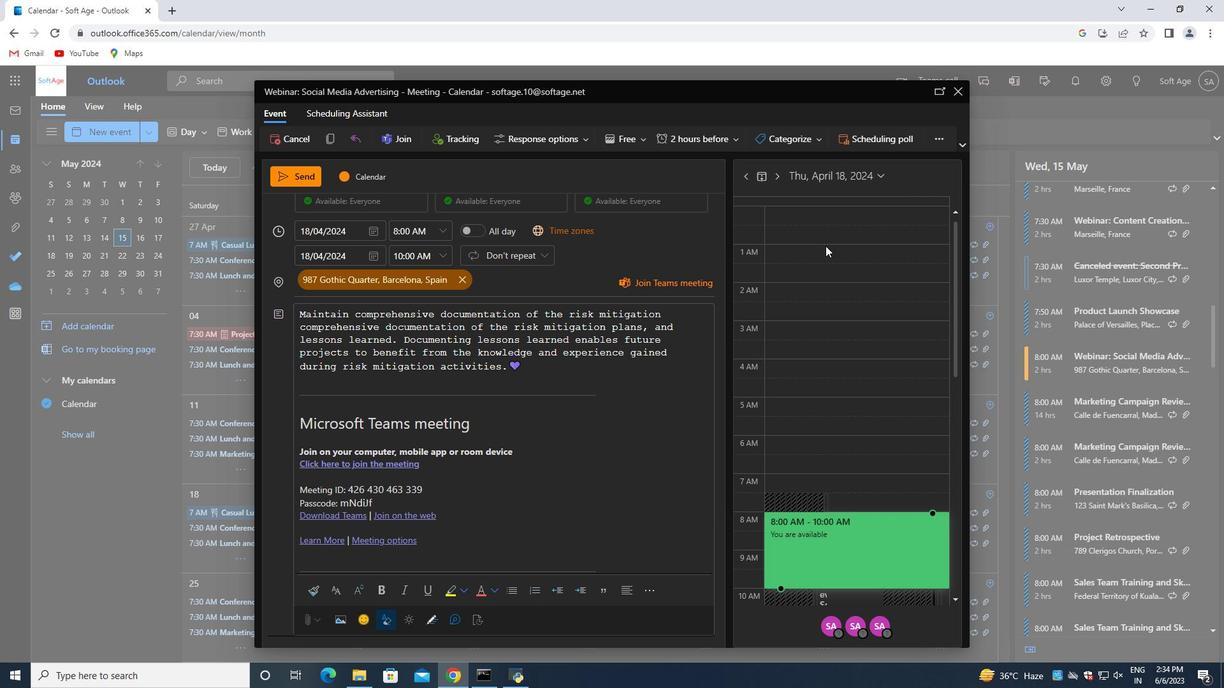 
Action: Mouse scrolled (711, 262) with delta (0, 0)
Screenshot: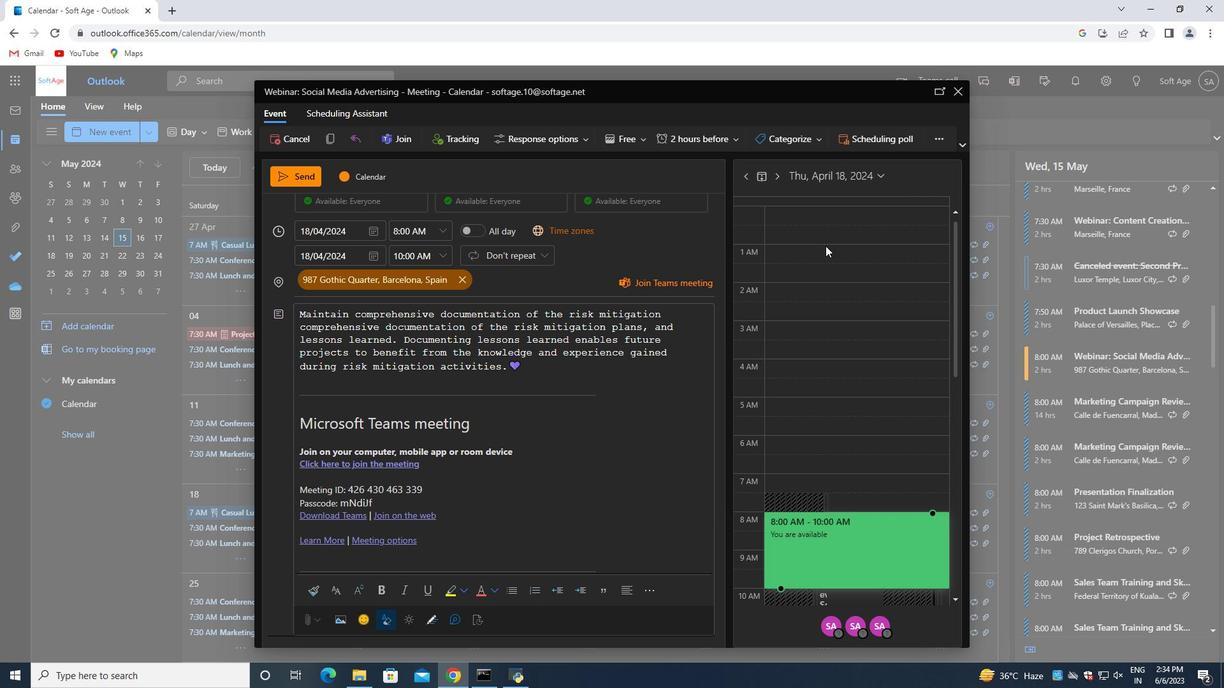 
Action: Mouse scrolled (711, 262) with delta (0, 0)
Screenshot: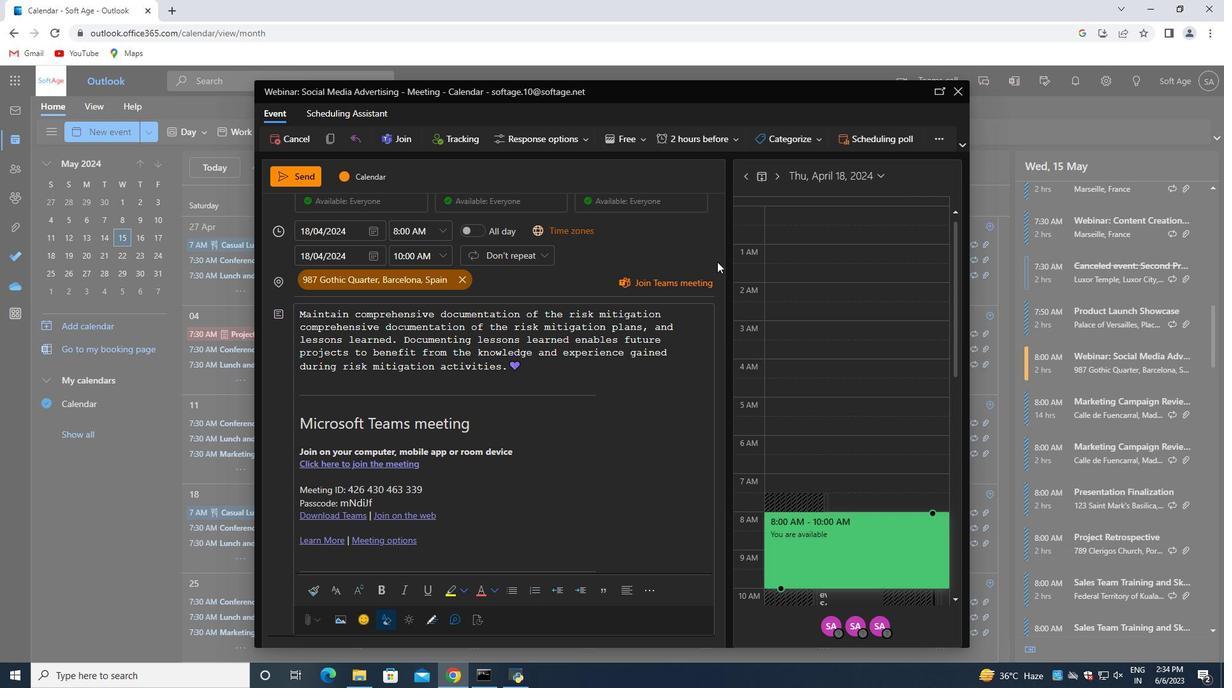 
Action: Mouse scrolled (711, 262) with delta (0, 0)
Screenshot: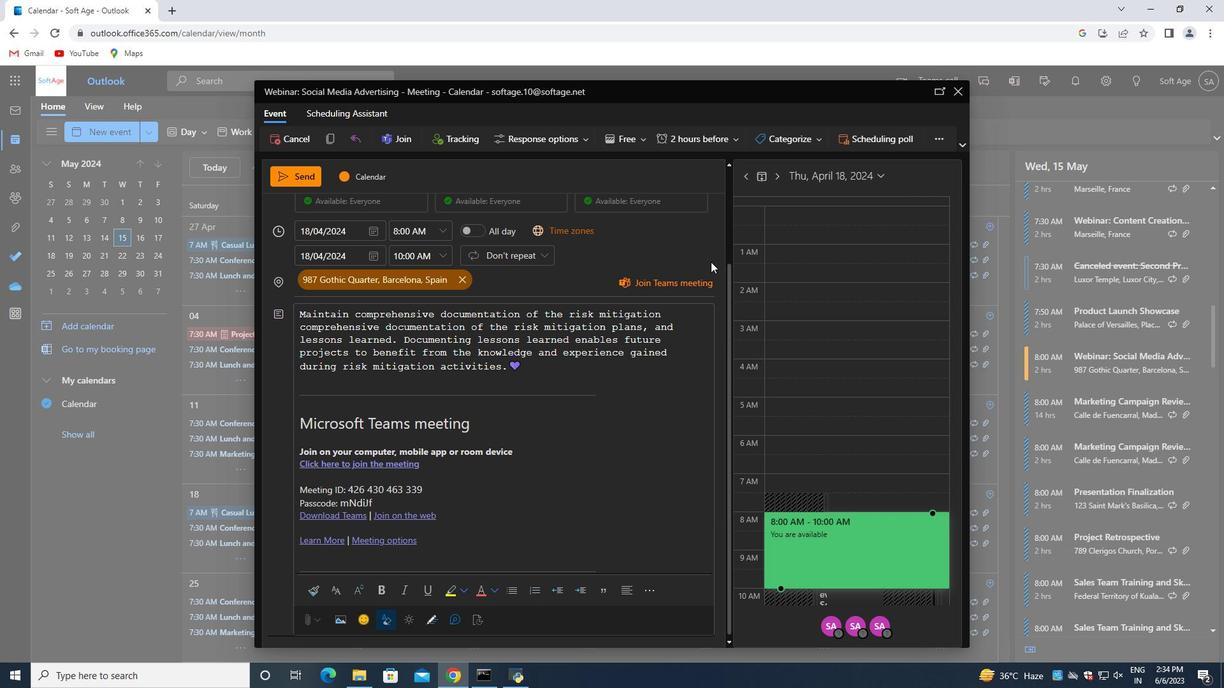
Action: Mouse scrolled (711, 262) with delta (0, 0)
Screenshot: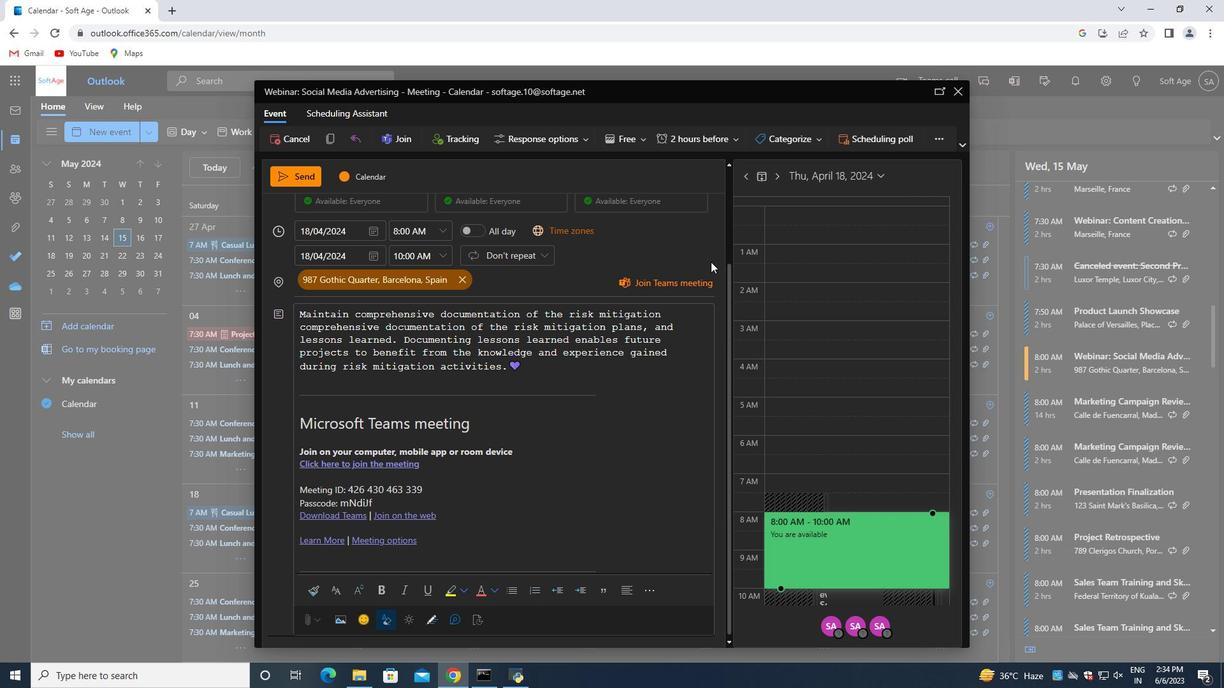 
Action: Mouse scrolled (711, 262) with delta (0, 0)
Screenshot: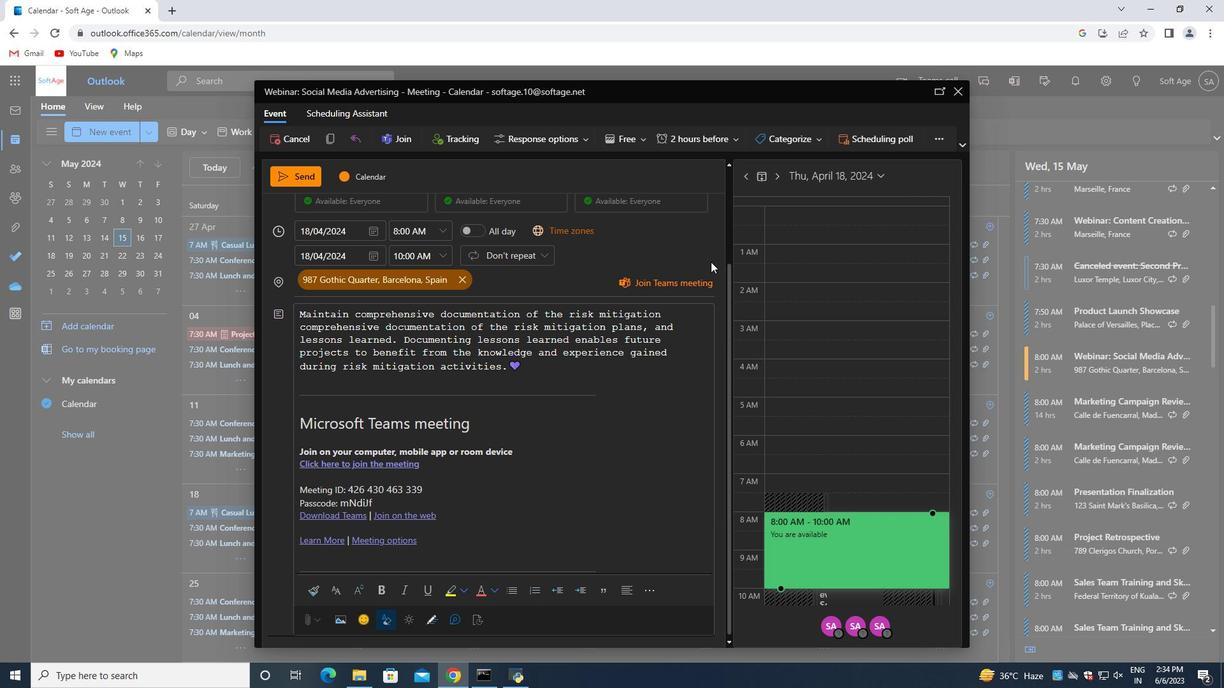 
Action: Mouse moved to (516, 241)
Screenshot: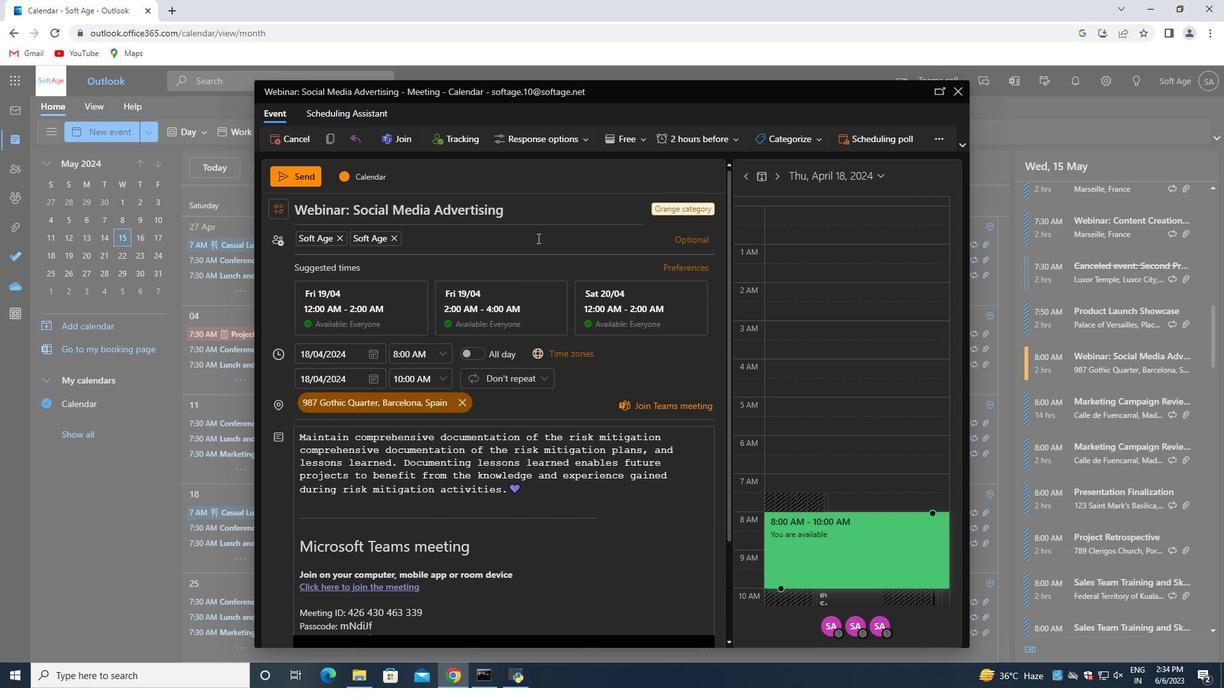 
Action: Mouse pressed left at (516, 241)
Screenshot: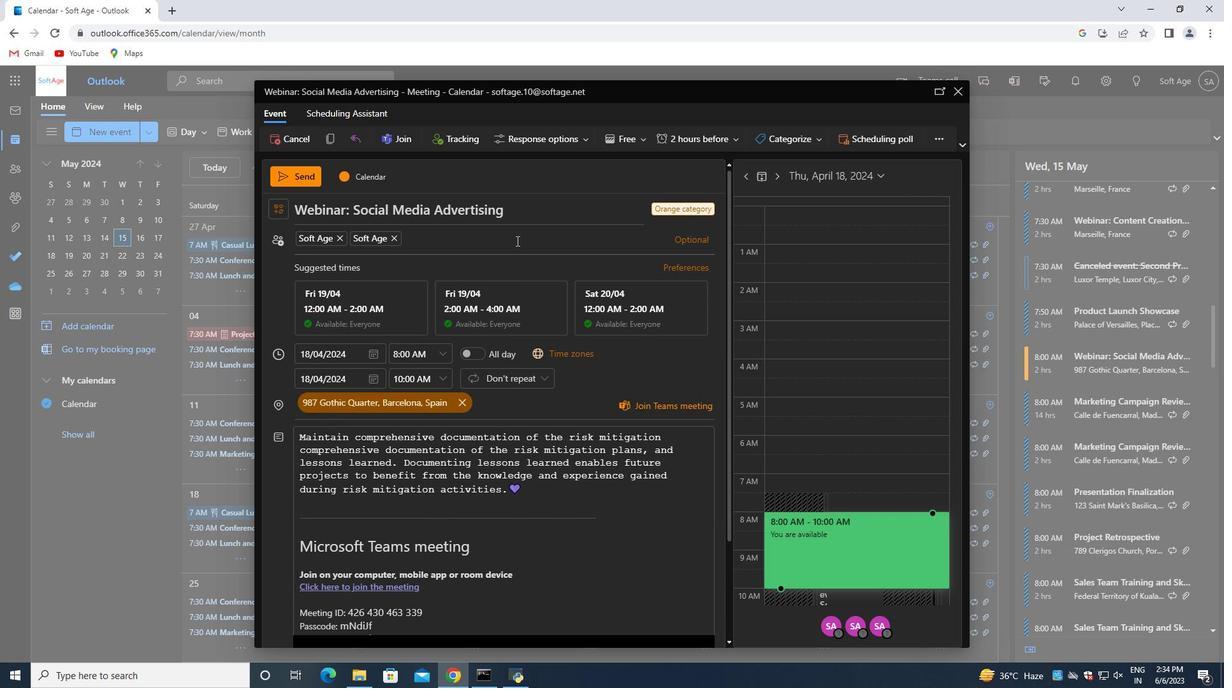 
Action: Key pressed softage.8<Key.shift>@softage.net<Key.enter>
Screenshot: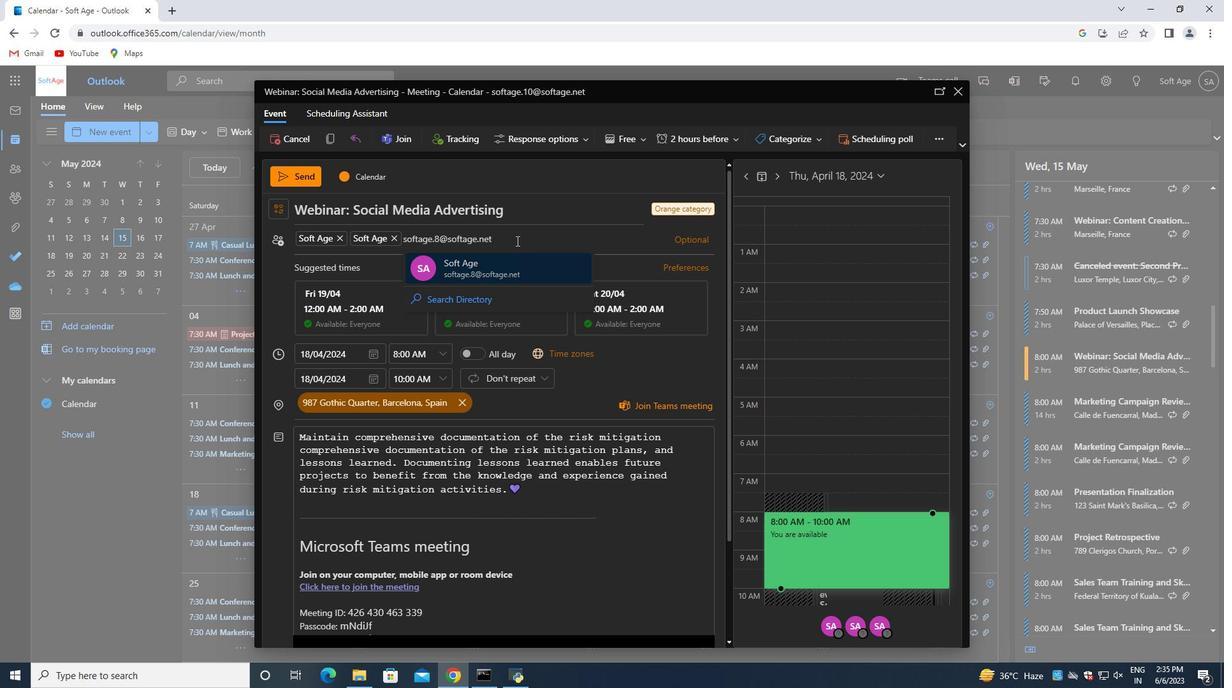 
Action: Mouse moved to (450, 327)
Screenshot: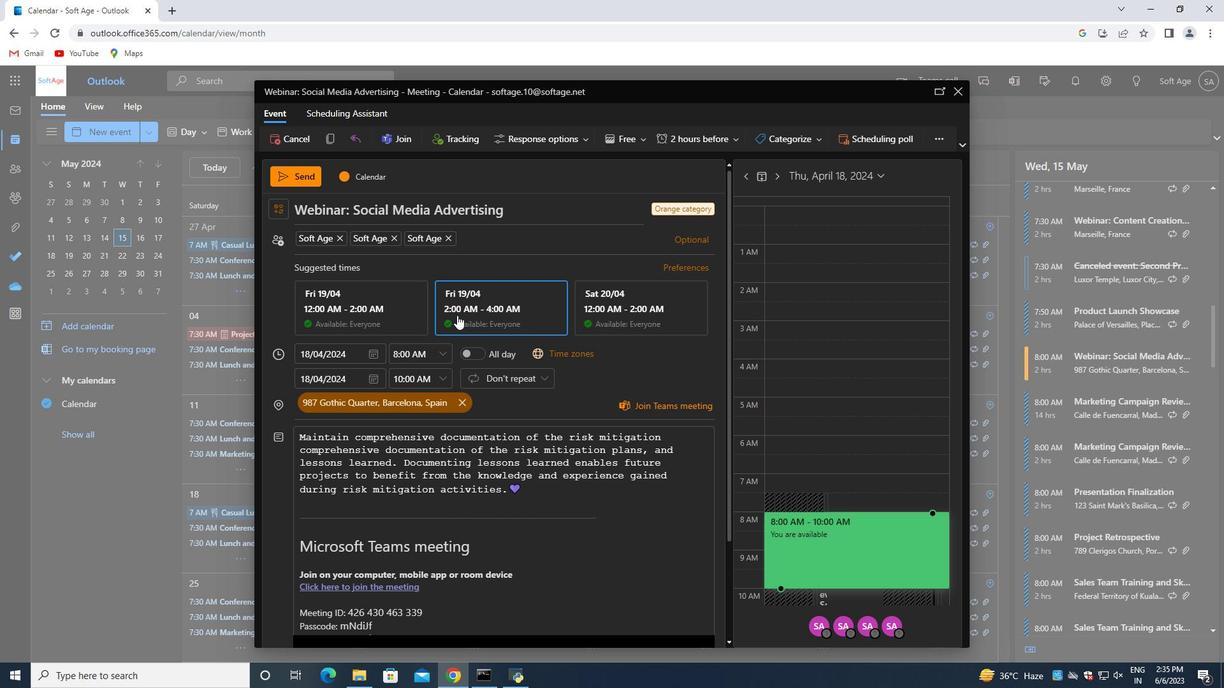
Action: Mouse scrolled (450, 327) with delta (0, 0)
Screenshot: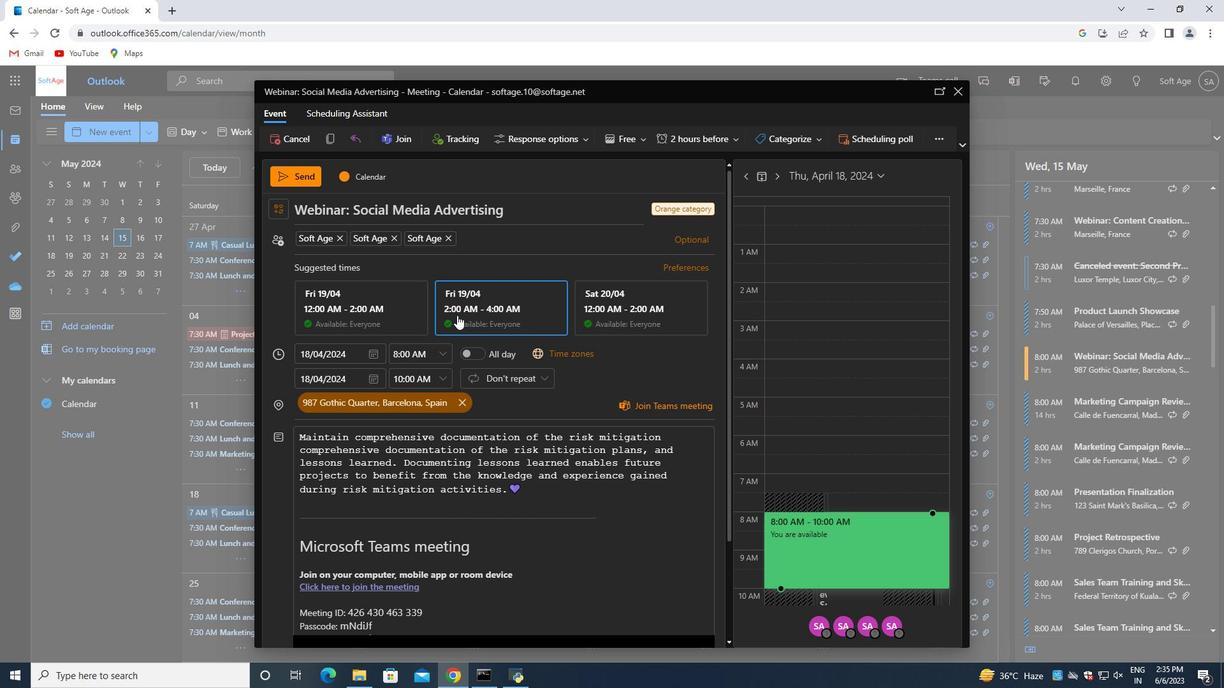 
Action: Mouse moved to (448, 336)
Screenshot: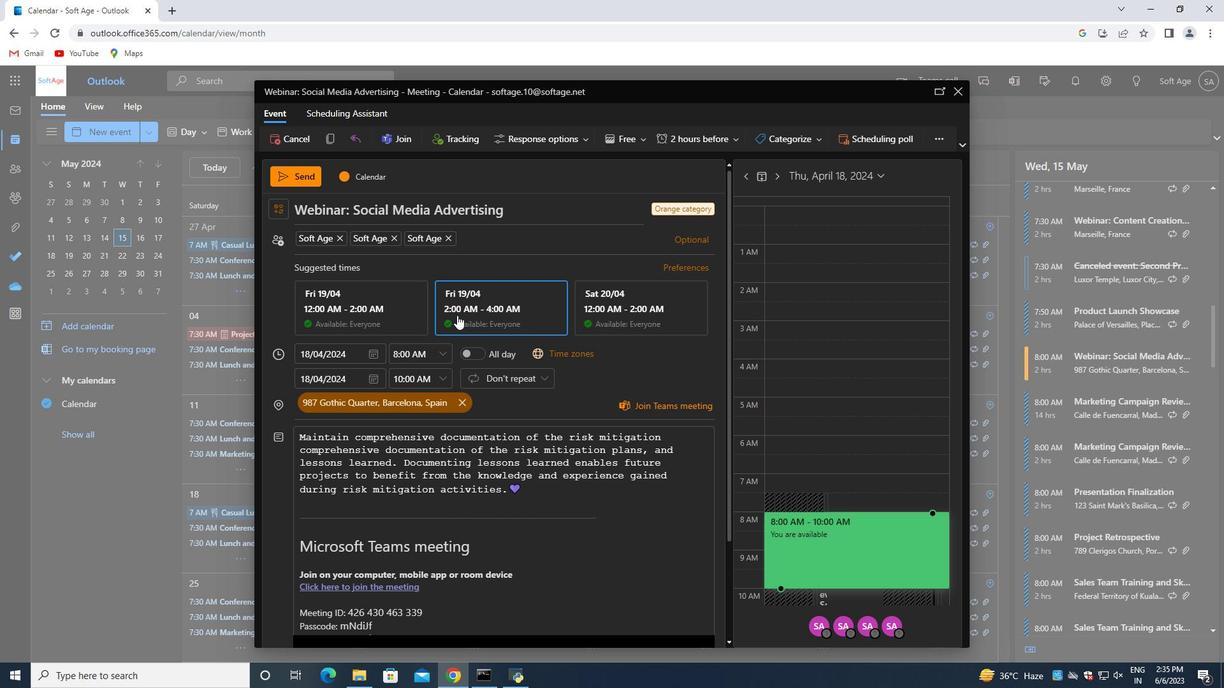 
Action: Mouse scrolled (448, 335) with delta (0, 0)
Screenshot: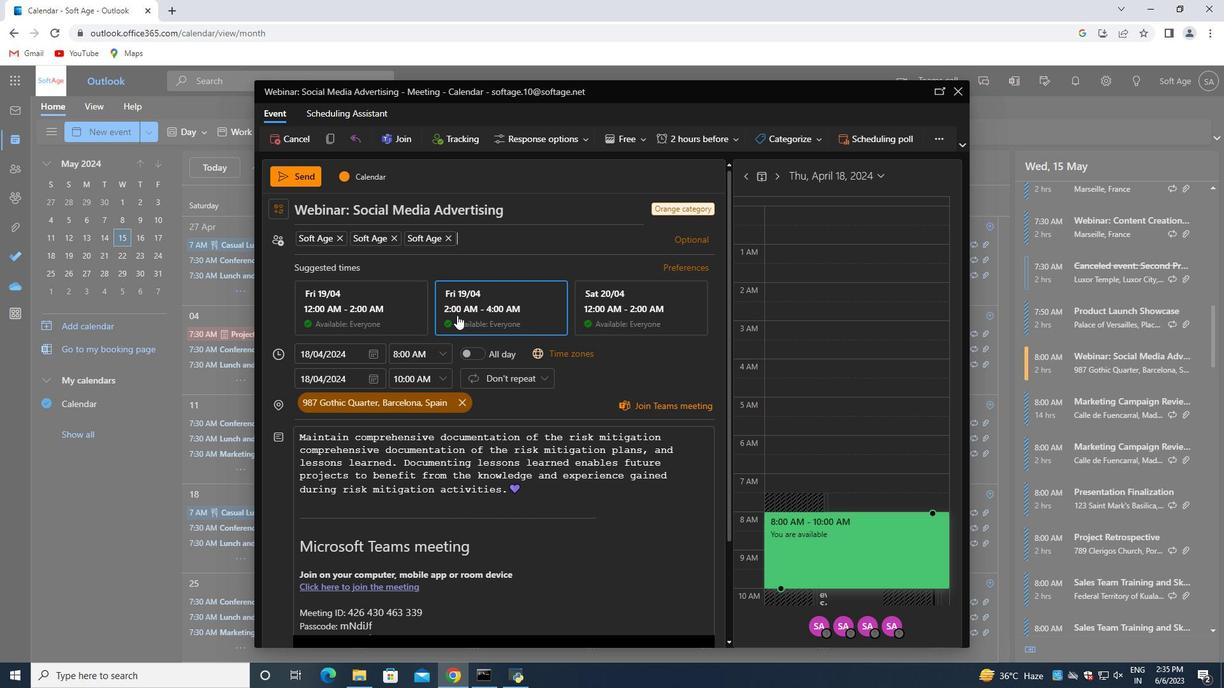 
Action: Mouse moved to (447, 345)
Screenshot: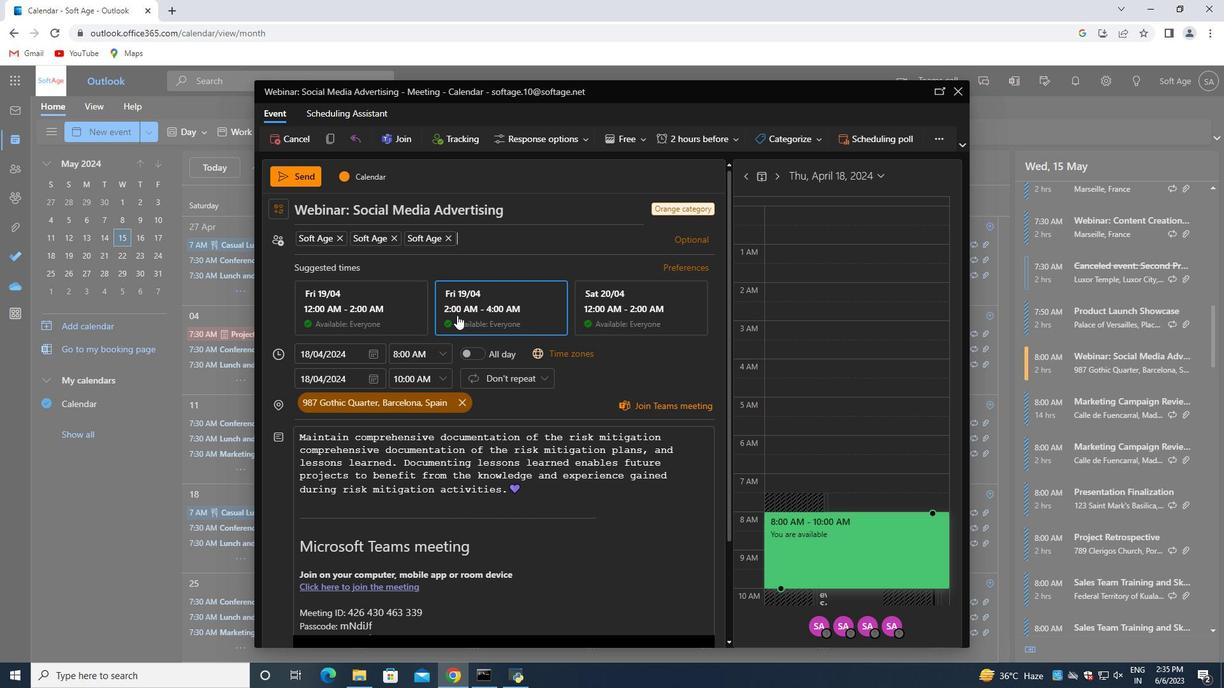 
Action: Mouse scrolled (447, 345) with delta (0, 0)
Screenshot: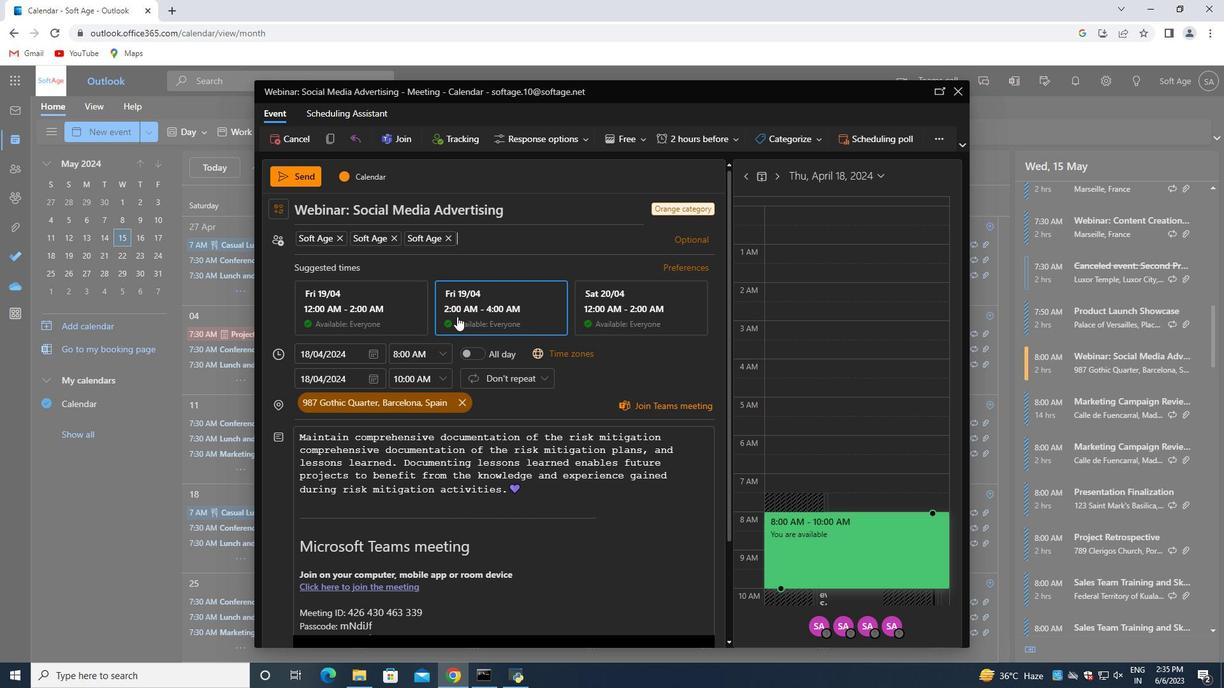 
Action: Mouse moved to (521, 368)
Screenshot: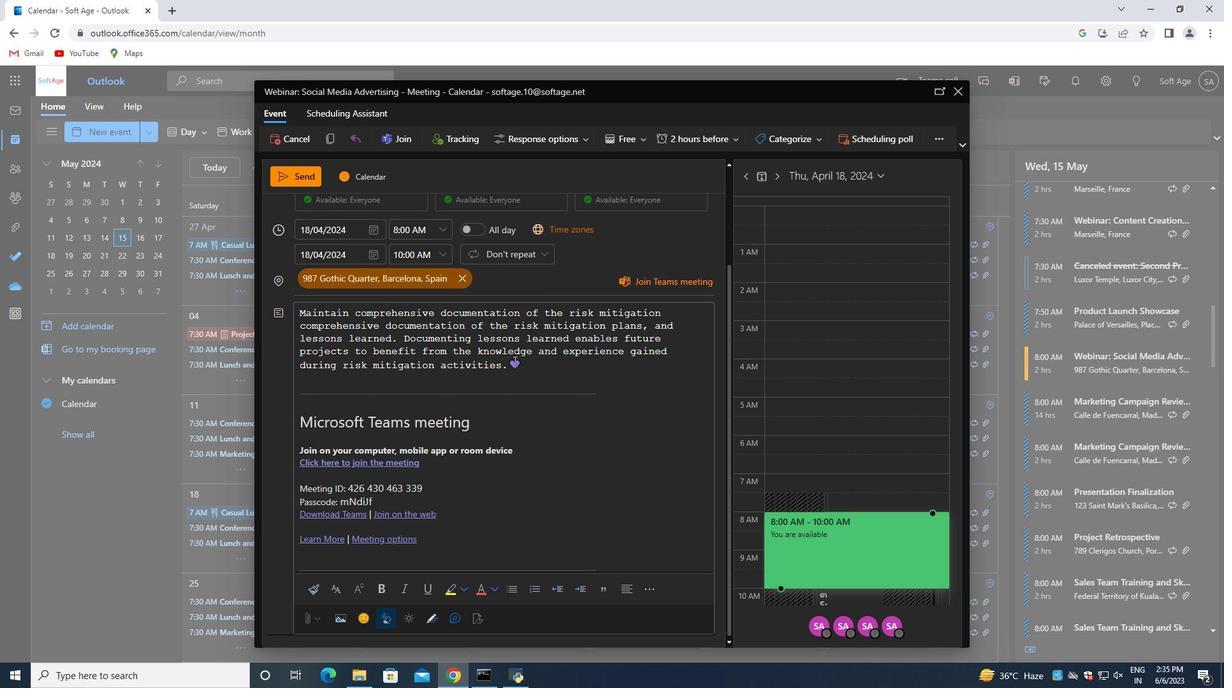 
Action: Mouse pressed left at (521, 368)
Screenshot: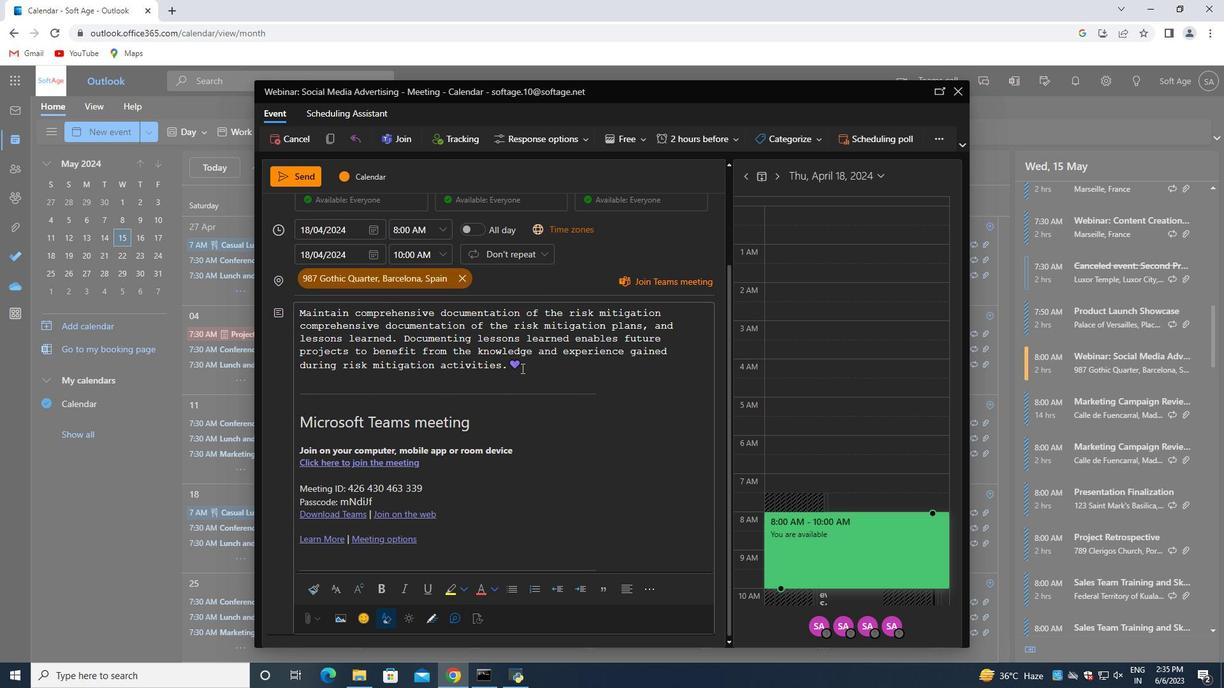 
Action: Mouse moved to (649, 592)
Screenshot: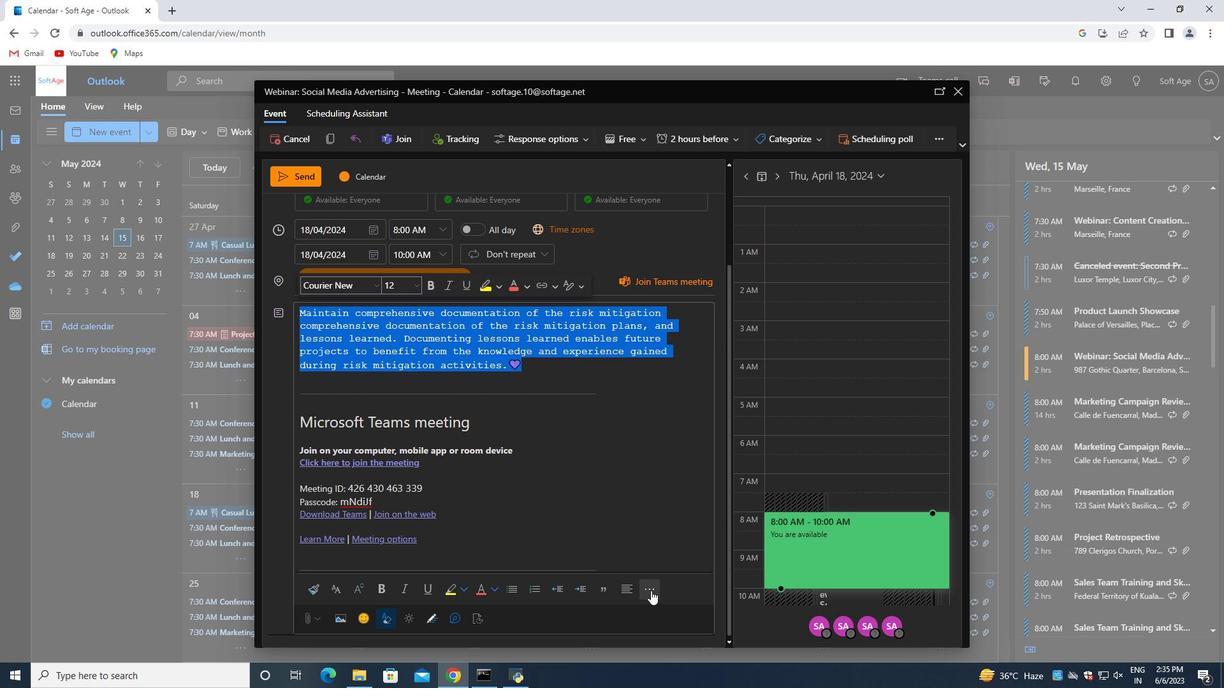 
Action: Mouse pressed left at (649, 592)
Screenshot: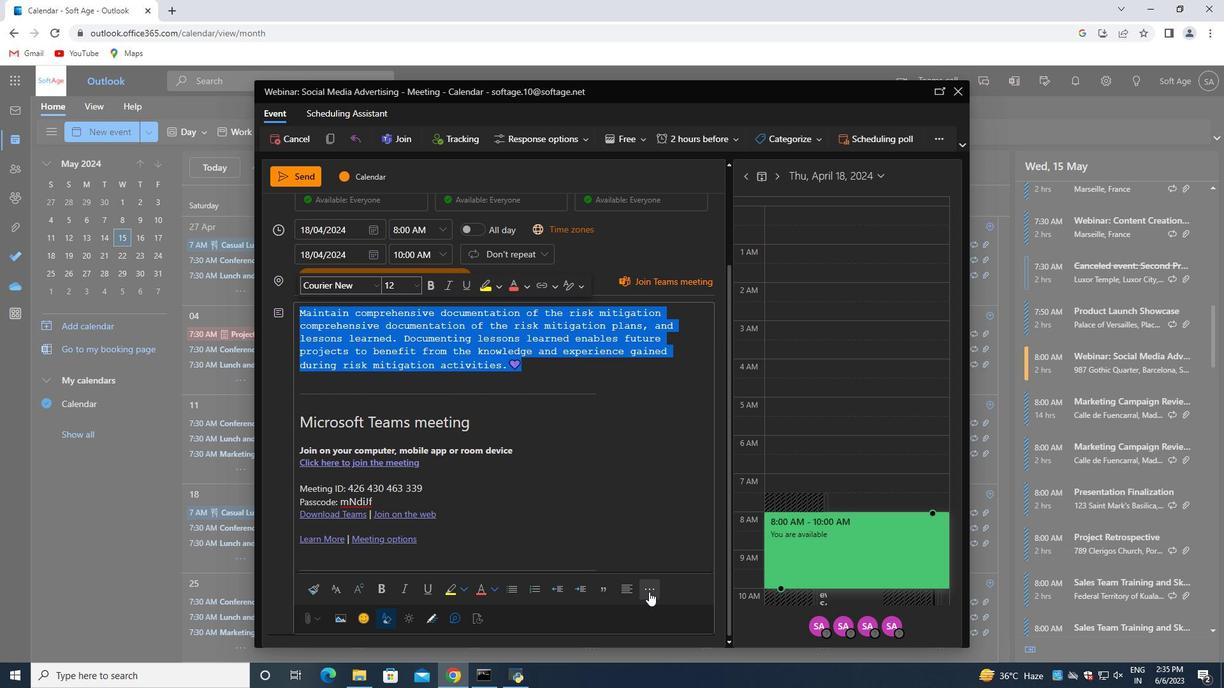 
Action: Mouse moved to (653, 526)
Screenshot: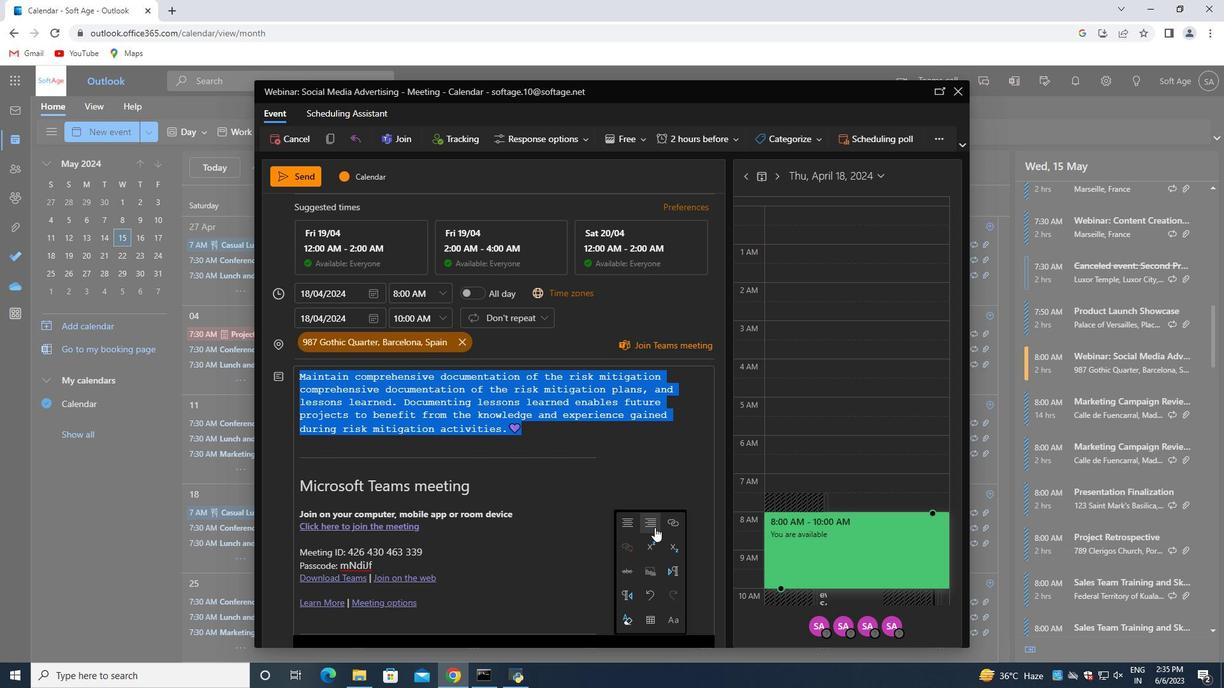 
Action: Mouse pressed left at (653, 526)
Screenshot: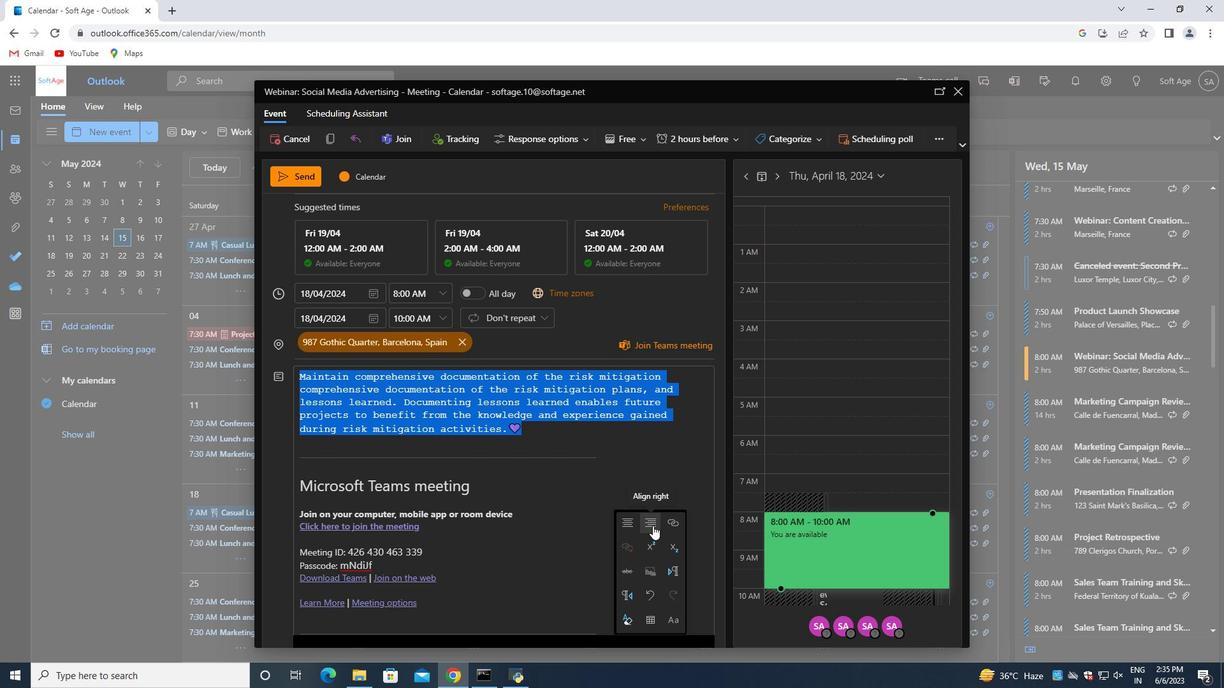 
Action: Mouse moved to (435, 561)
Screenshot: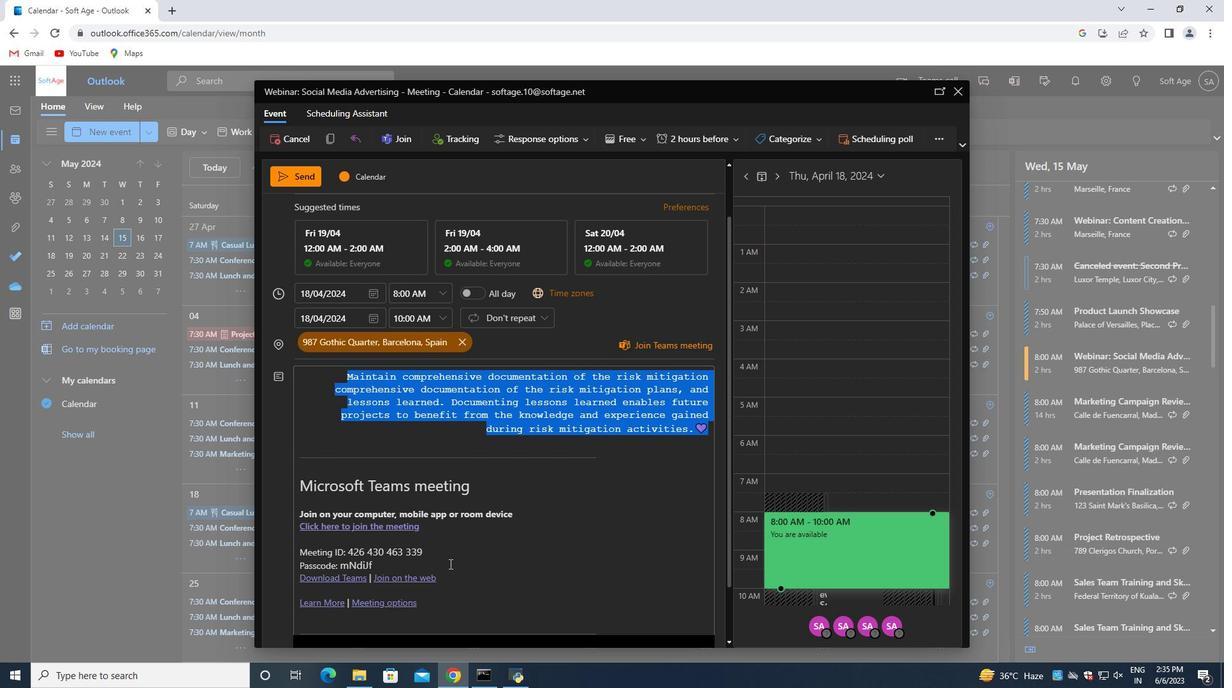 
Action: Mouse scrolled (435, 561) with delta (0, 0)
Screenshot: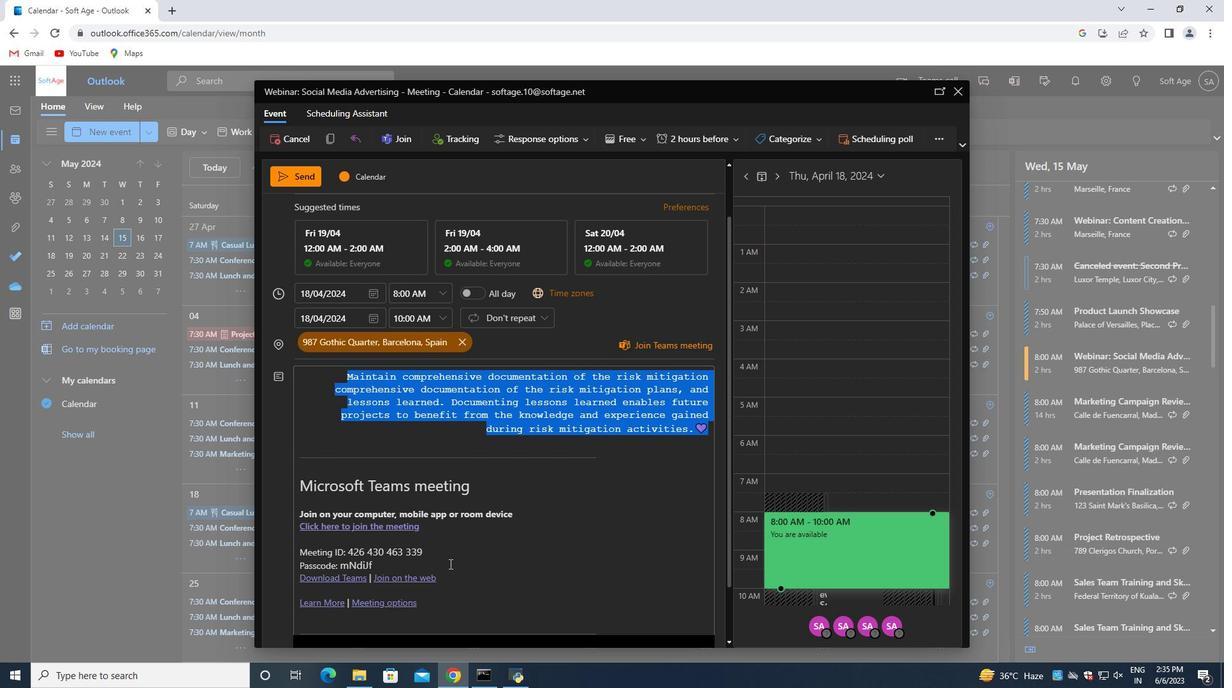 
Action: Mouse moved to (433, 561)
Screenshot: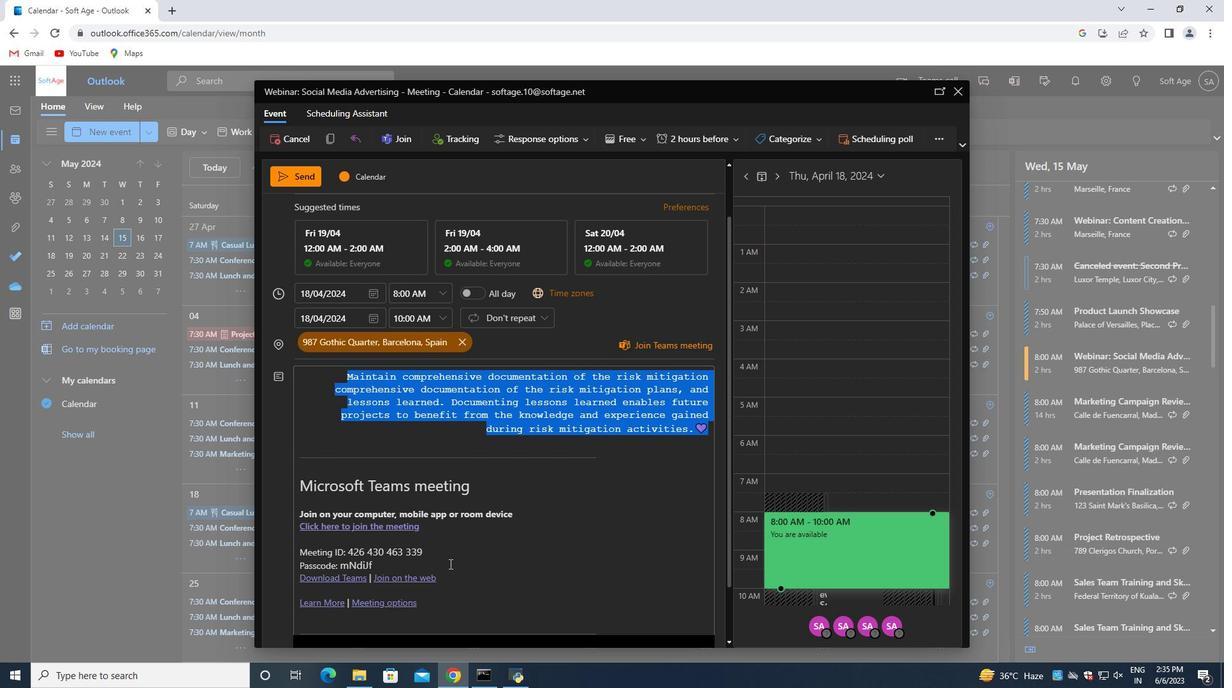
Action: Mouse scrolled (433, 561) with delta (0, 0)
Screenshot: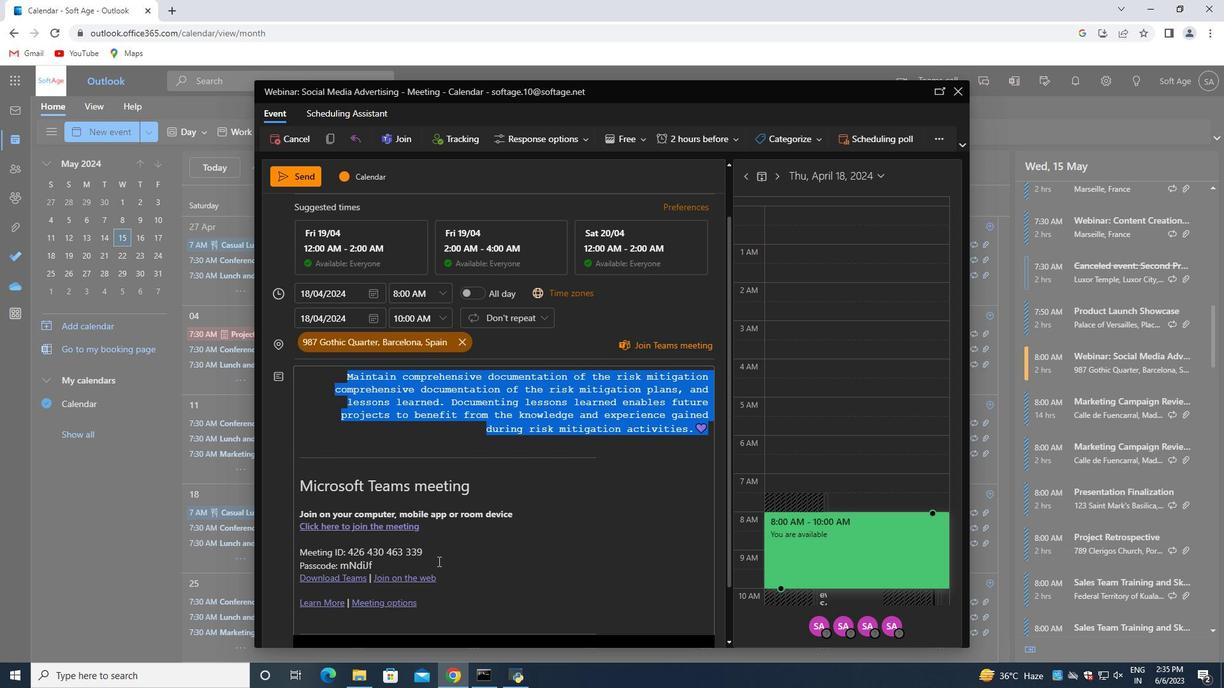 
Action: Mouse moved to (427, 567)
Screenshot: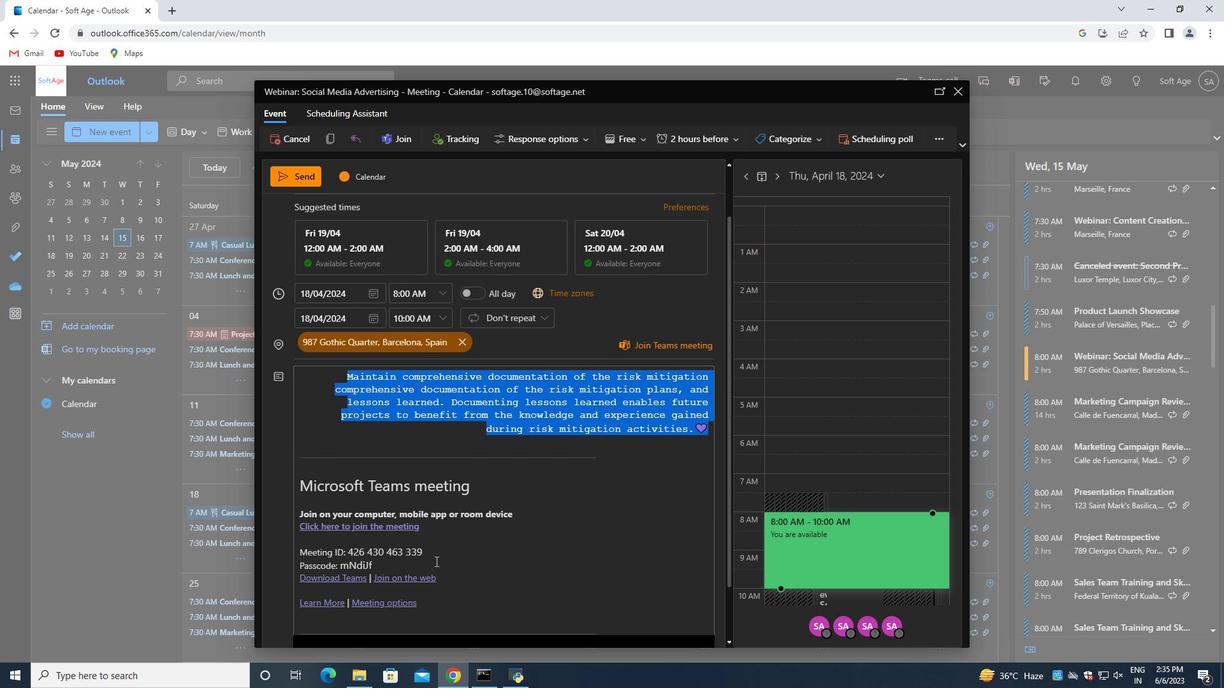 
Action: Mouse scrolled (430, 564) with delta (0, 0)
Screenshot: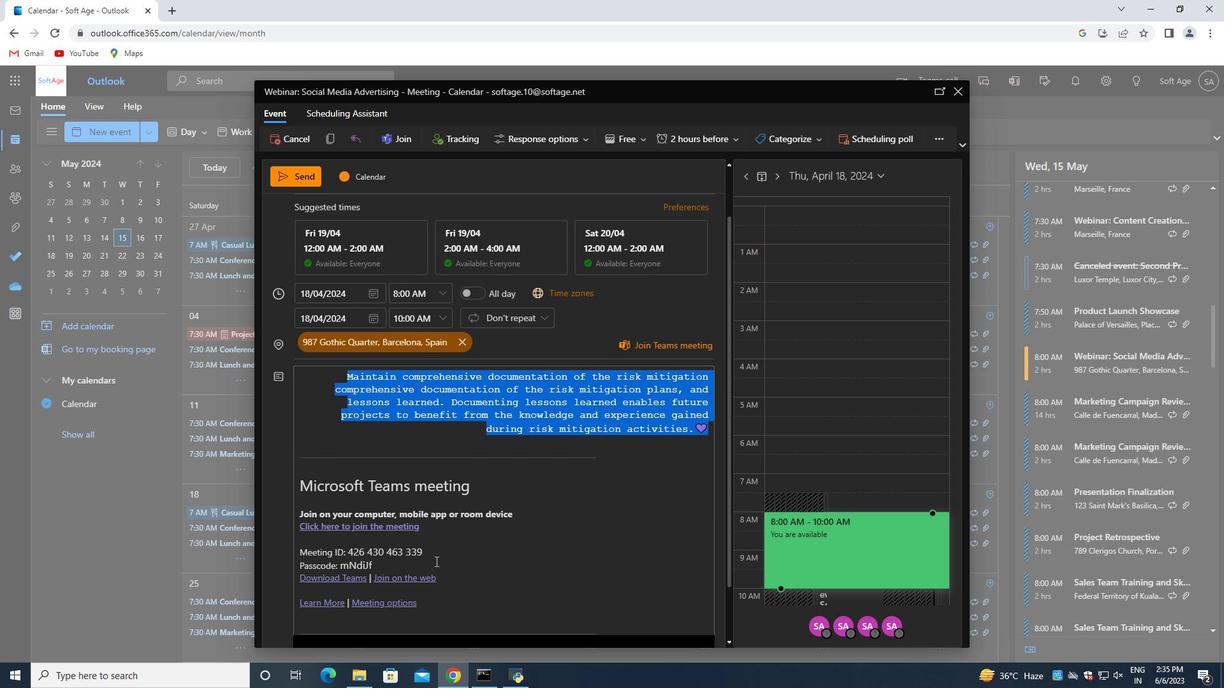 
Action: Mouse moved to (495, 591)
Screenshot: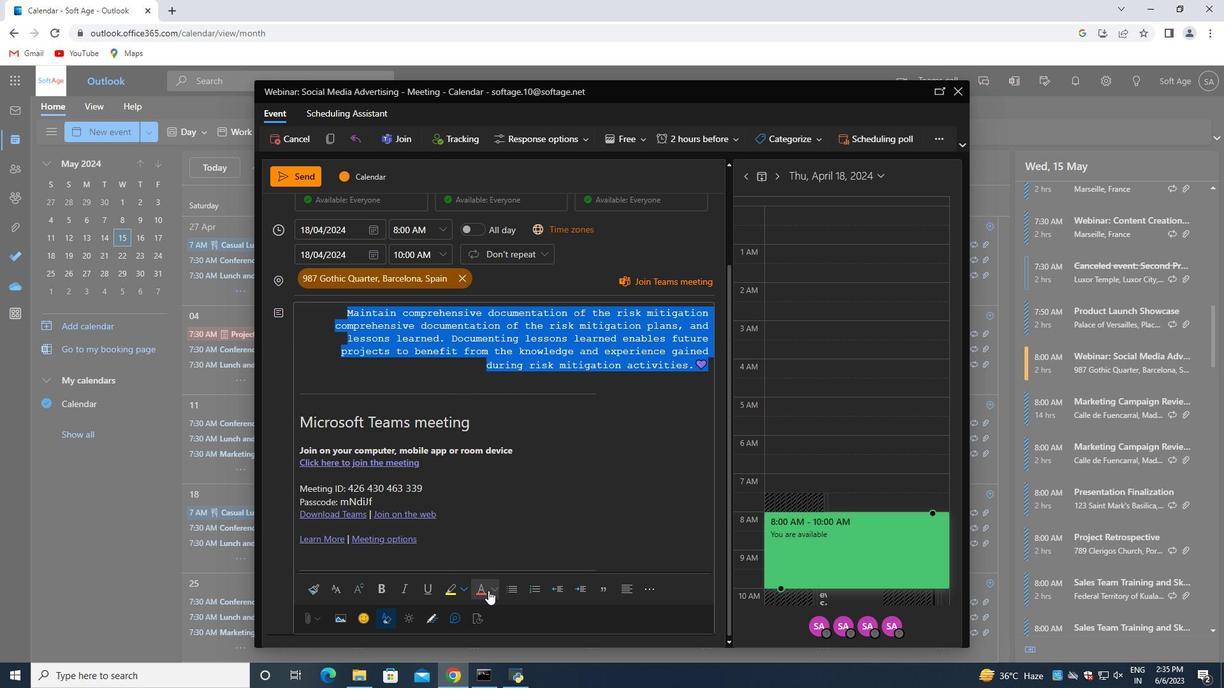 
Action: Mouse pressed left at (495, 591)
Screenshot: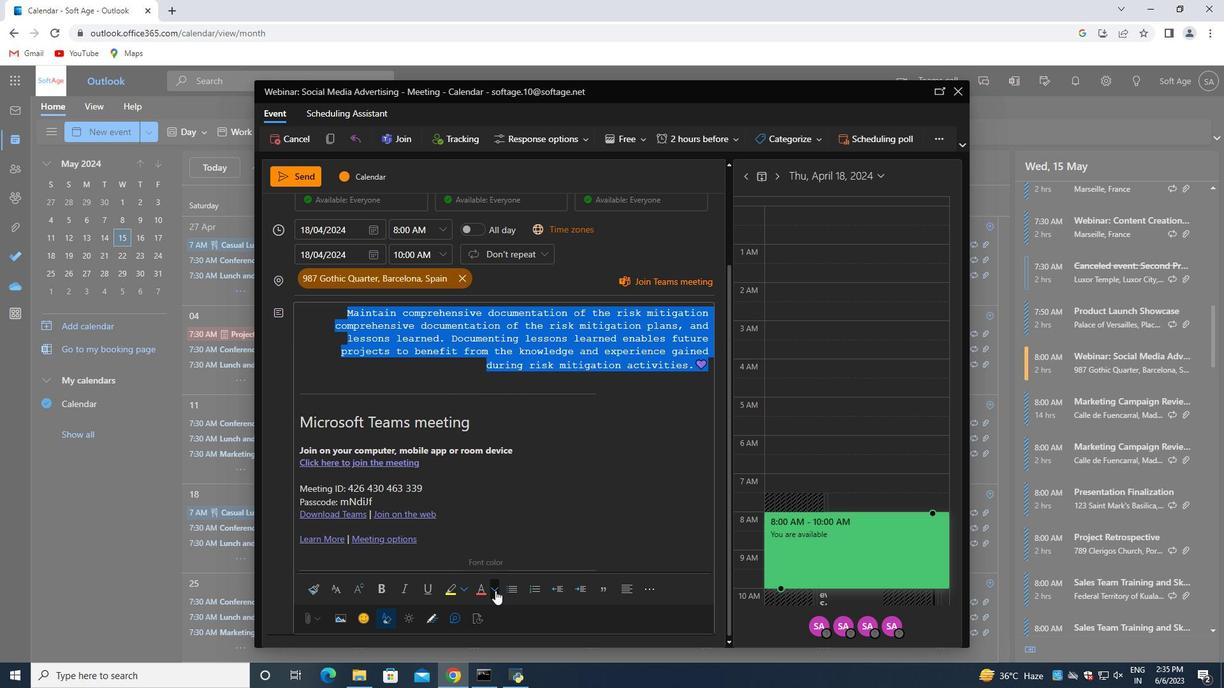 
Action: Mouse moved to (590, 540)
Screenshot: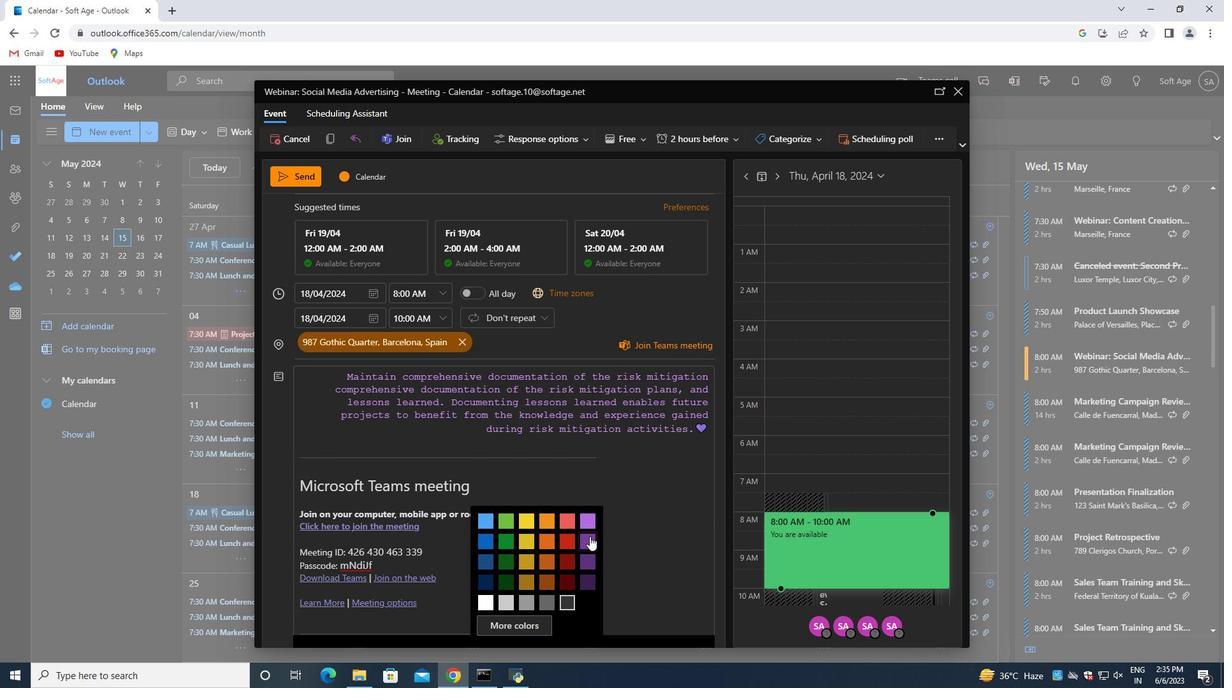 
Action: Mouse pressed left at (590, 540)
Screenshot: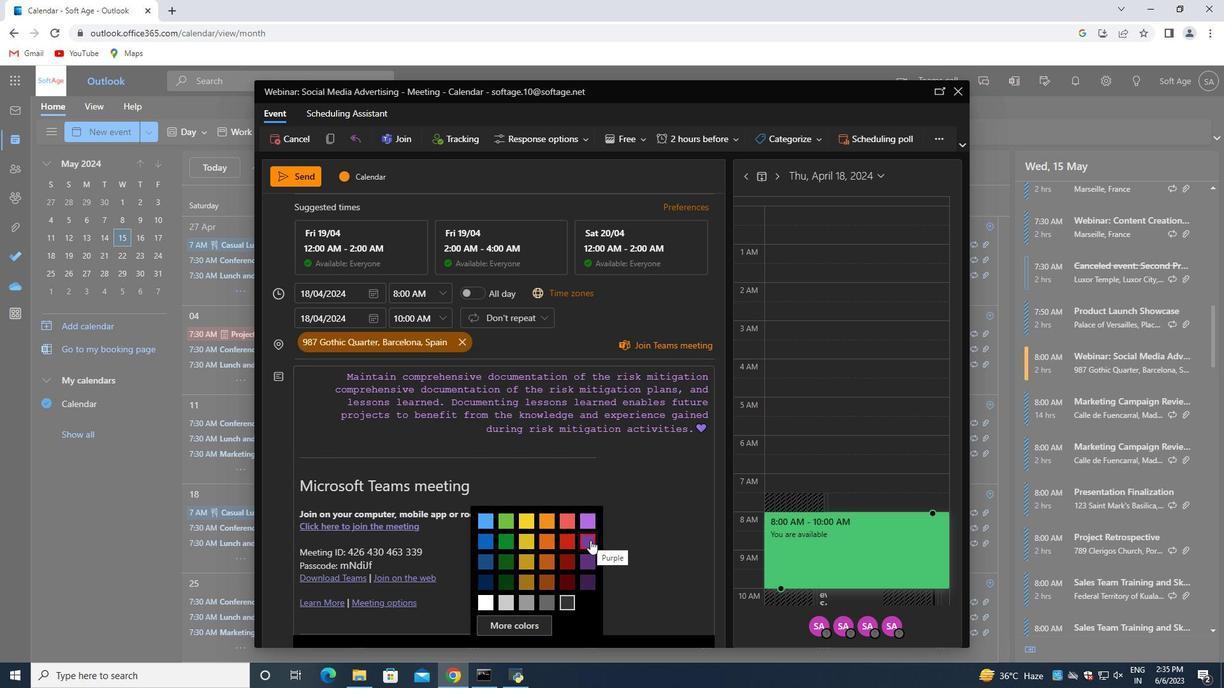 
Action: Mouse moved to (702, 450)
Screenshot: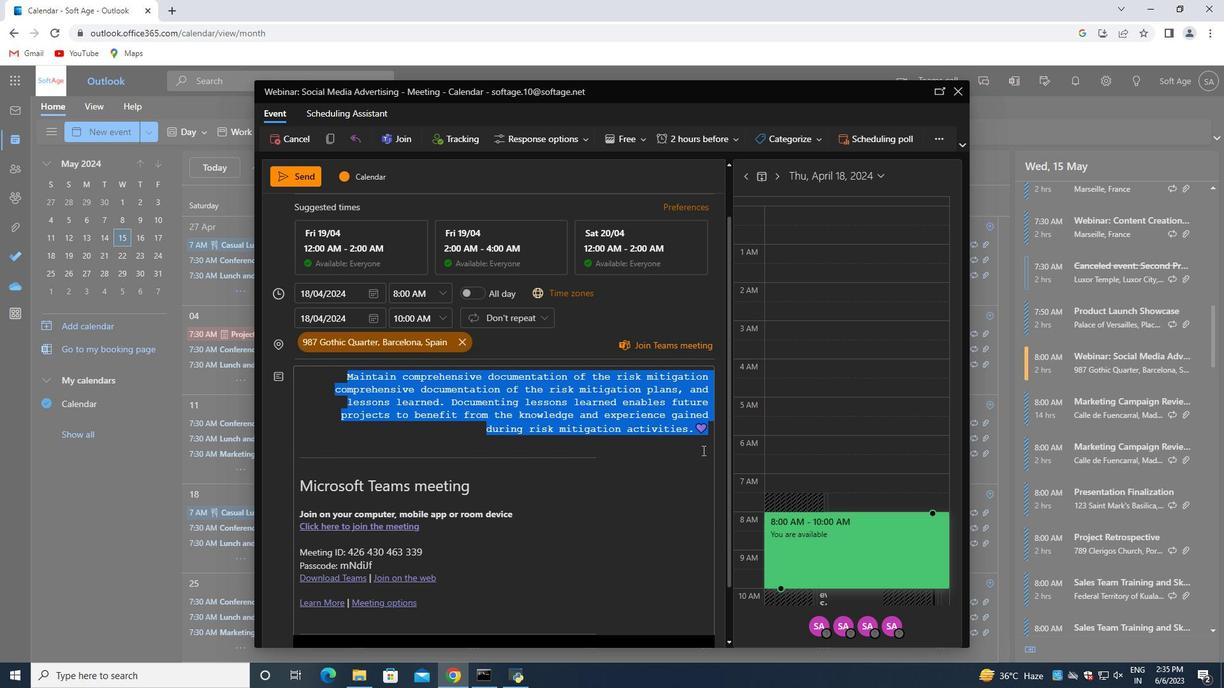 
Action: Mouse pressed left at (702, 450)
Screenshot: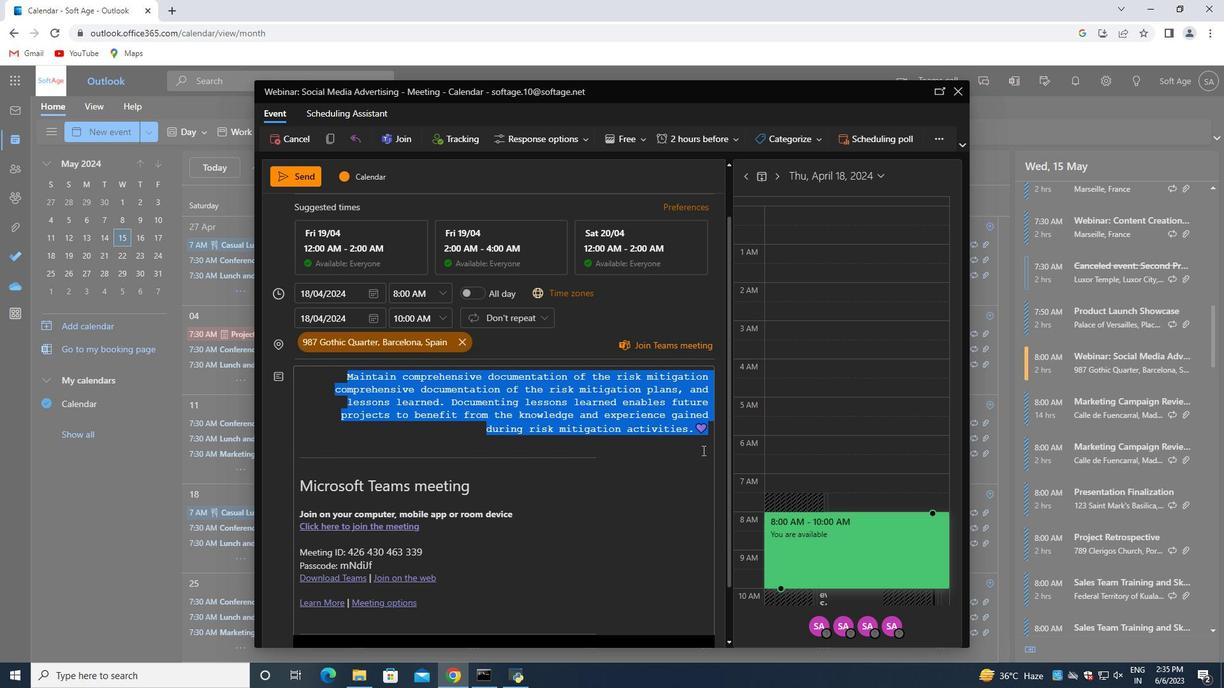 
Action: Mouse scrolled (702, 451) with delta (0, 0)
Screenshot: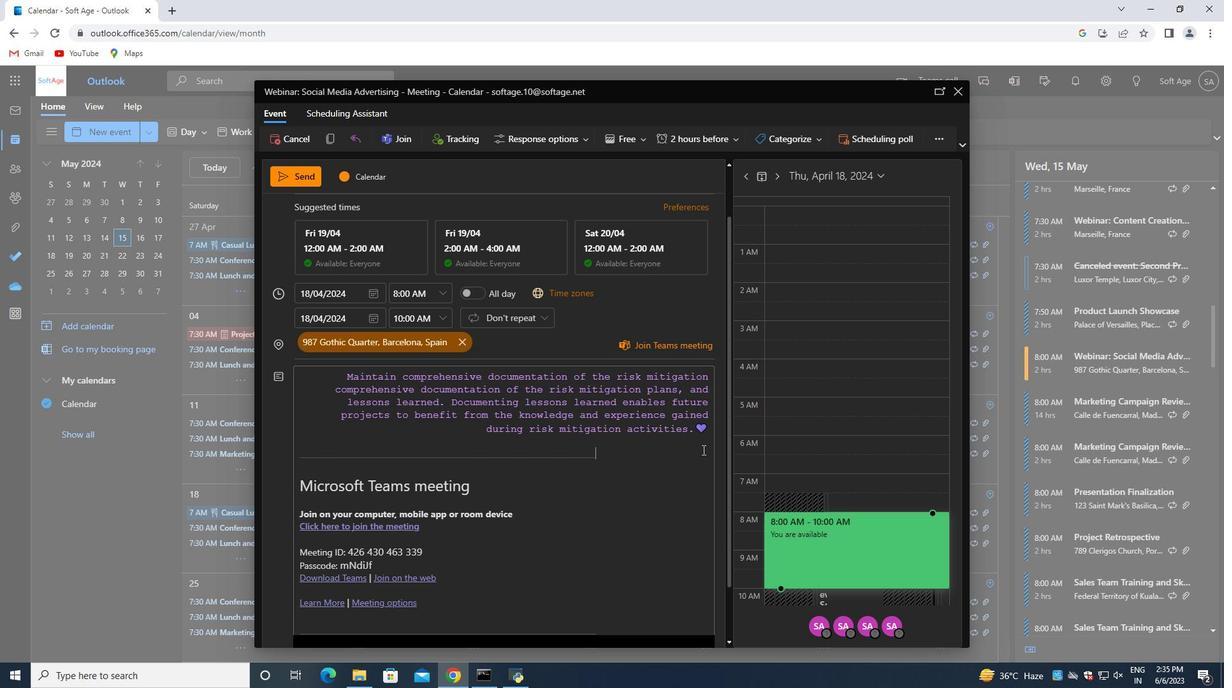 
Action: Mouse scrolled (702, 451) with delta (0, 0)
Screenshot: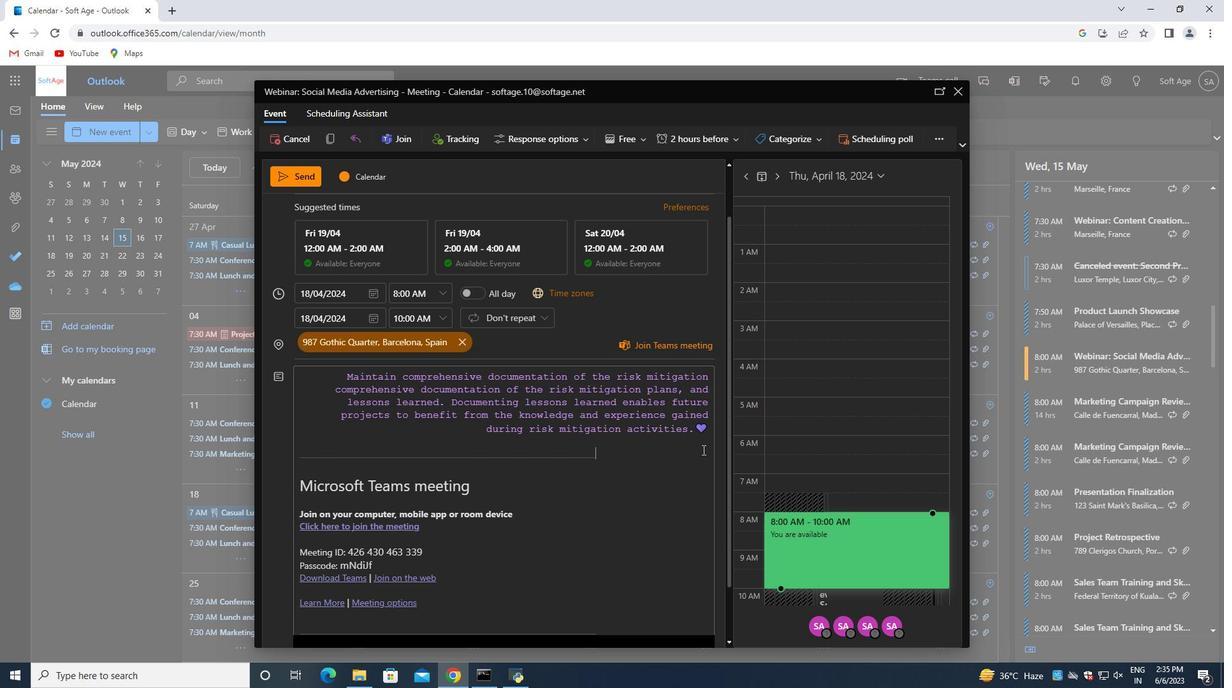 
Action: Mouse scrolled (702, 451) with delta (0, 0)
Screenshot: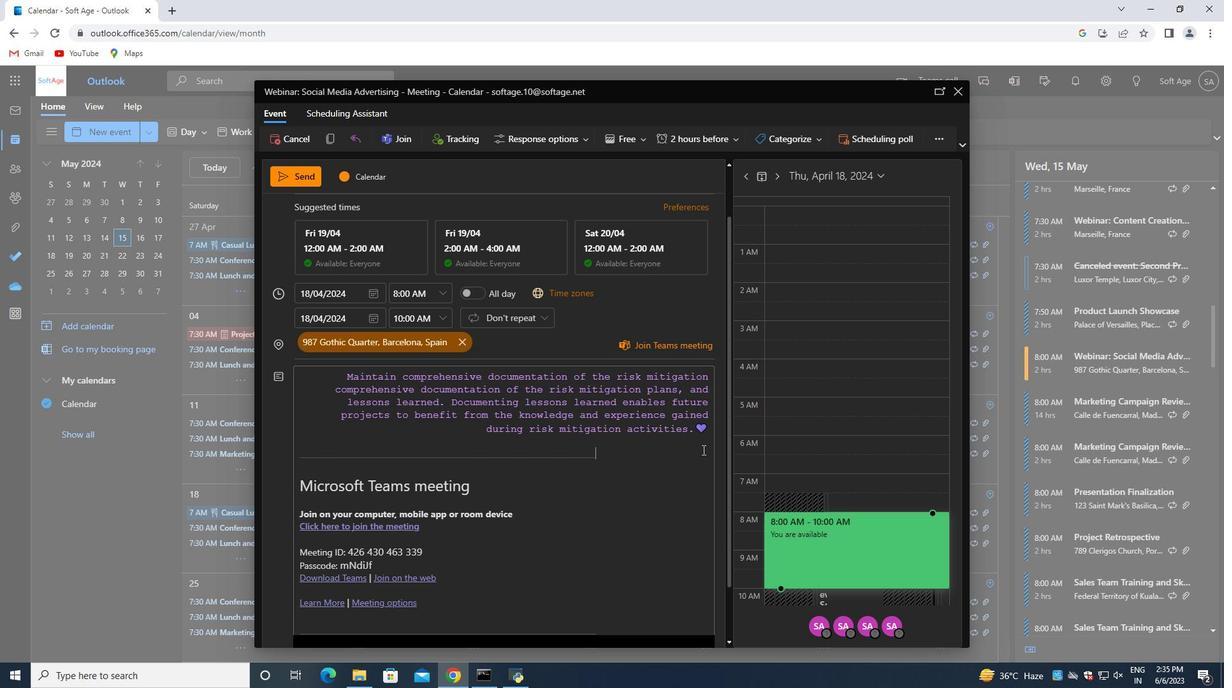 
Action: Mouse moved to (276, 209)
Screenshot: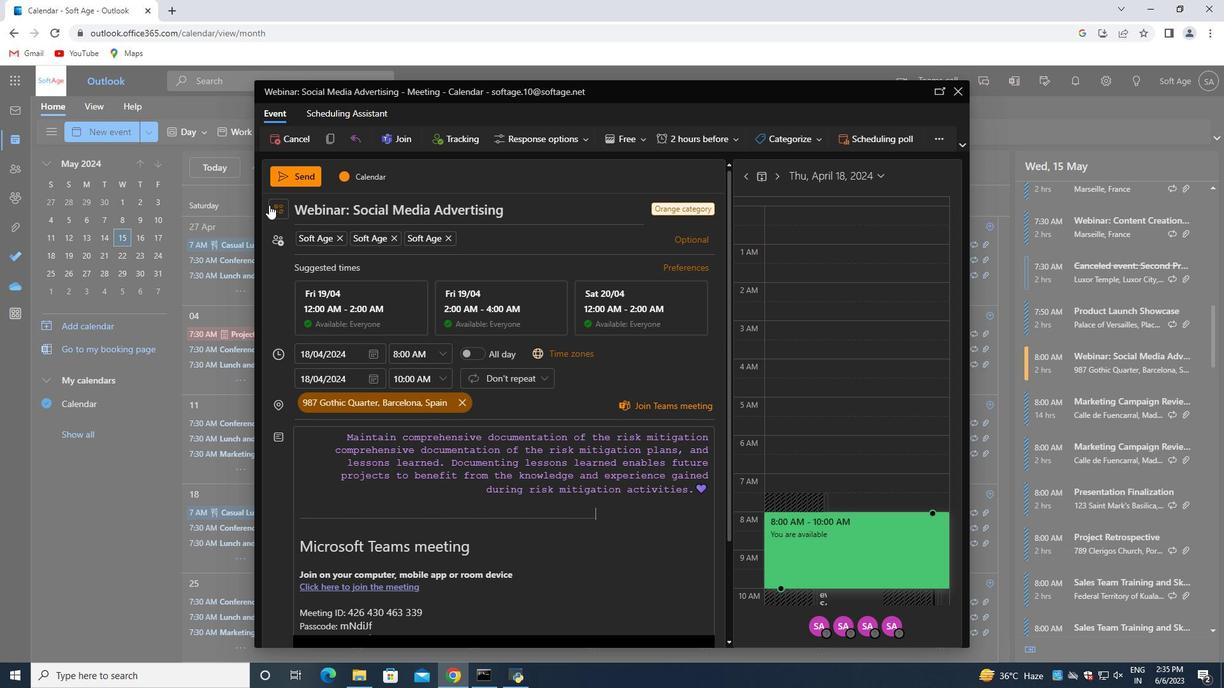 
Action: Mouse pressed left at (276, 209)
Screenshot: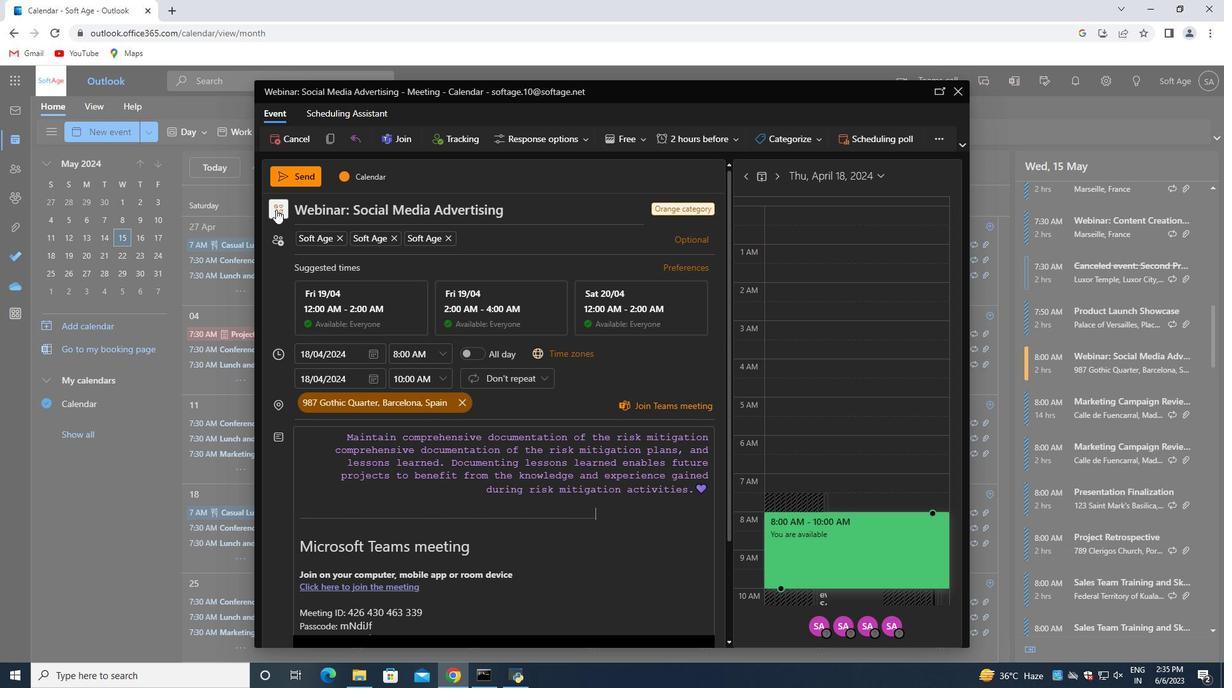 
Action: Mouse moved to (482, 257)
Screenshot: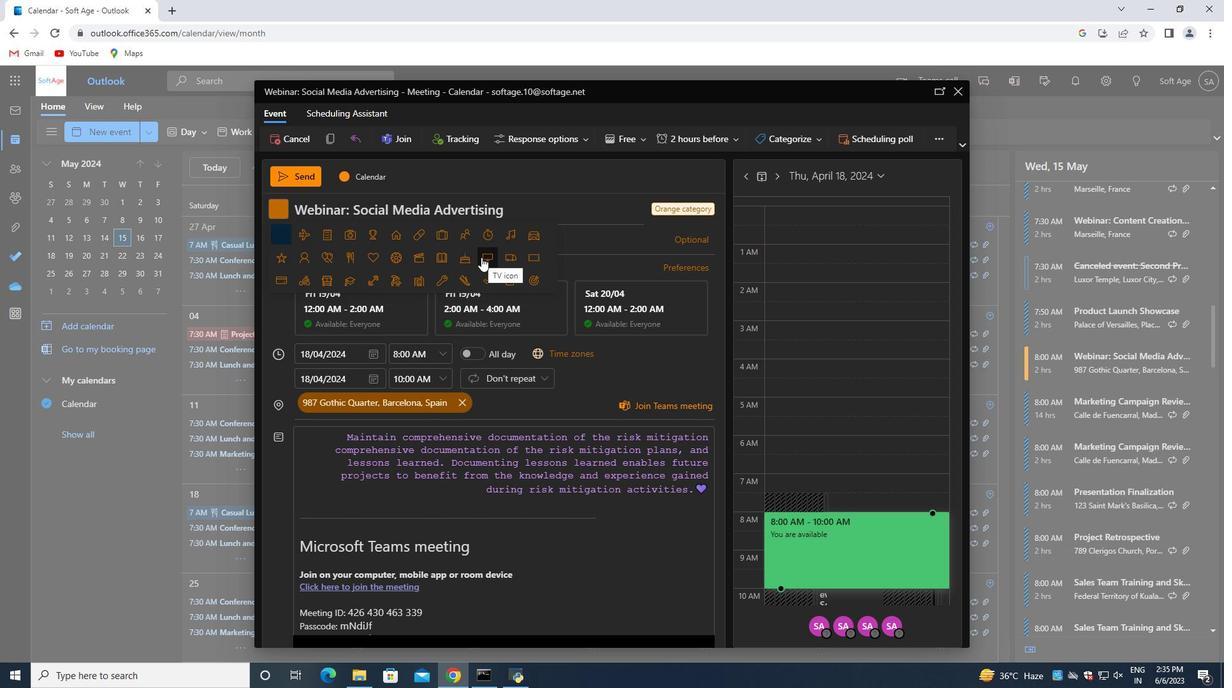 
Action: Mouse pressed left at (482, 257)
Screenshot: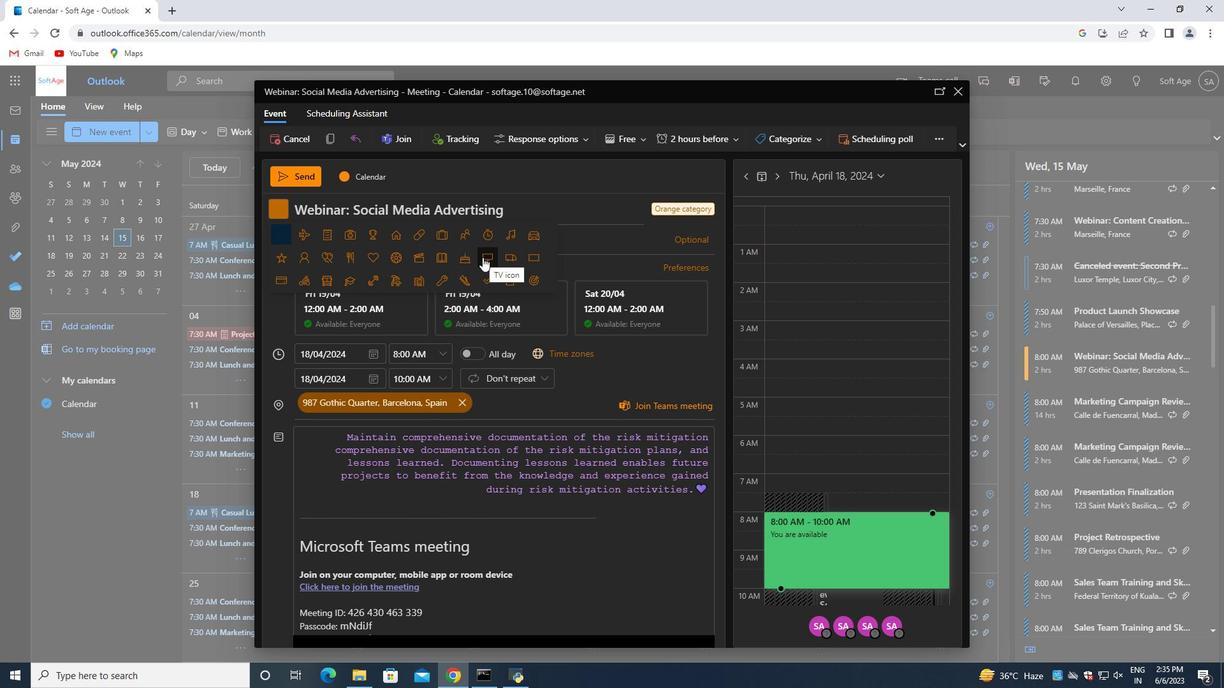 
Action: Mouse moved to (296, 175)
Screenshot: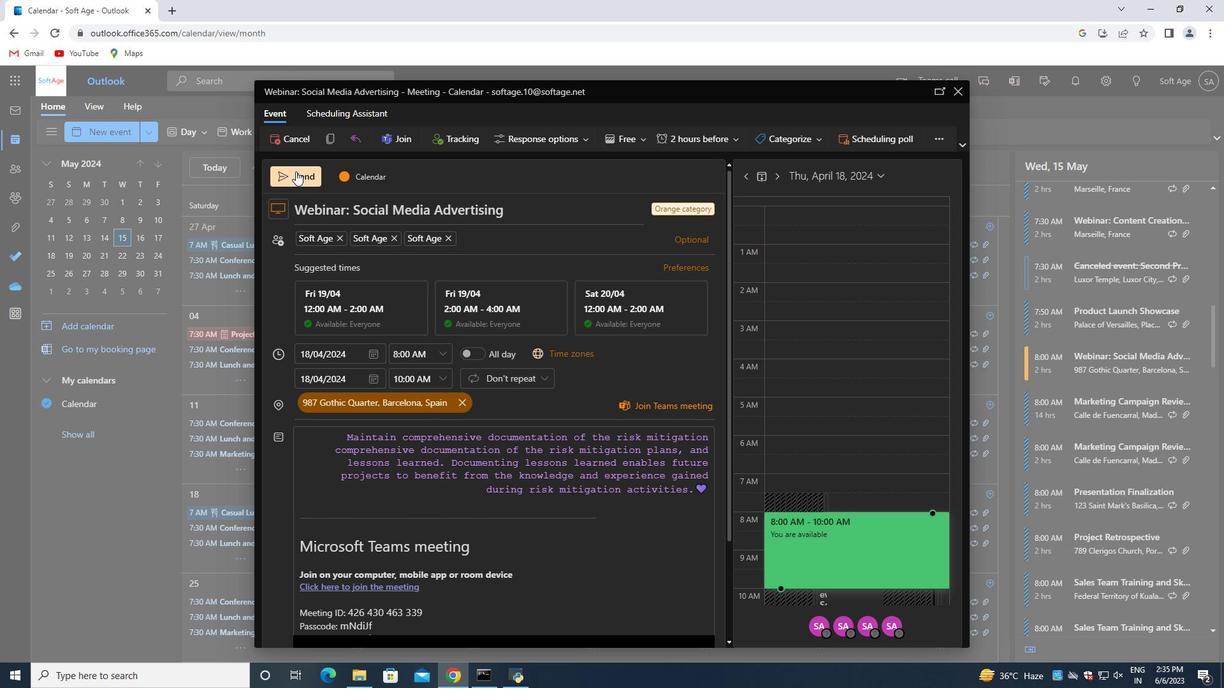 
Action: Mouse pressed left at (296, 175)
Screenshot: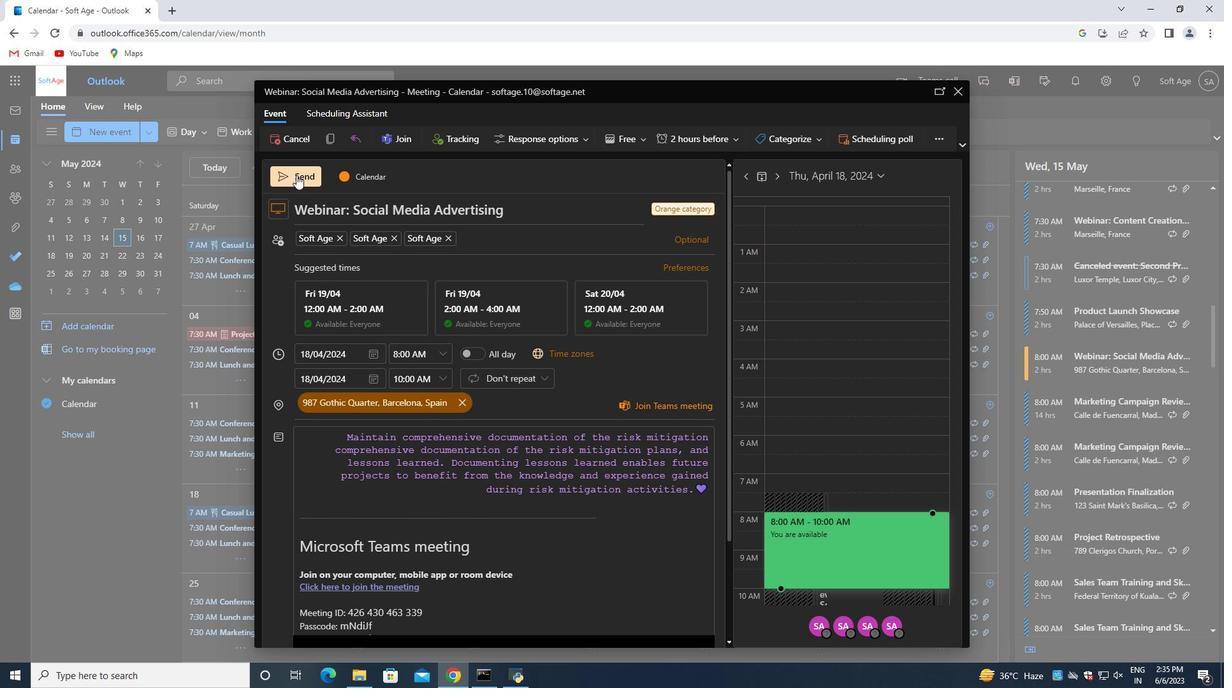 
